 Task: Find a house in Woburn, United States, for 8 guests from 12th to 16th July, with a price range of ₹10,000 to ₹16,000, including amenities like free parking, gym, and breakfast.
Action: Mouse moved to (760, 143)
Screenshot: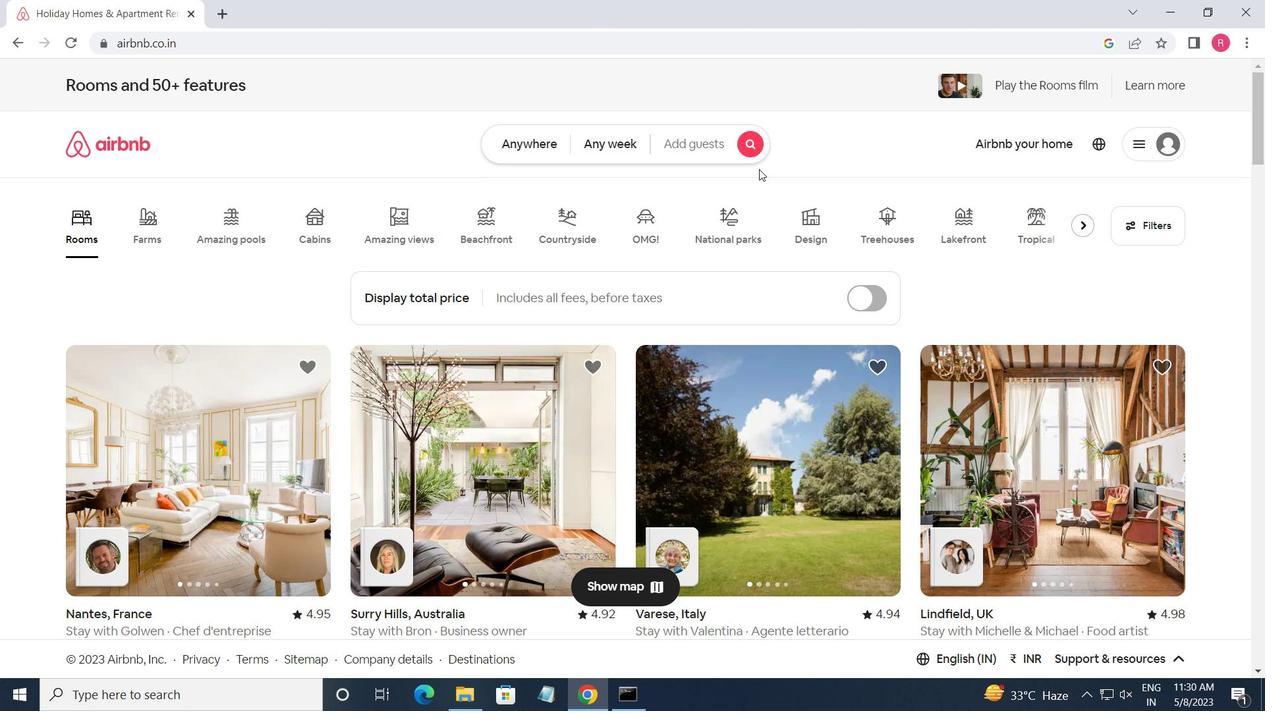 
Action: Mouse pressed left at (760, 143)
Screenshot: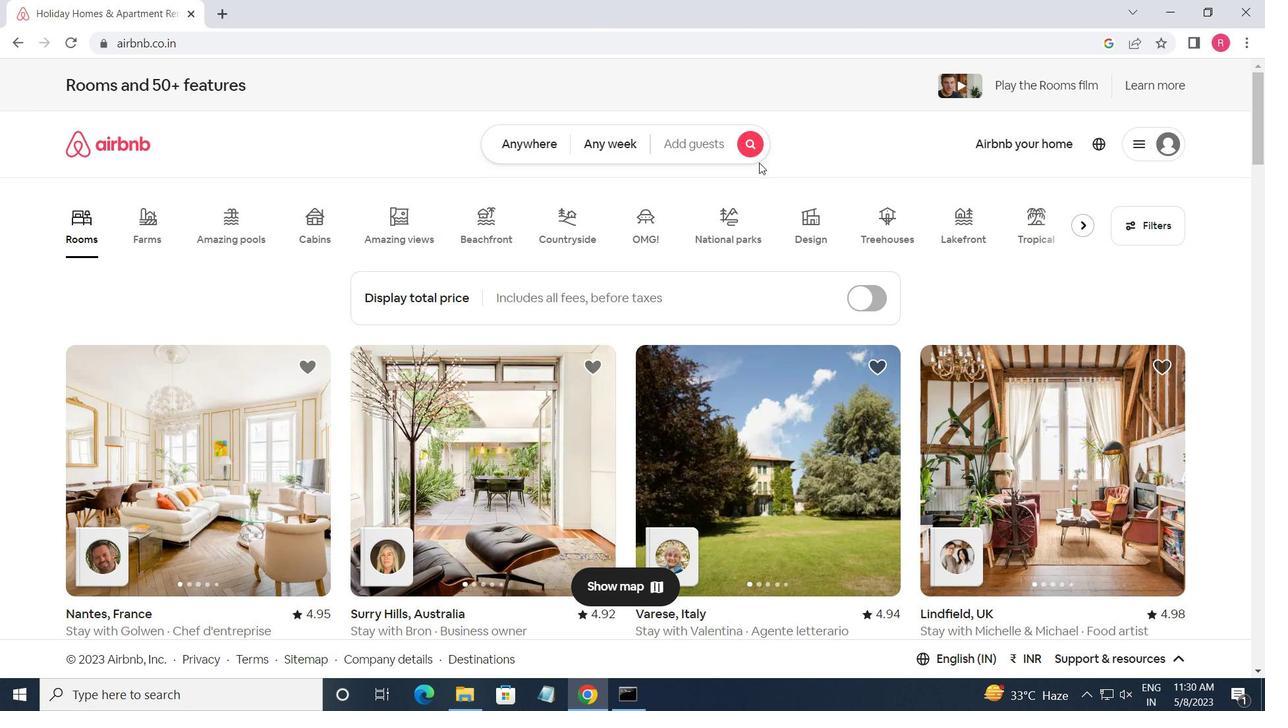 
Action: Mouse moved to (491, 197)
Screenshot: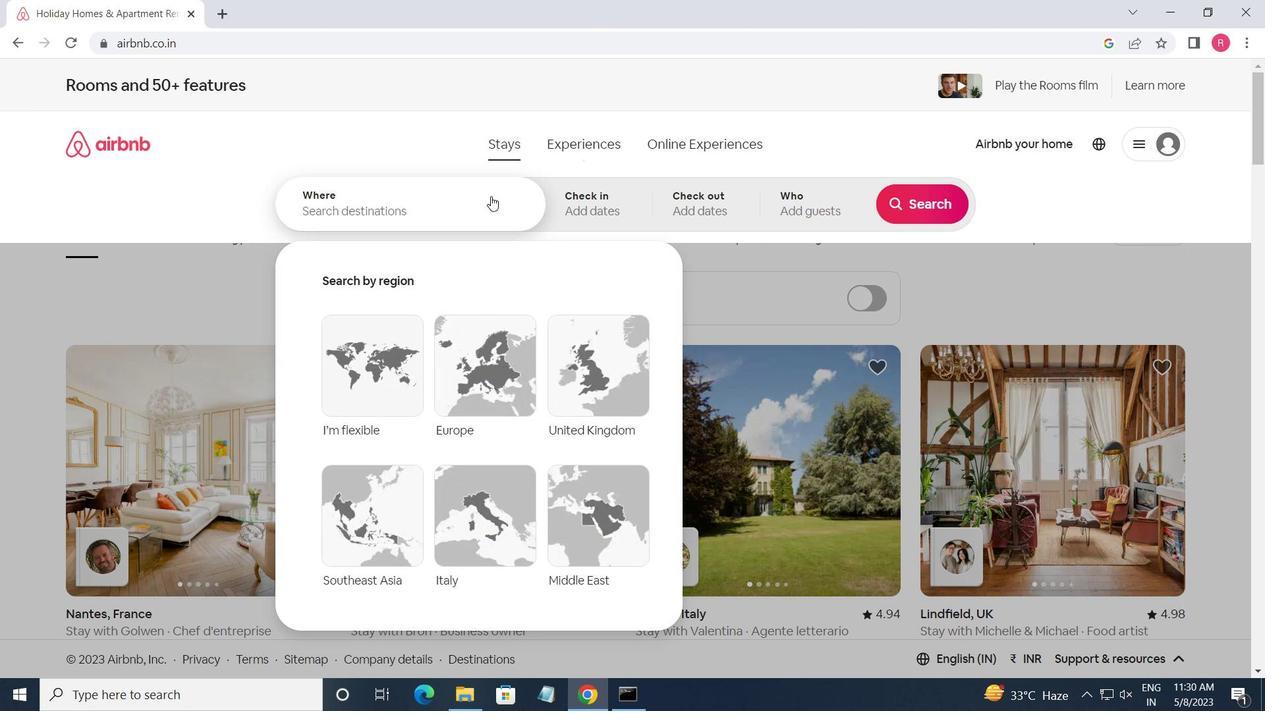 
Action: Mouse pressed left at (491, 197)
Screenshot: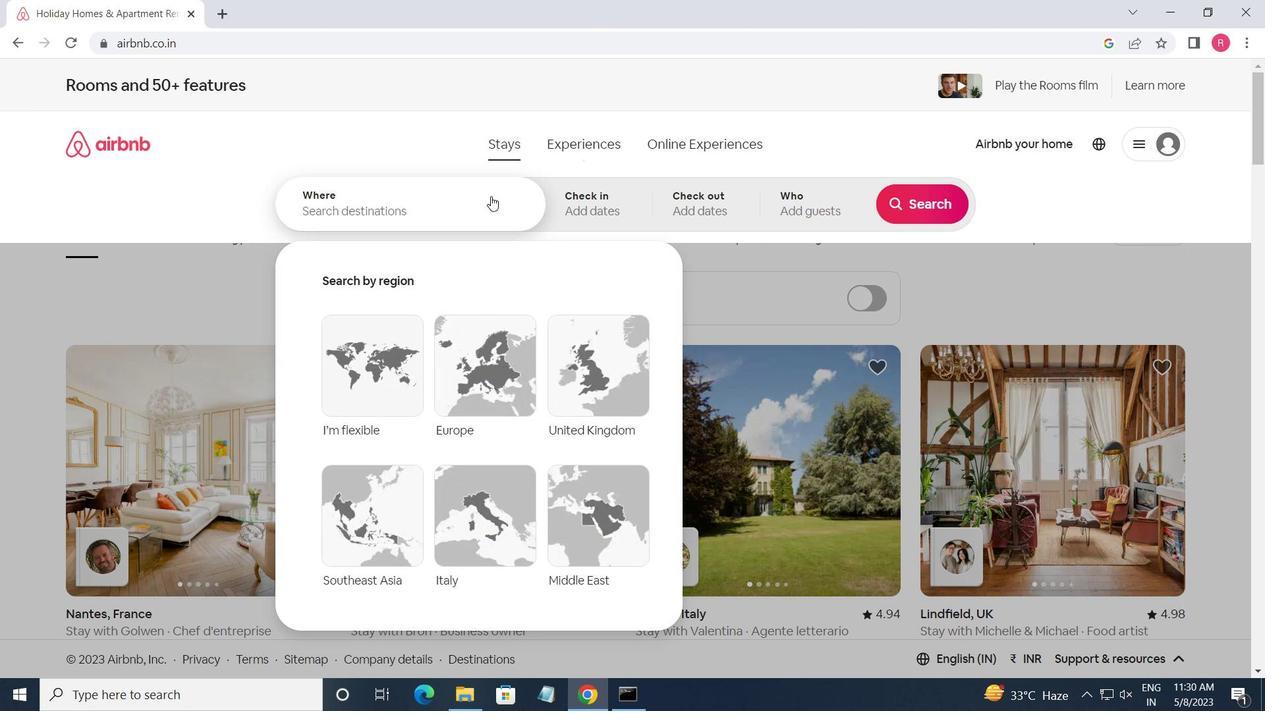 
Action: Key pressed <Key.shift><Key.shift><Key.shift><Key.shift><Key.shift><Key.shift><Key.shift><Key.shift><Key.shift><Key.shift><Key.shift>WOBURN,<Key.space><Key.shift_r><Key.shift_r>UNN<Key.backspace>ITED<Key.space><Key.space><Key.shift>STATES<Key.enter>
Screenshot: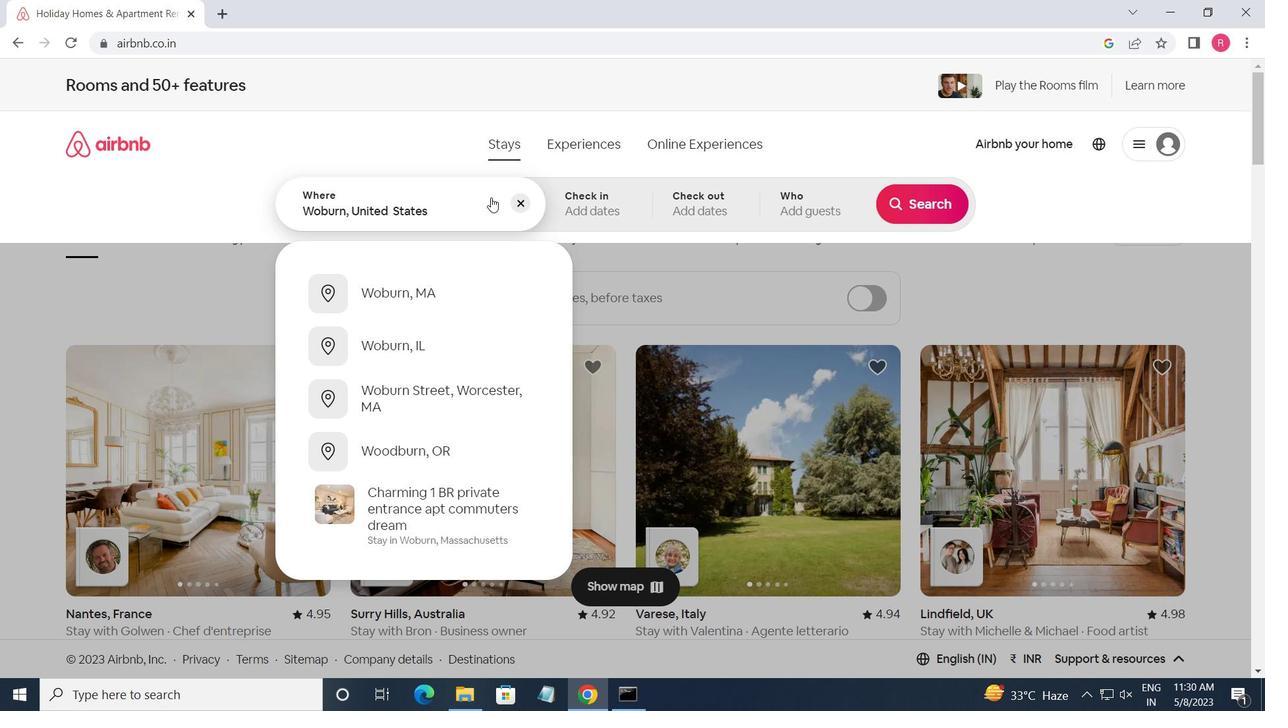 
Action: Mouse moved to (924, 332)
Screenshot: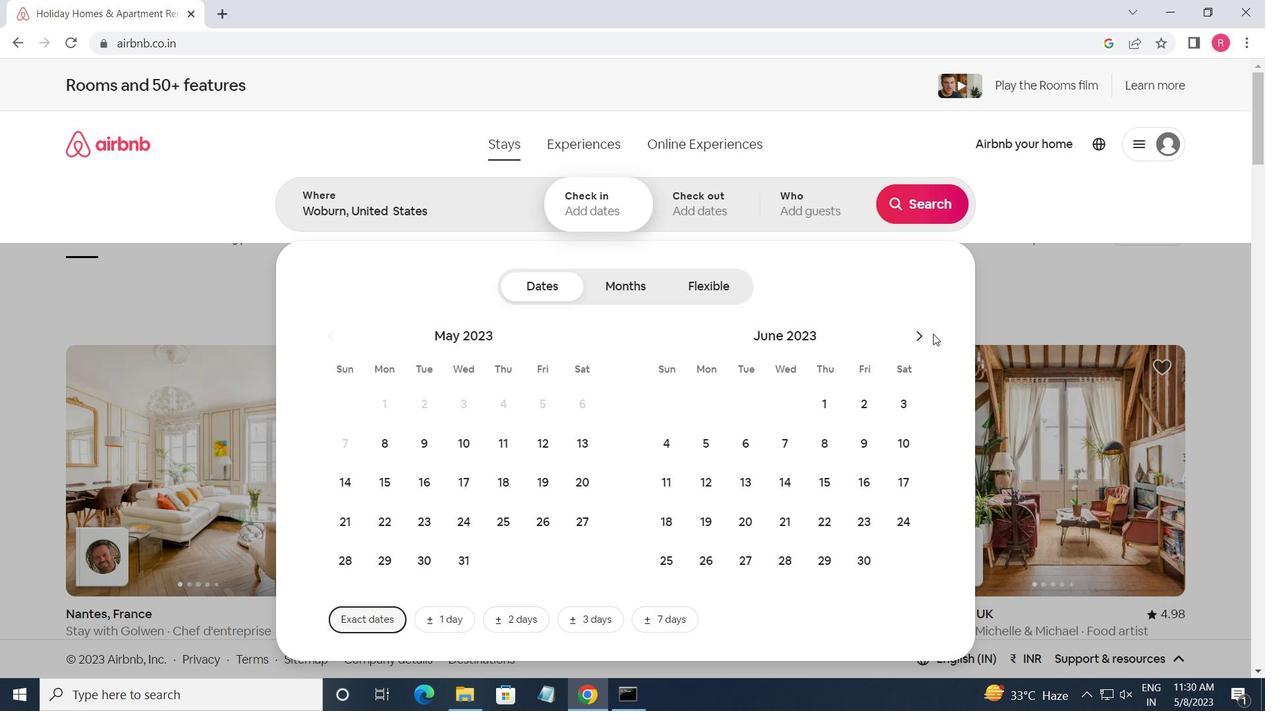 
Action: Mouse pressed left at (924, 332)
Screenshot: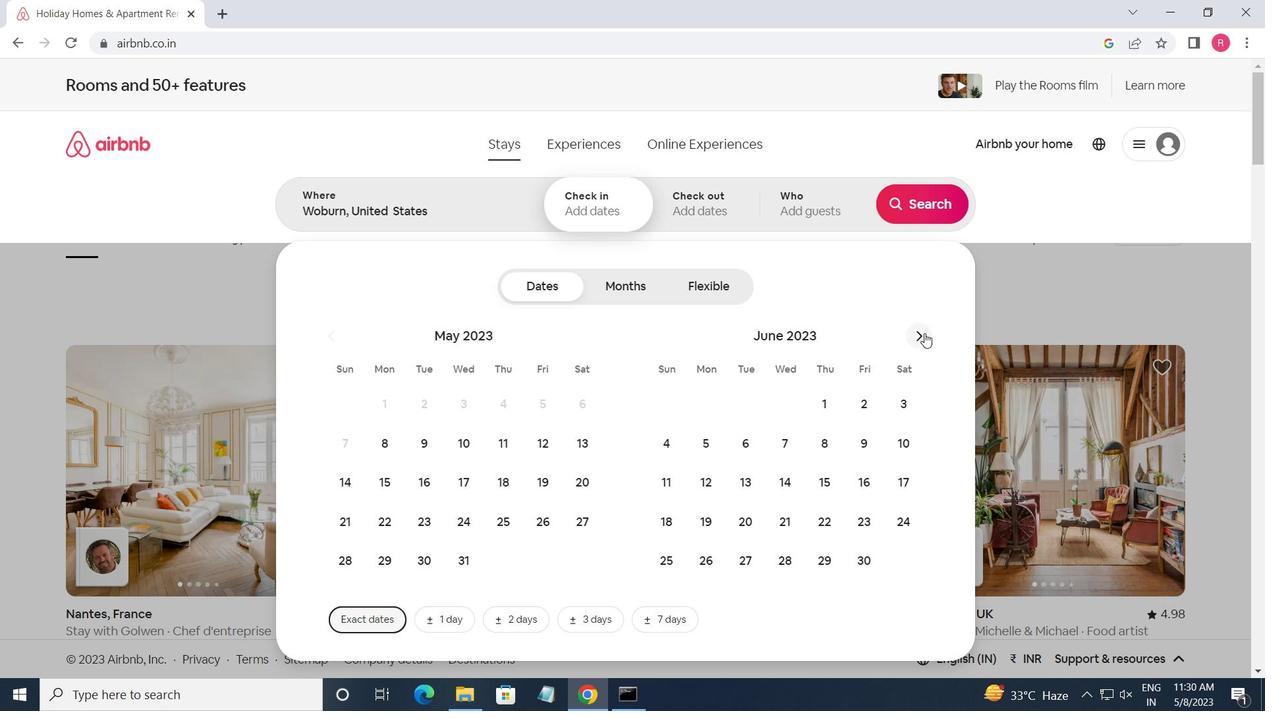 
Action: Mouse moved to (792, 485)
Screenshot: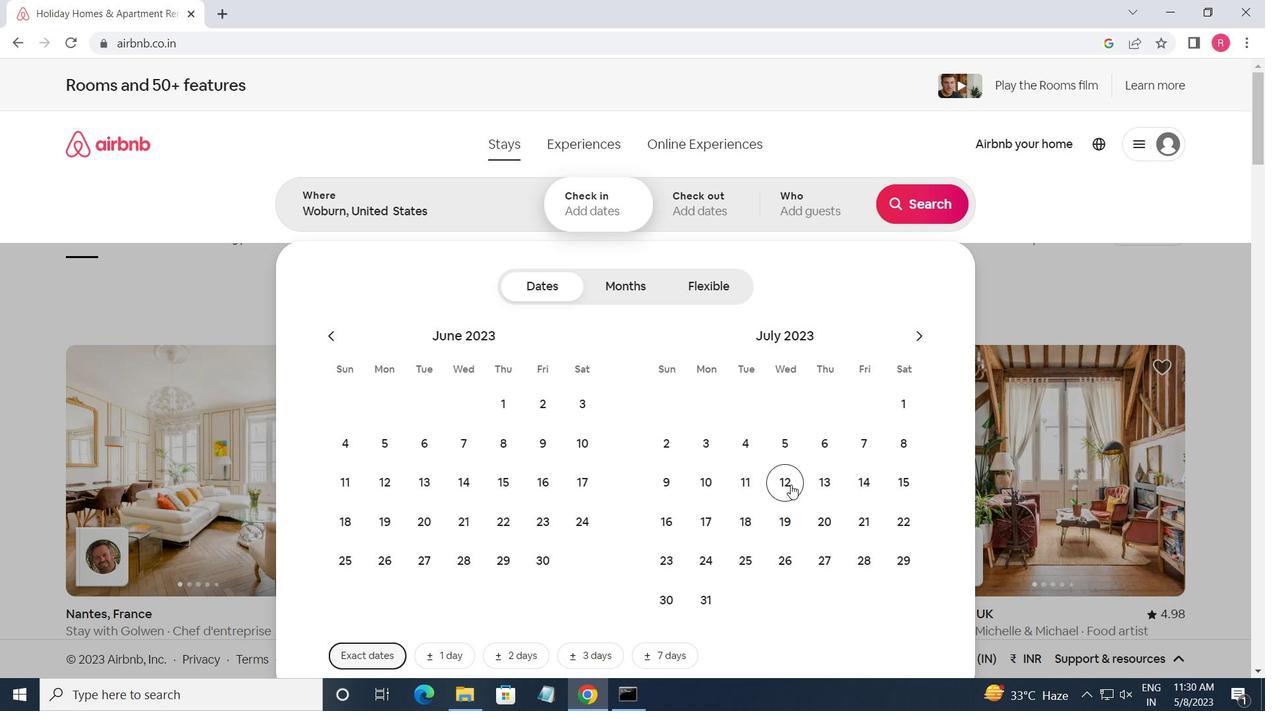 
Action: Mouse pressed left at (792, 485)
Screenshot: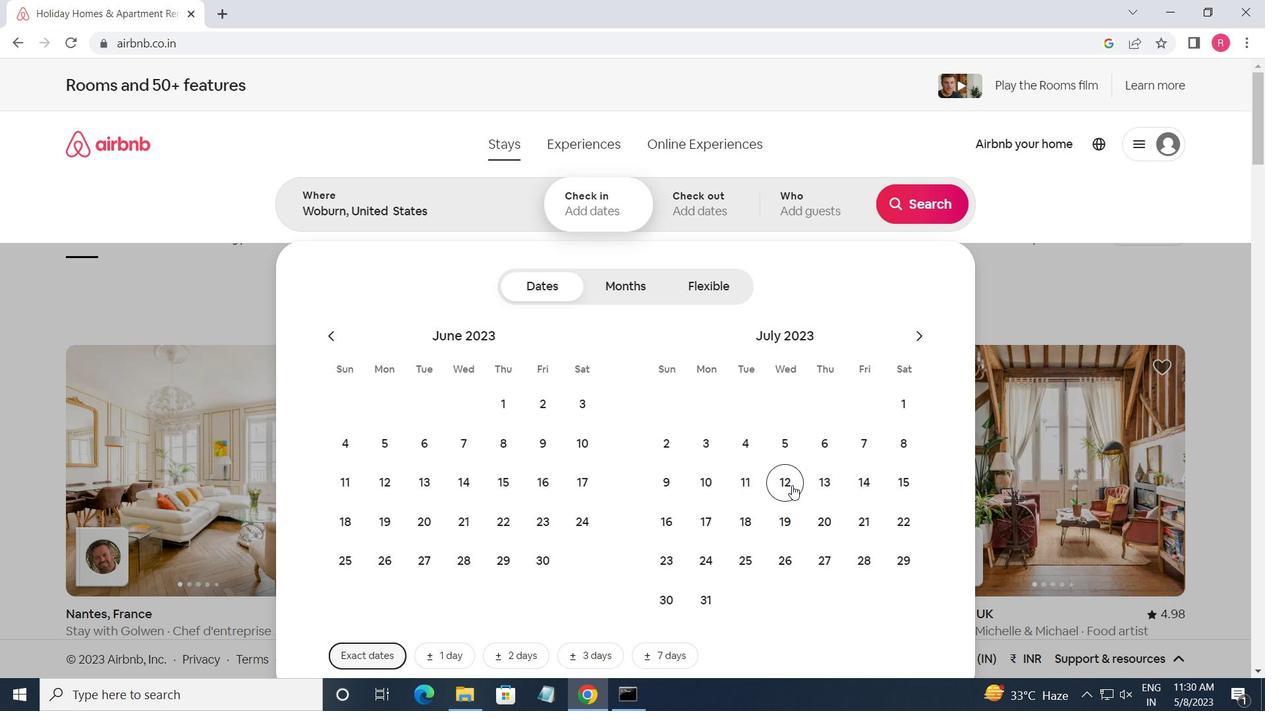 
Action: Mouse moved to (659, 524)
Screenshot: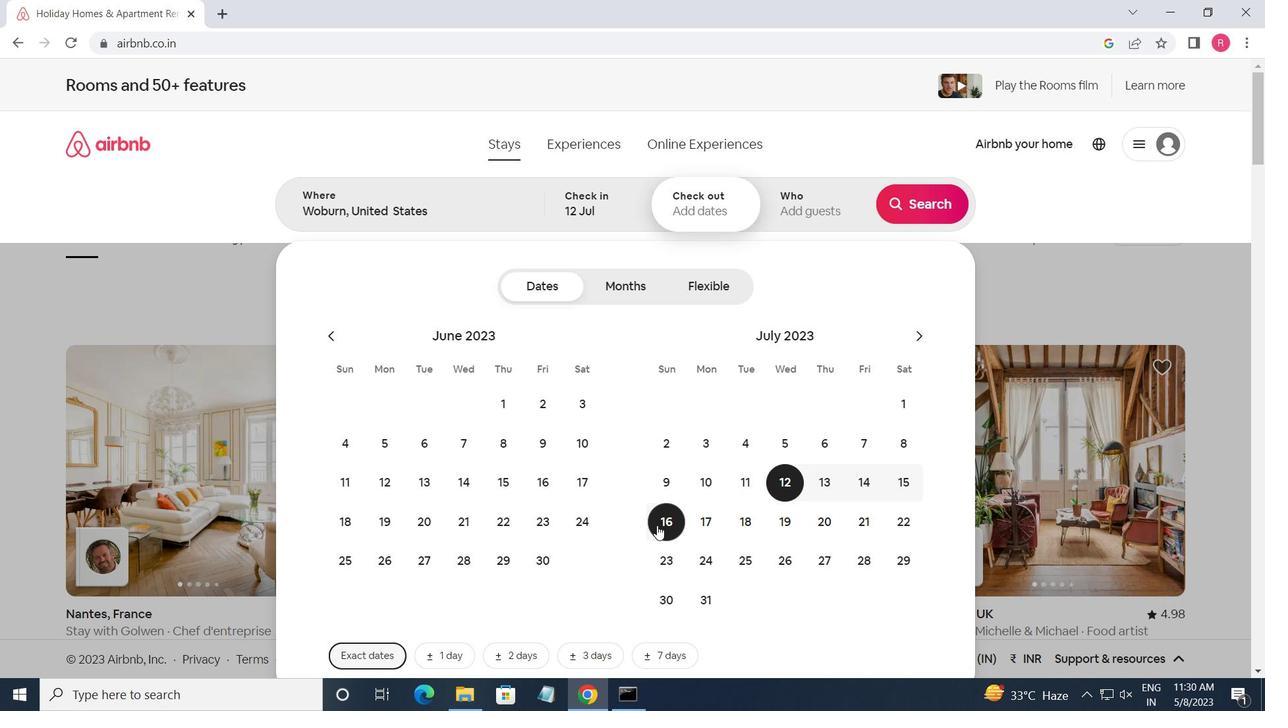
Action: Mouse pressed left at (659, 524)
Screenshot: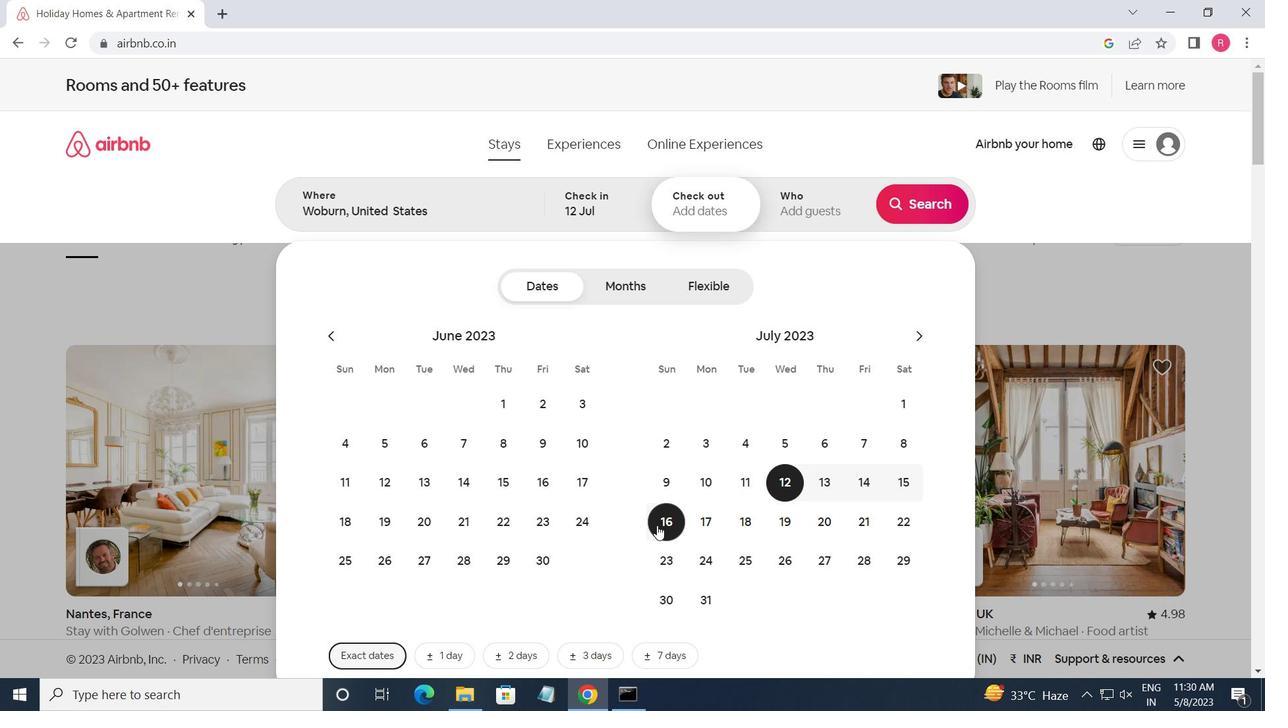 
Action: Mouse moved to (794, 189)
Screenshot: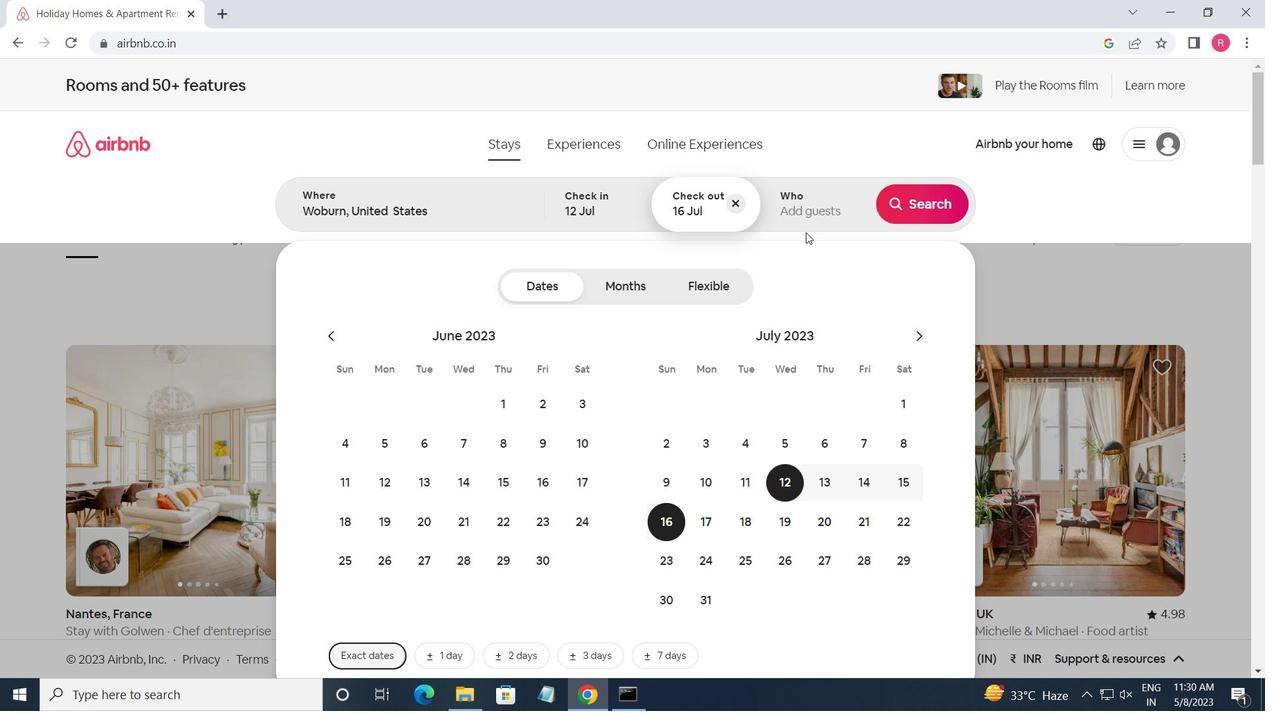
Action: Mouse pressed left at (794, 189)
Screenshot: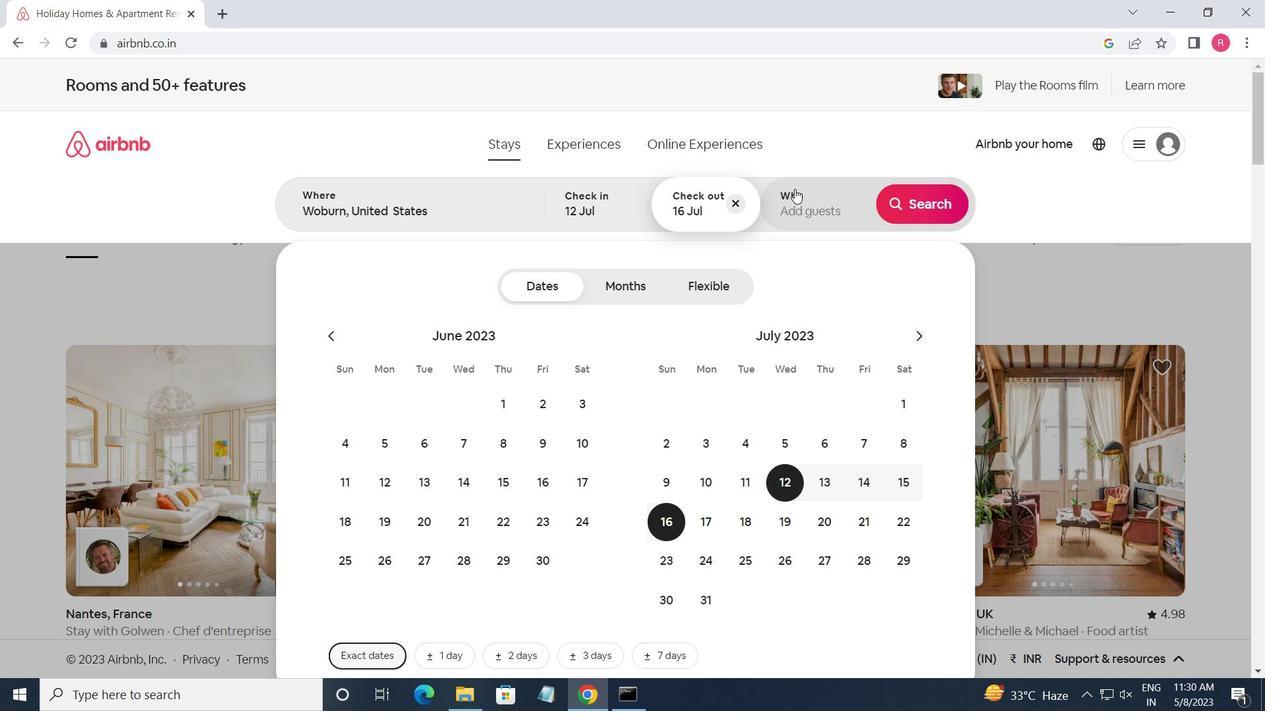 
Action: Mouse moved to (937, 286)
Screenshot: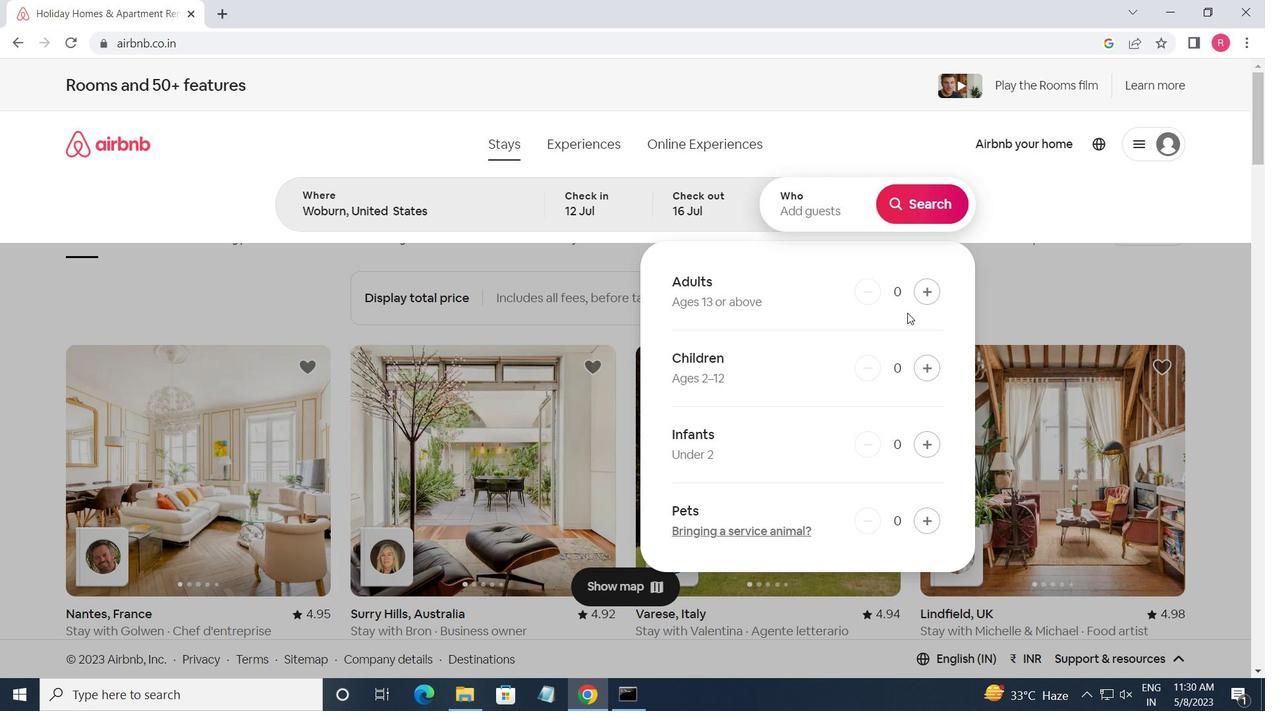 
Action: Mouse pressed left at (937, 286)
Screenshot: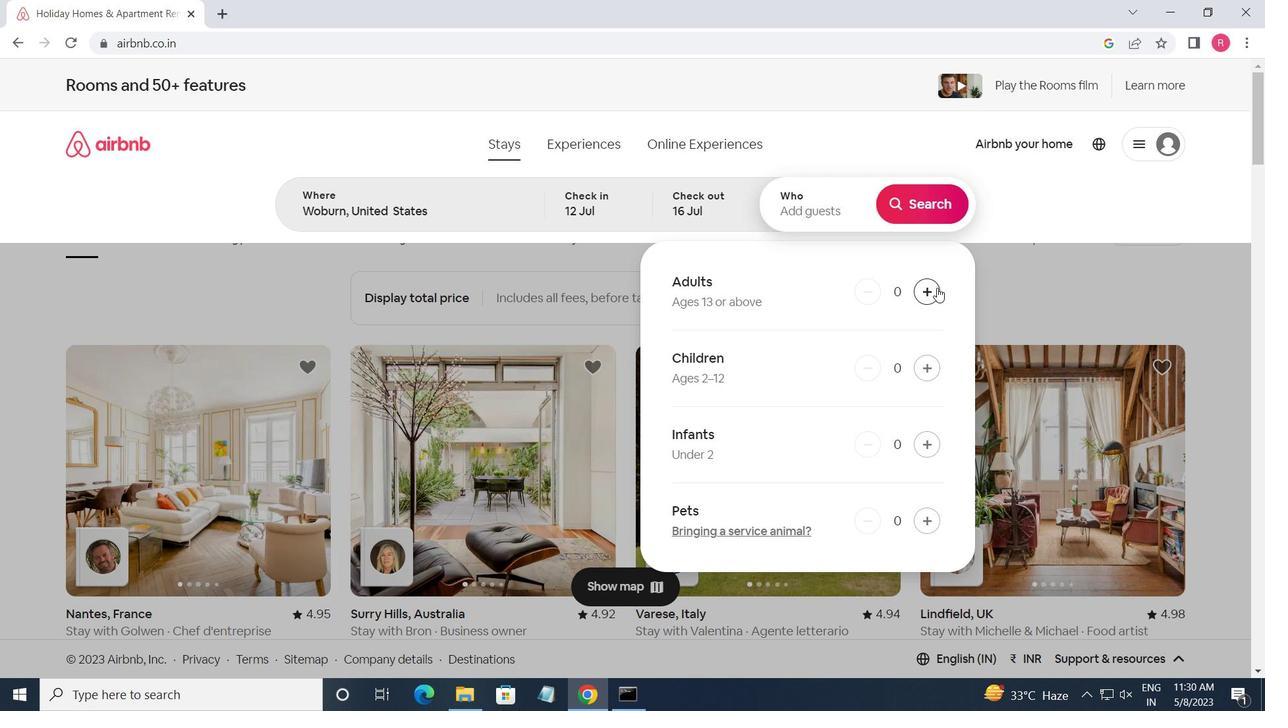 
Action: Mouse pressed left at (937, 286)
Screenshot: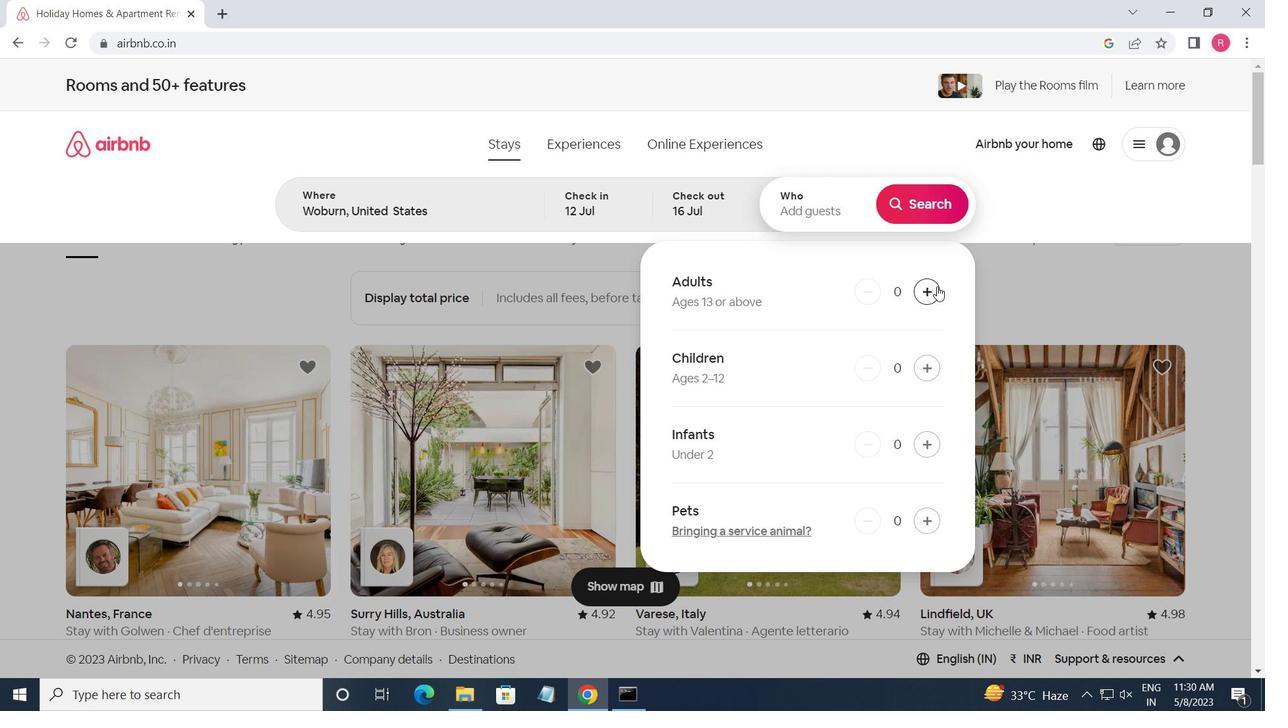 
Action: Mouse pressed left at (937, 286)
Screenshot: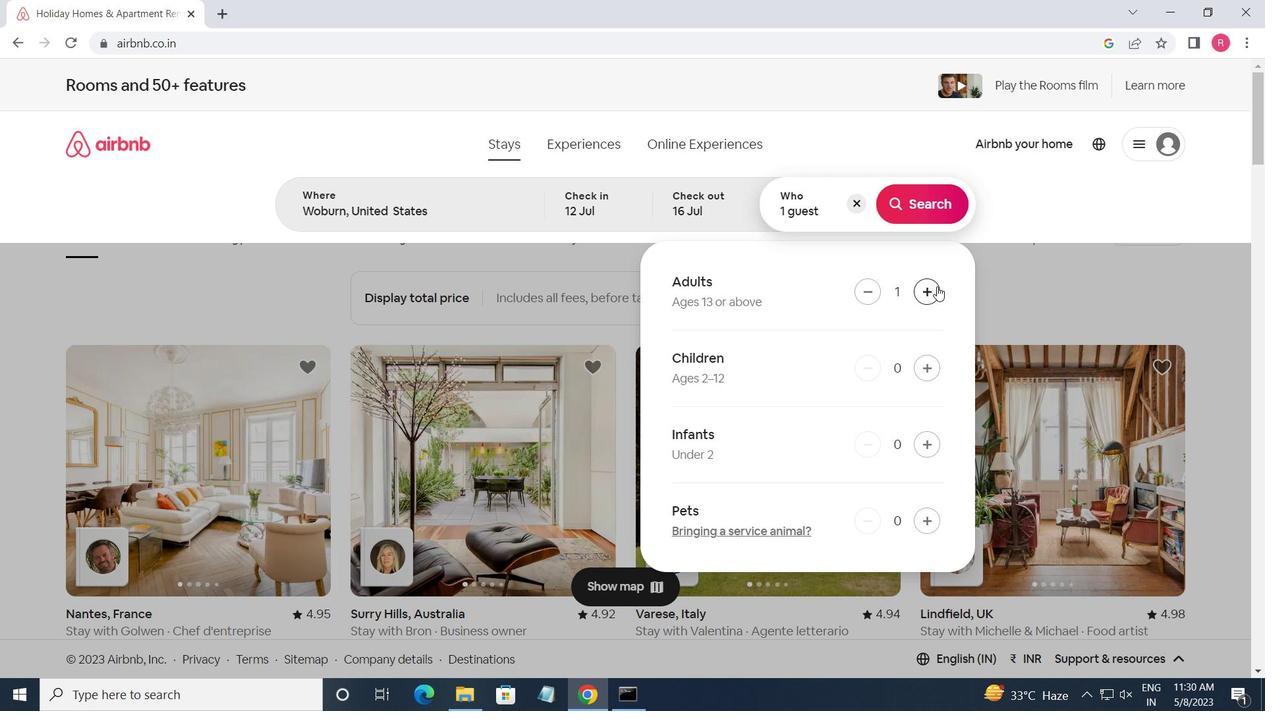 
Action: Mouse pressed left at (937, 286)
Screenshot: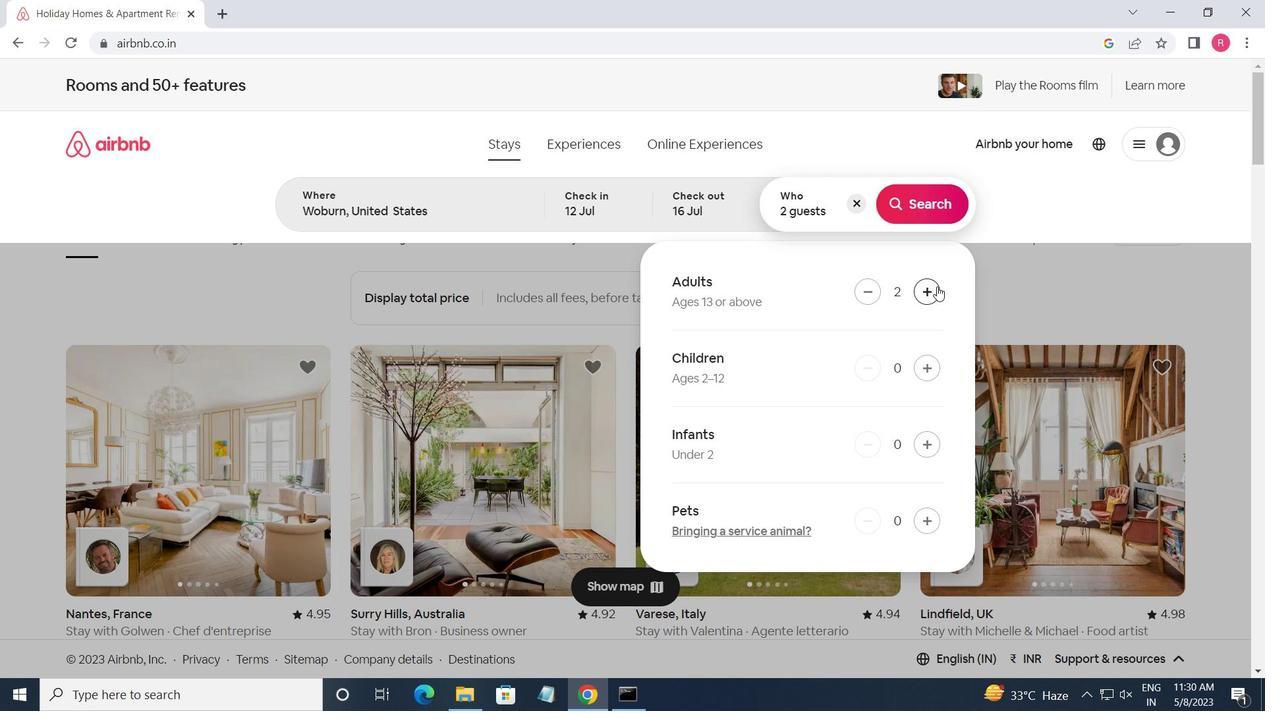 
Action: Mouse pressed left at (937, 286)
Screenshot: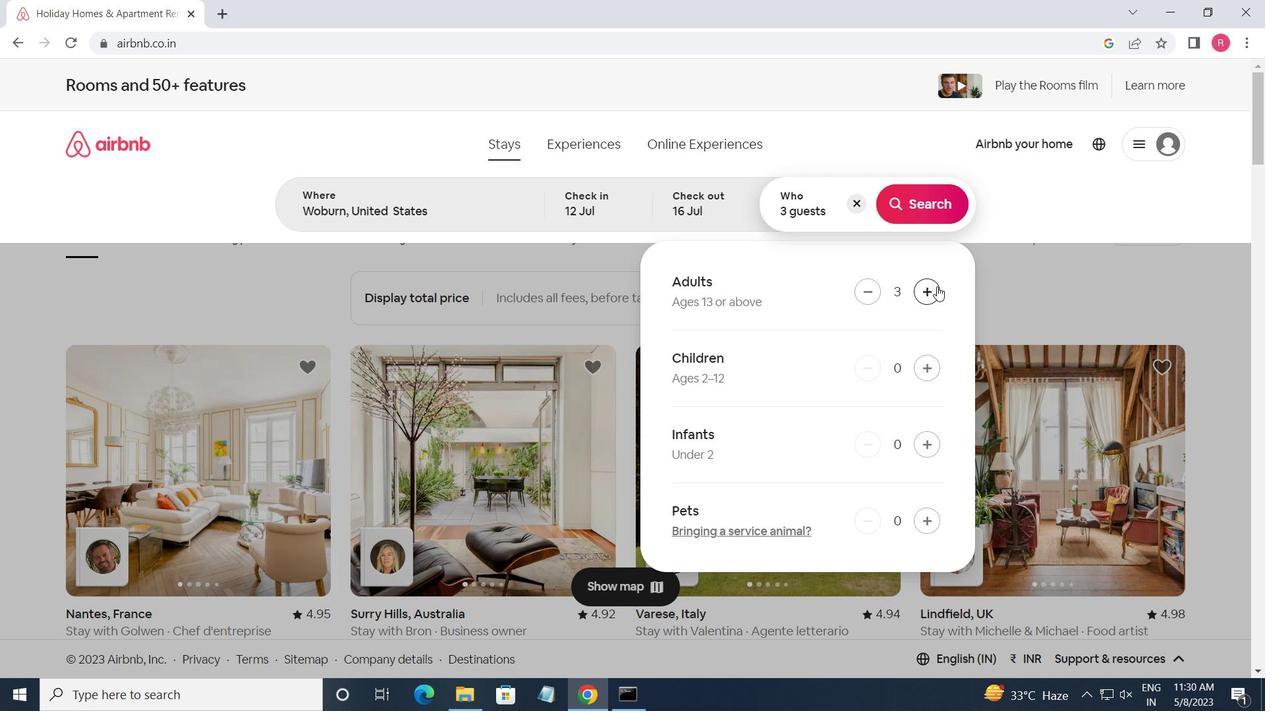 
Action: Mouse pressed left at (937, 286)
Screenshot: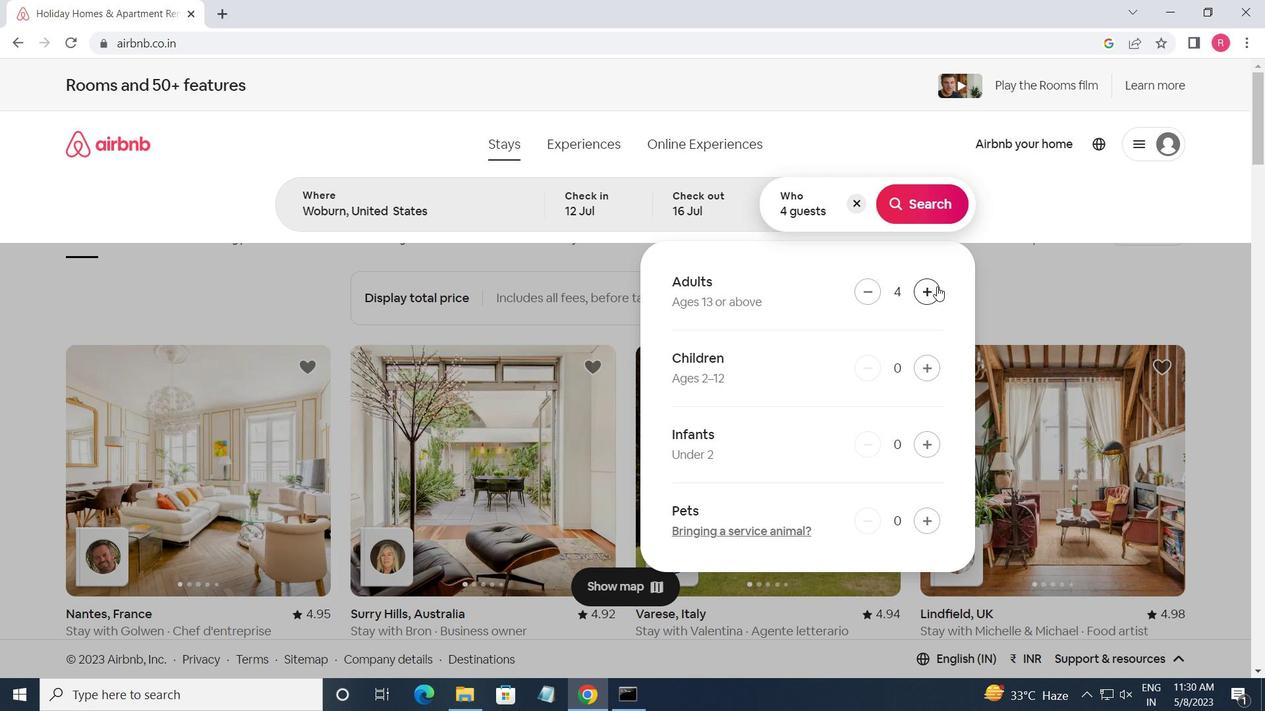 
Action: Mouse pressed left at (937, 286)
Screenshot: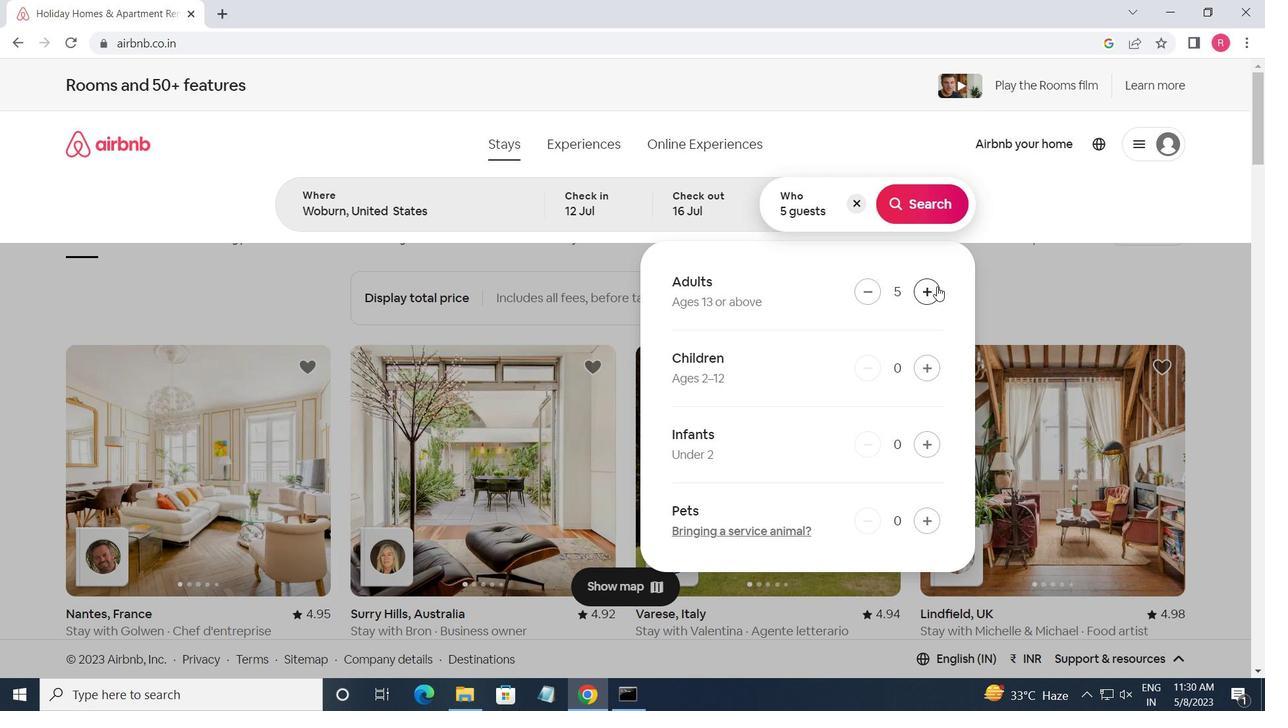 
Action: Mouse pressed left at (937, 286)
Screenshot: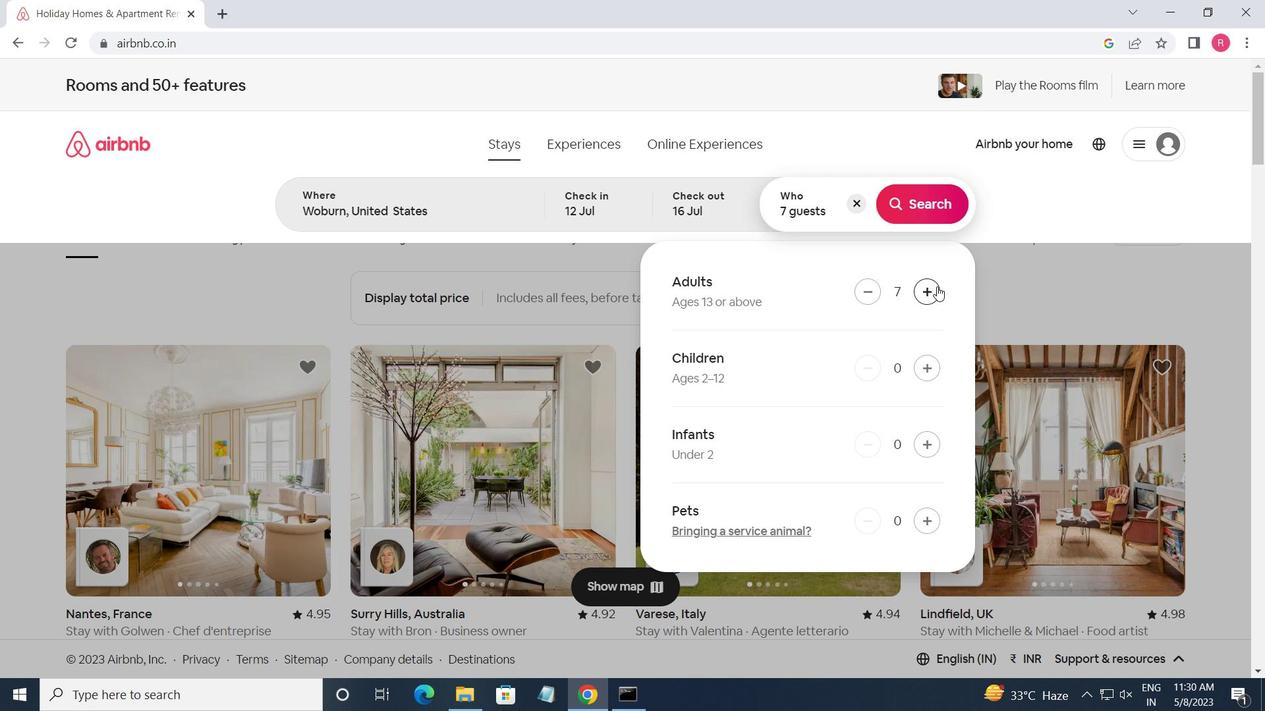 
Action: Mouse moved to (919, 212)
Screenshot: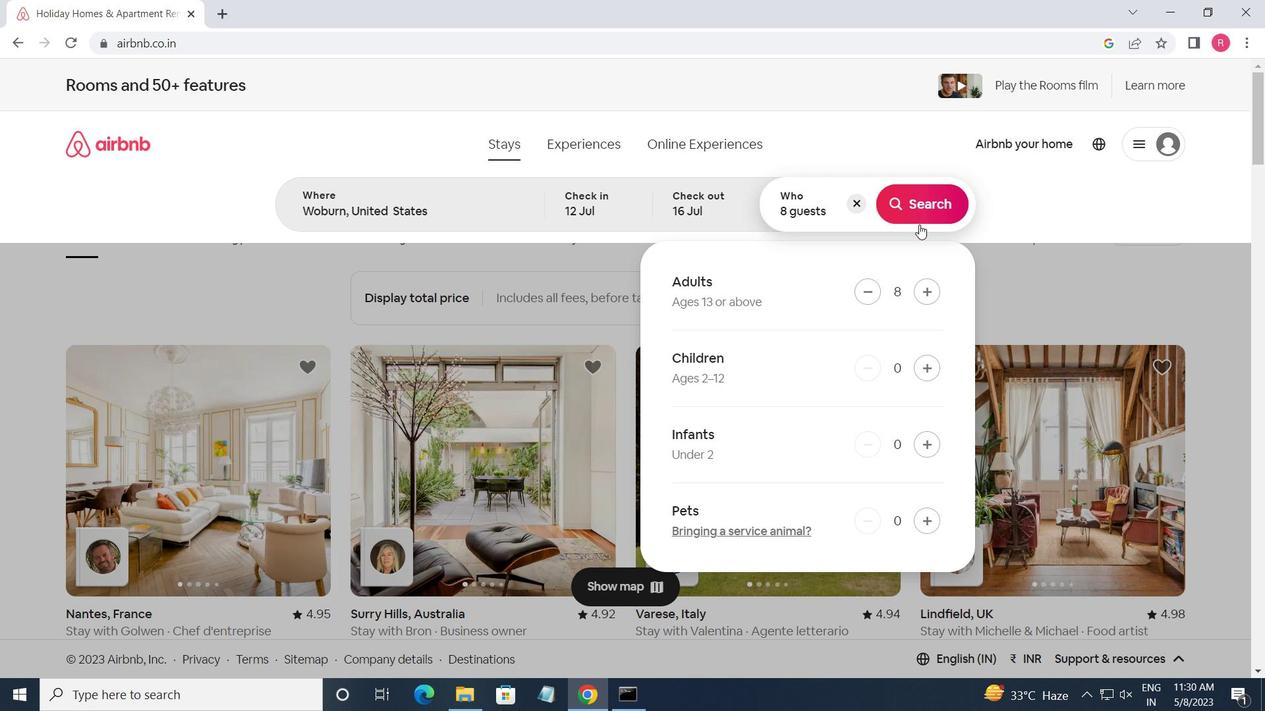 
Action: Mouse pressed left at (919, 212)
Screenshot: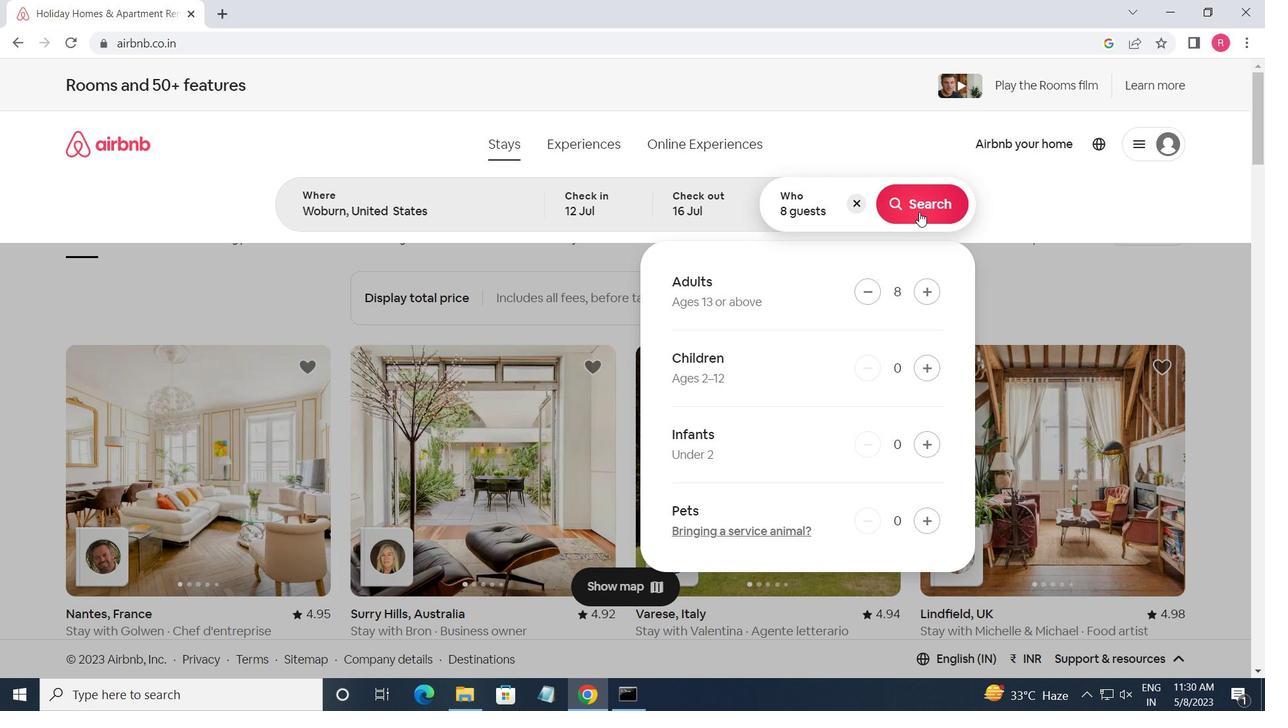 
Action: Mouse moved to (1206, 160)
Screenshot: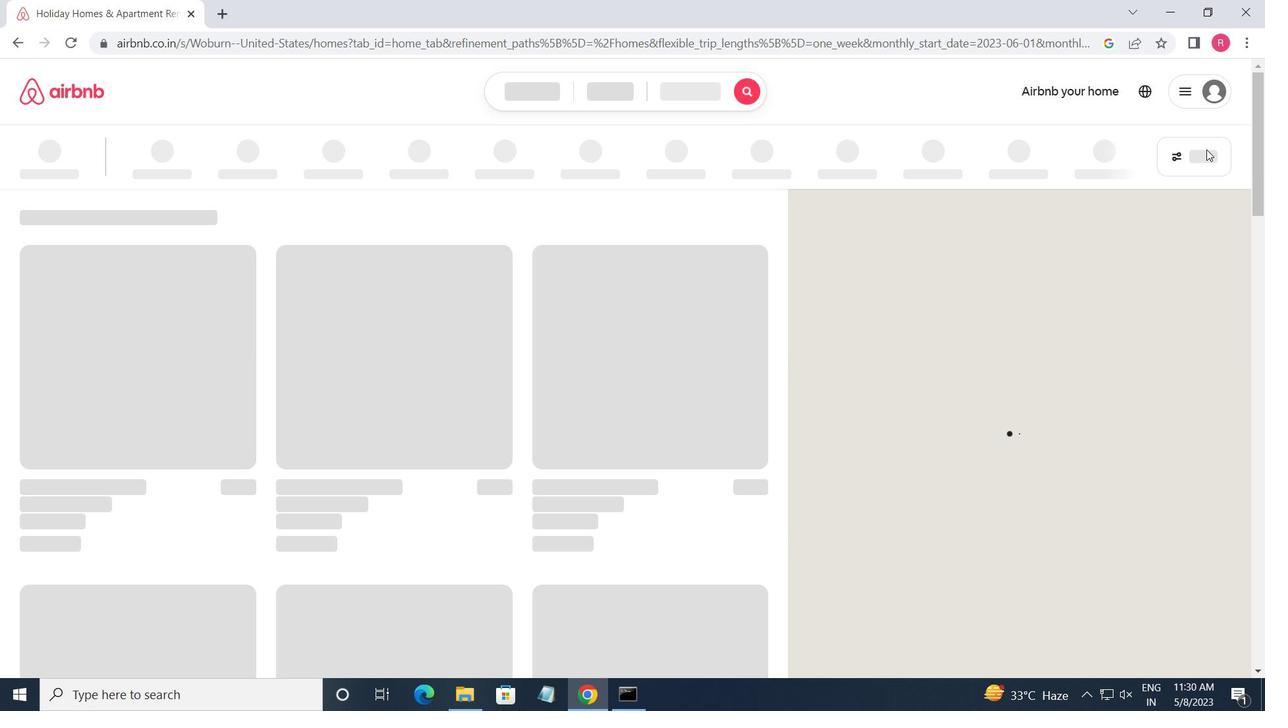 
Action: Mouse pressed left at (1206, 160)
Screenshot: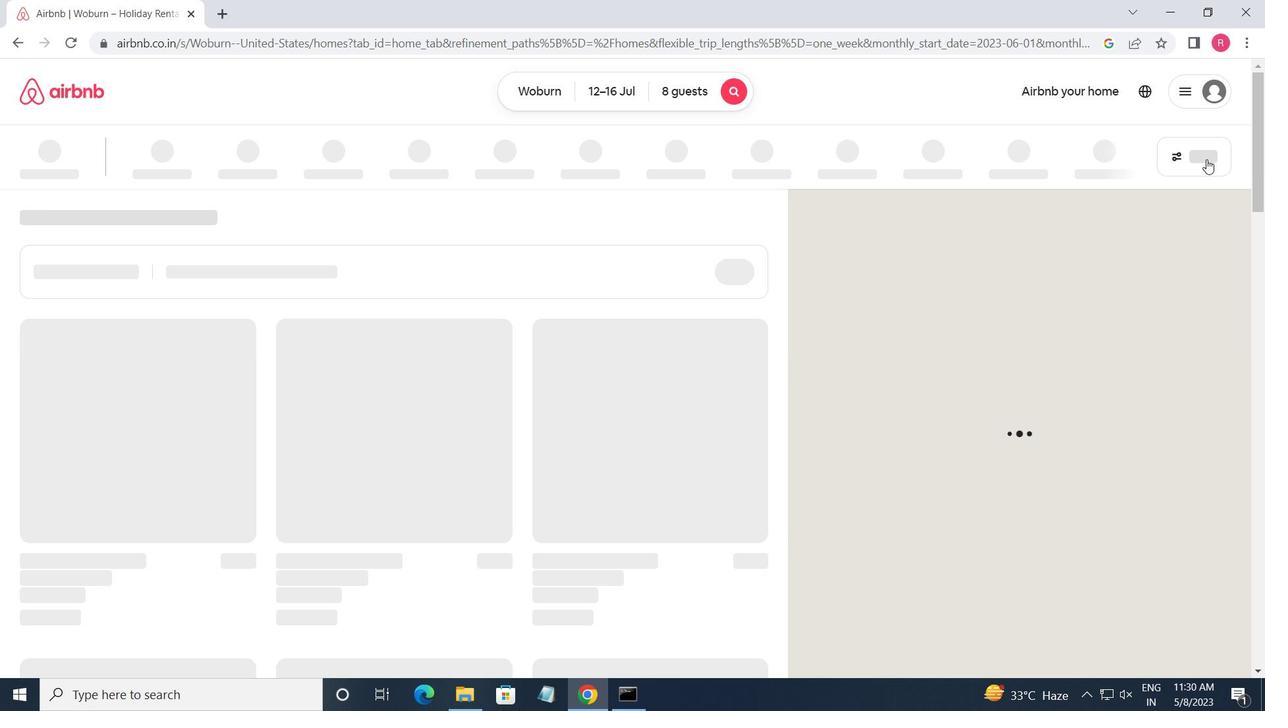 
Action: Mouse moved to (574, 554)
Screenshot: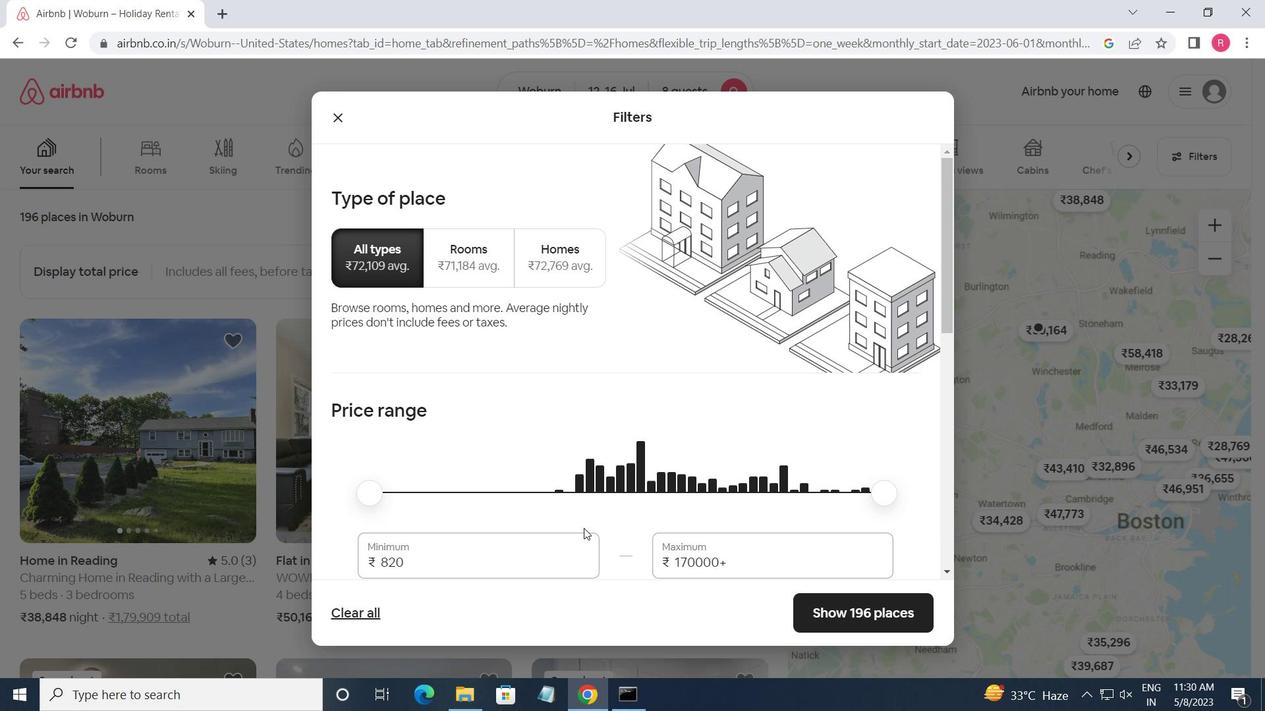 
Action: Mouse pressed left at (574, 554)
Screenshot: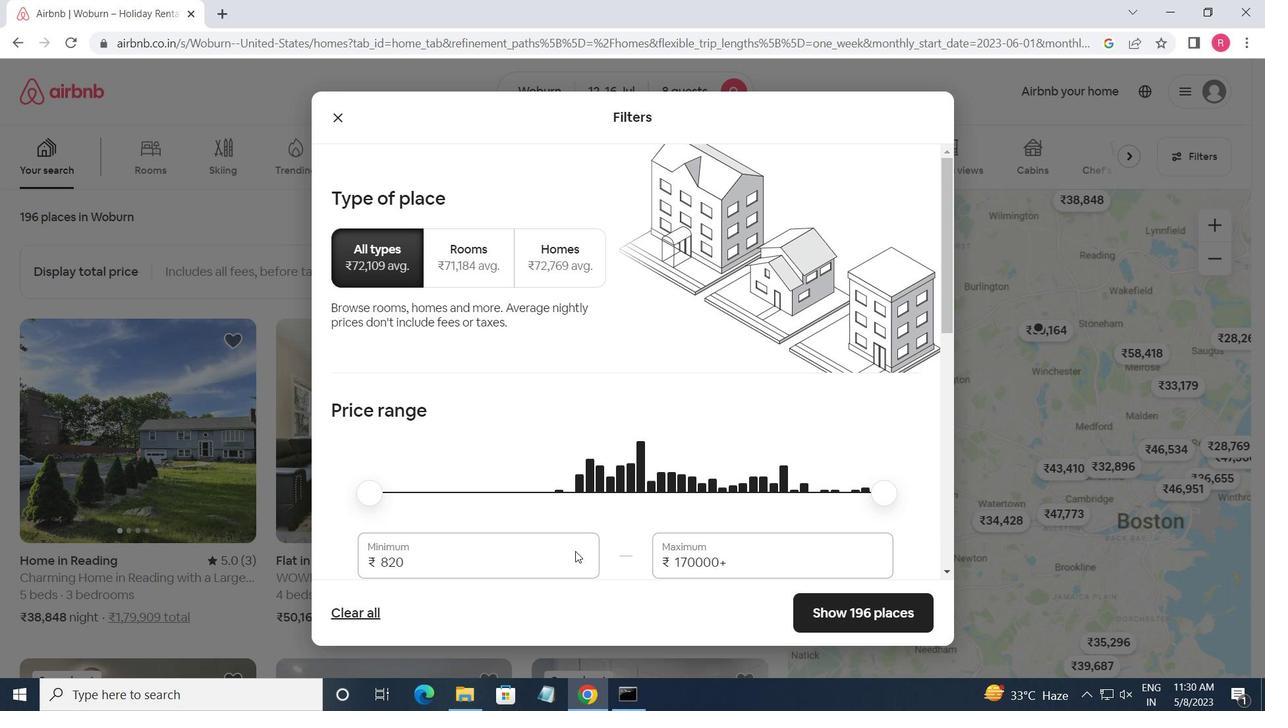 
Action: Key pressed <Key.backspace><Key.backspace><Key.backspace>10000<Key.tab>16000
Screenshot: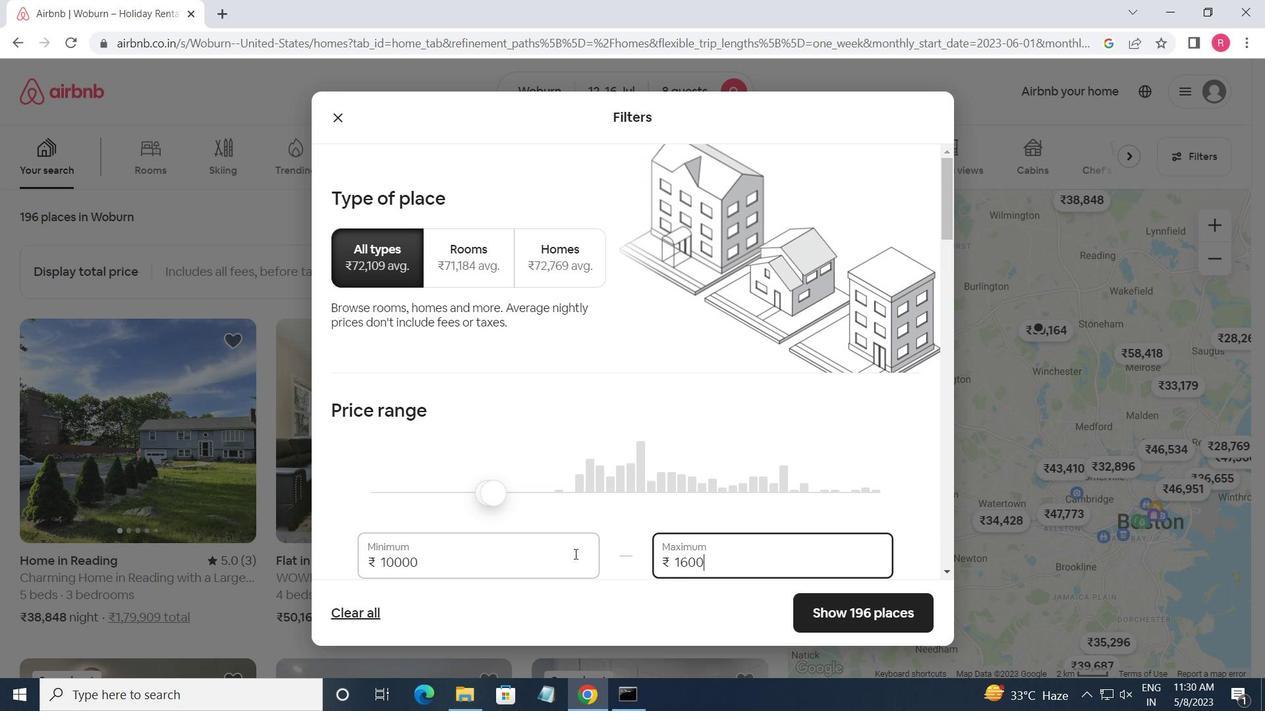 
Action: Mouse moved to (810, 509)
Screenshot: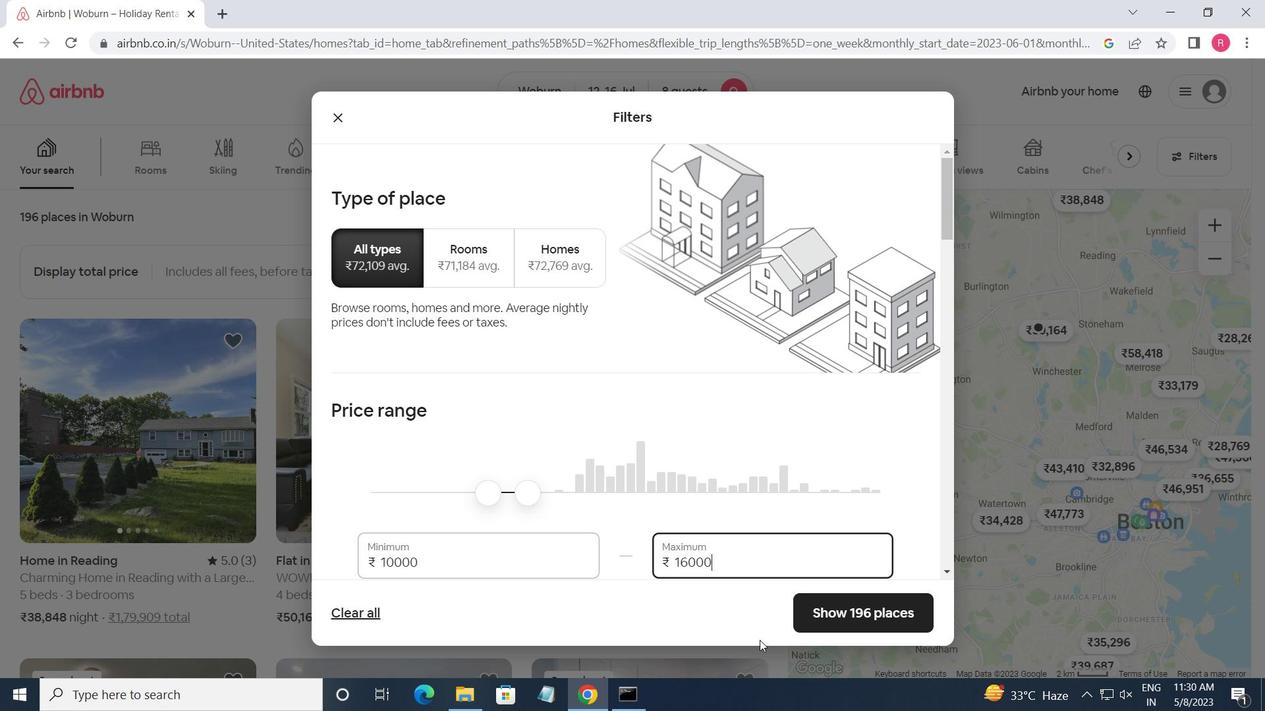 
Action: Mouse scrolled (810, 508) with delta (0, 0)
Screenshot: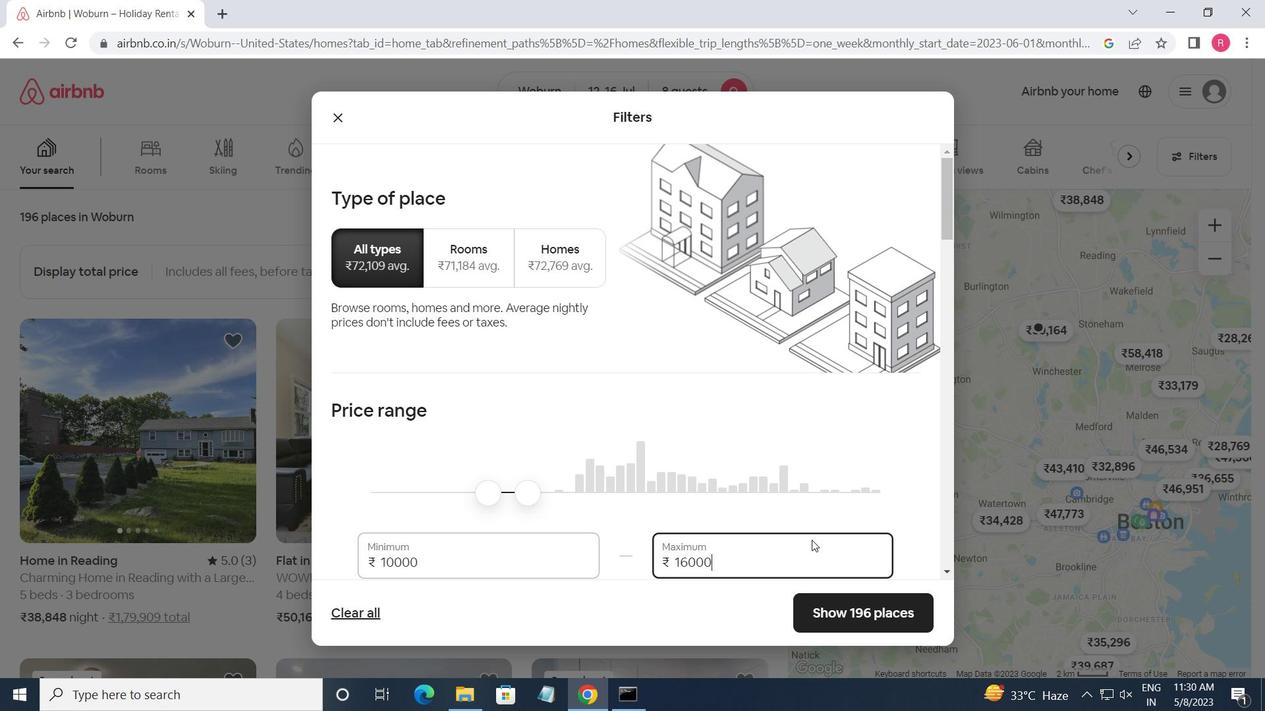 
Action: Mouse moved to (809, 508)
Screenshot: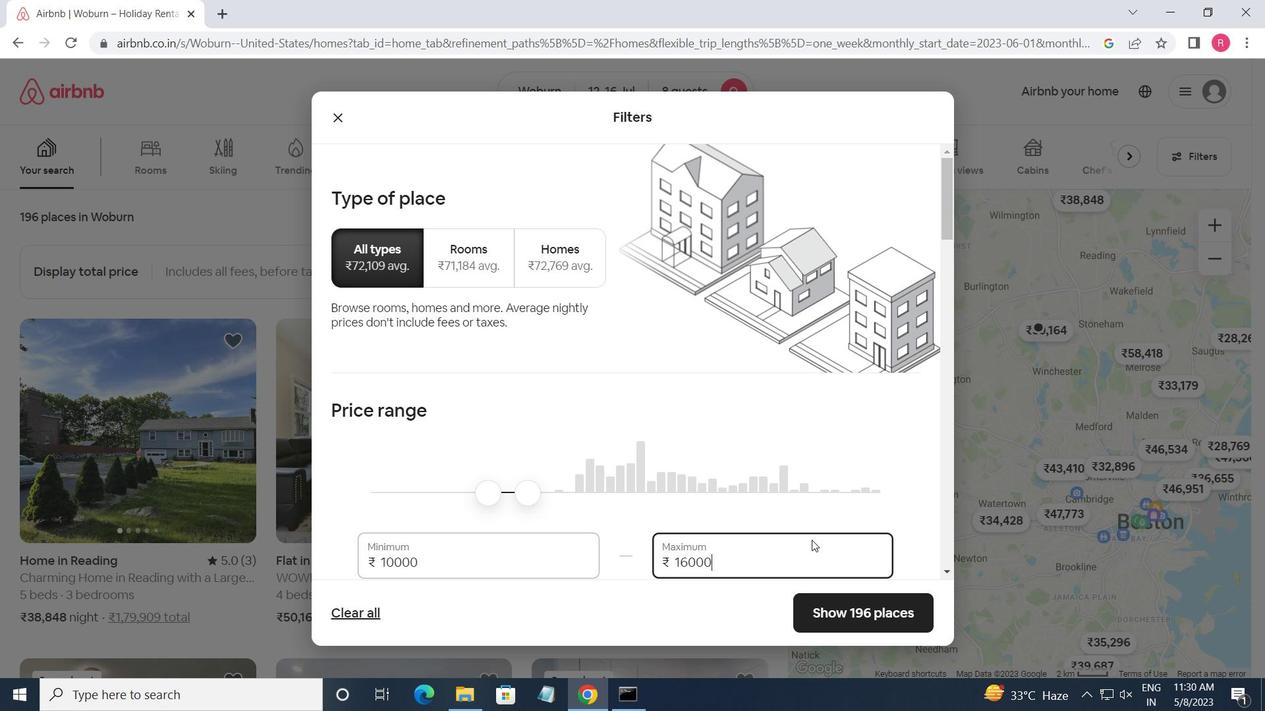 
Action: Mouse scrolled (809, 508) with delta (0, 0)
Screenshot: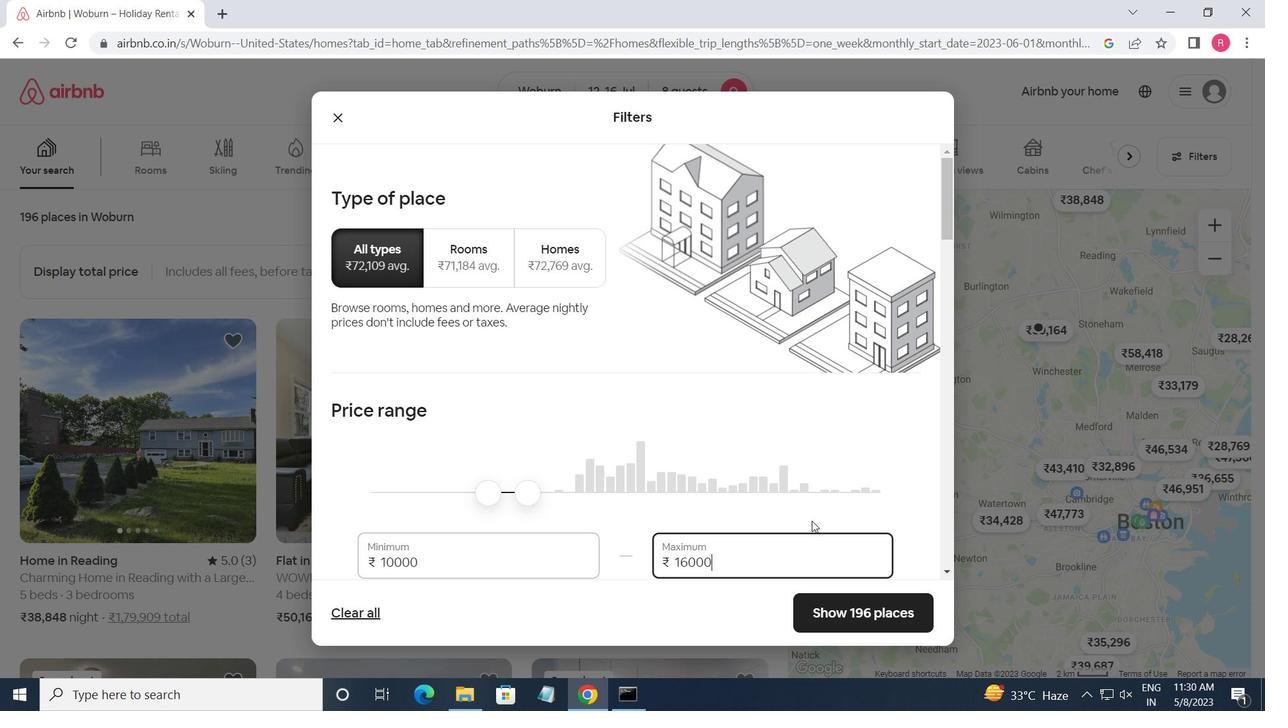 
Action: Mouse moved to (808, 508)
Screenshot: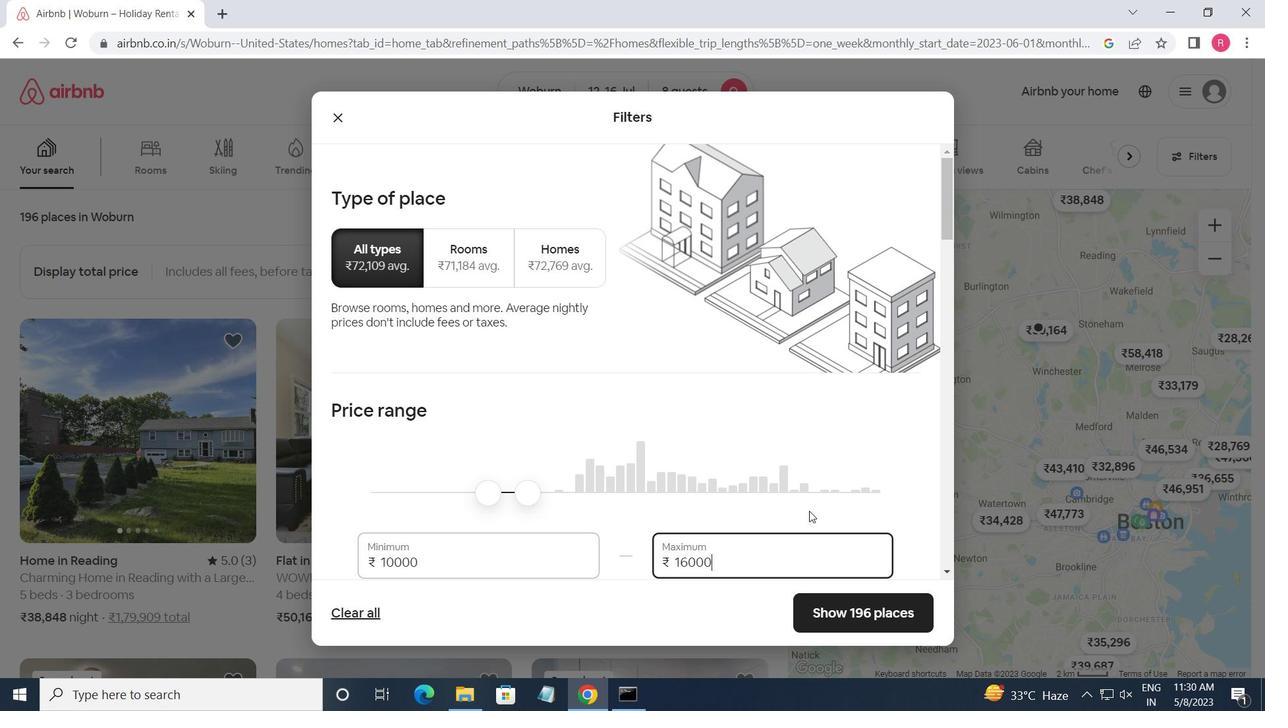 
Action: Mouse scrolled (808, 508) with delta (0, 0)
Screenshot: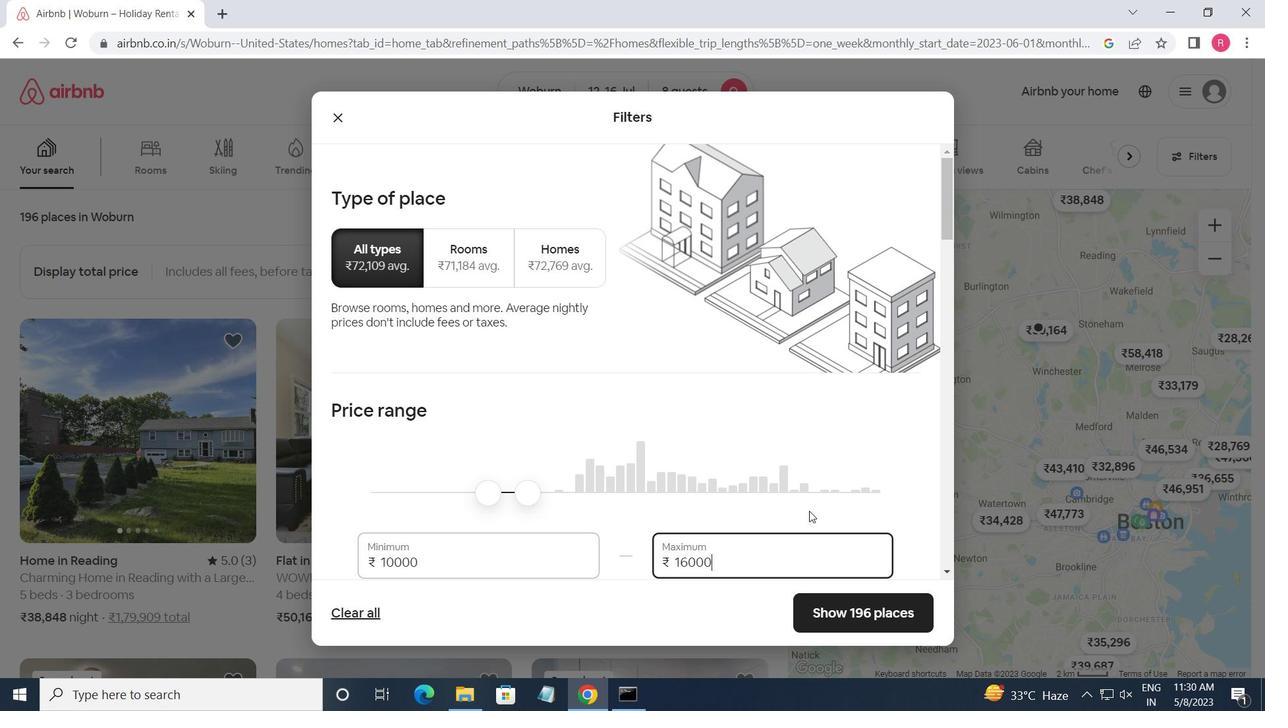 
Action: Mouse moved to (820, 485)
Screenshot: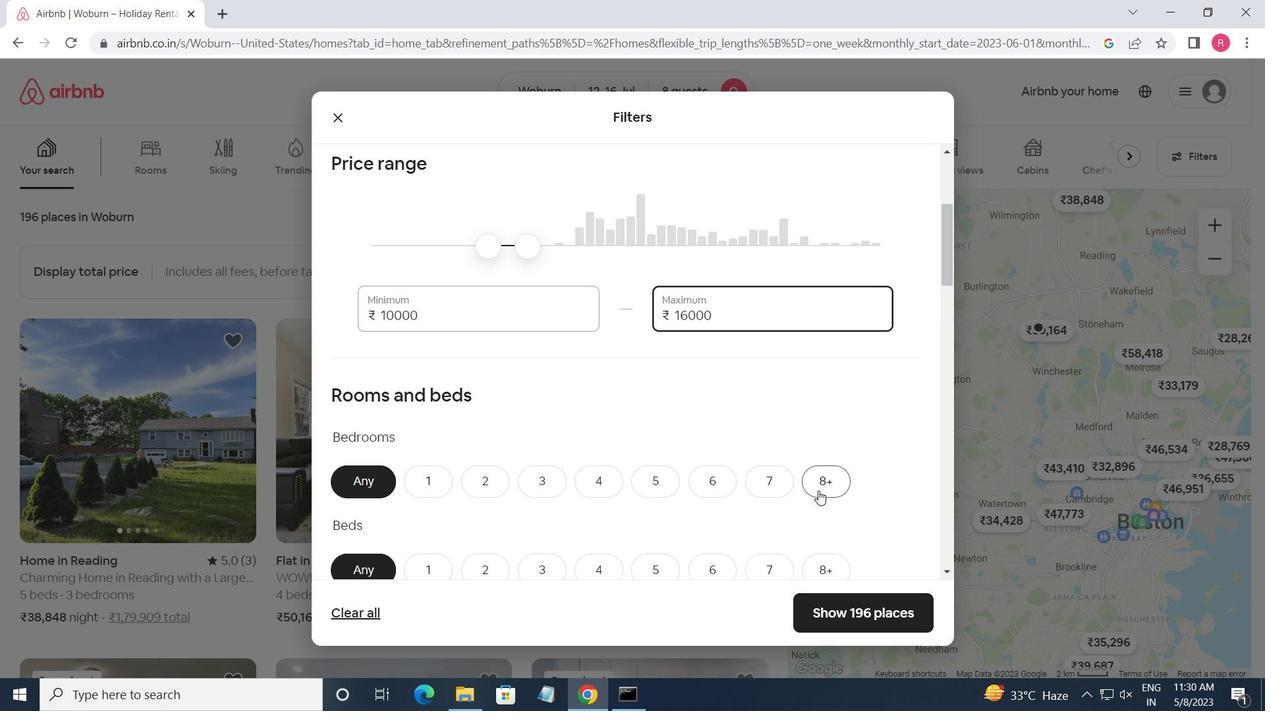
Action: Mouse pressed left at (820, 485)
Screenshot: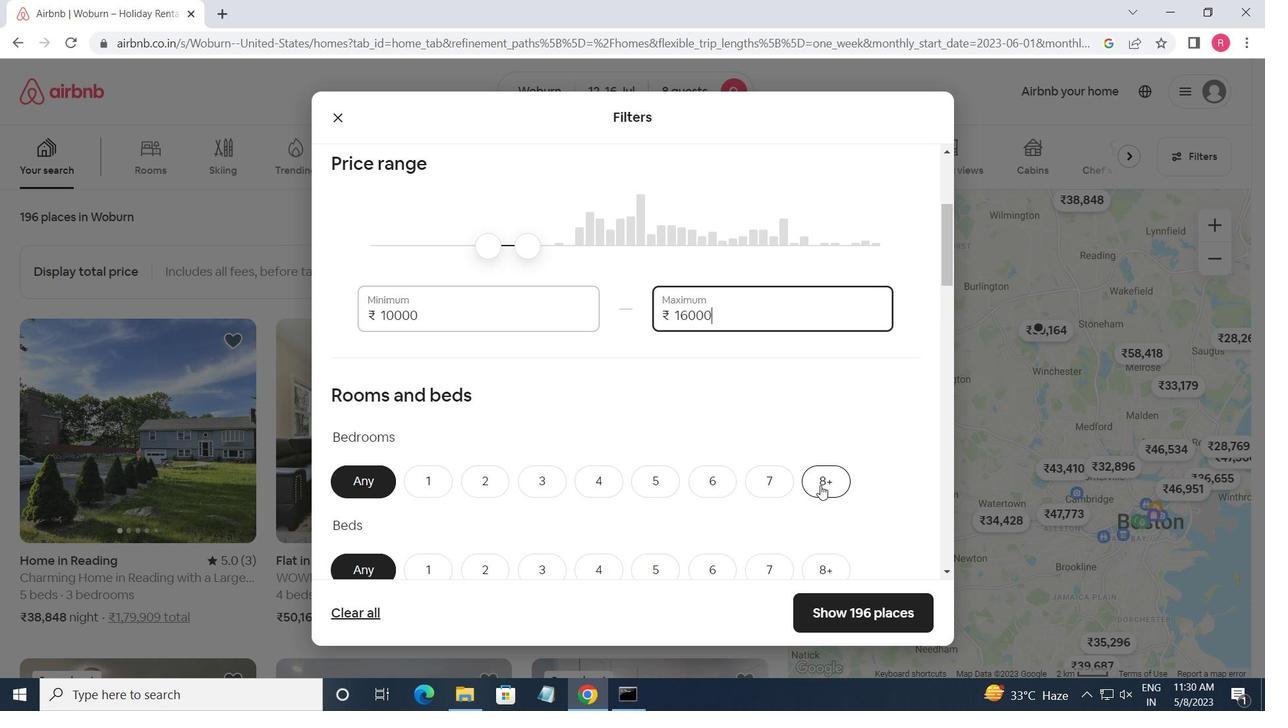 
Action: Mouse scrolled (820, 485) with delta (0, 0)
Screenshot: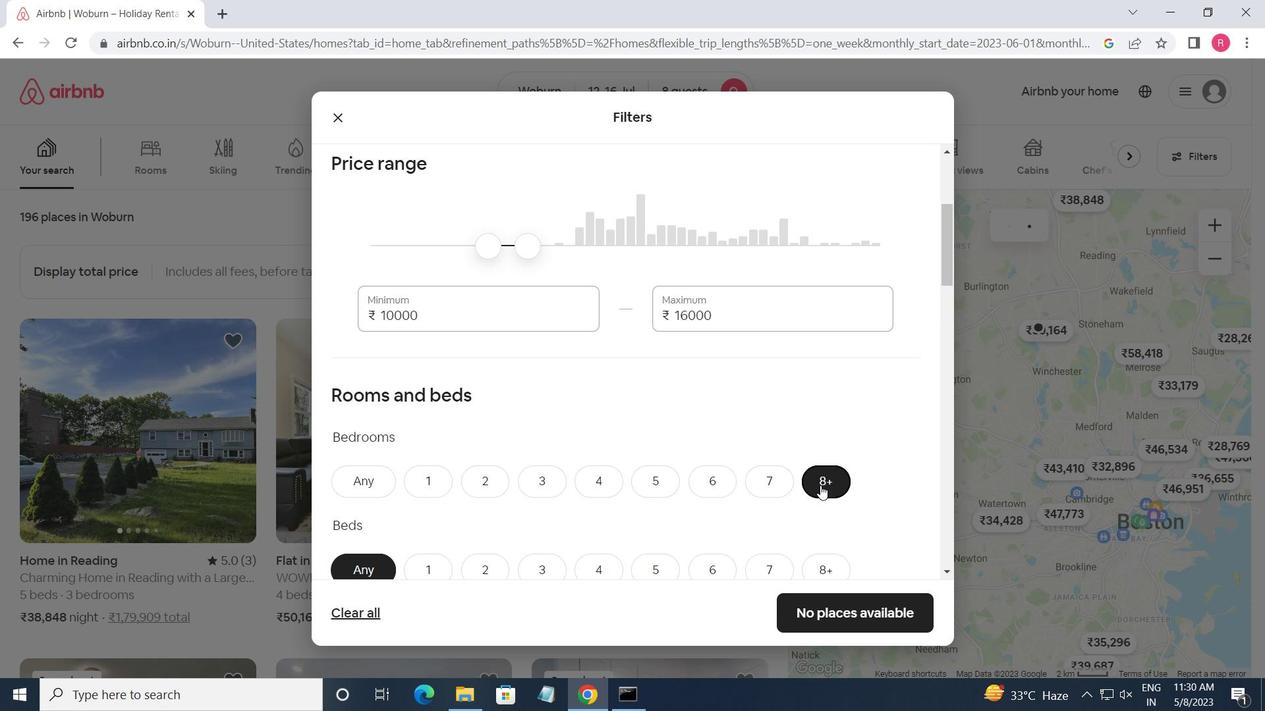 
Action: Mouse scrolled (820, 485) with delta (0, 0)
Screenshot: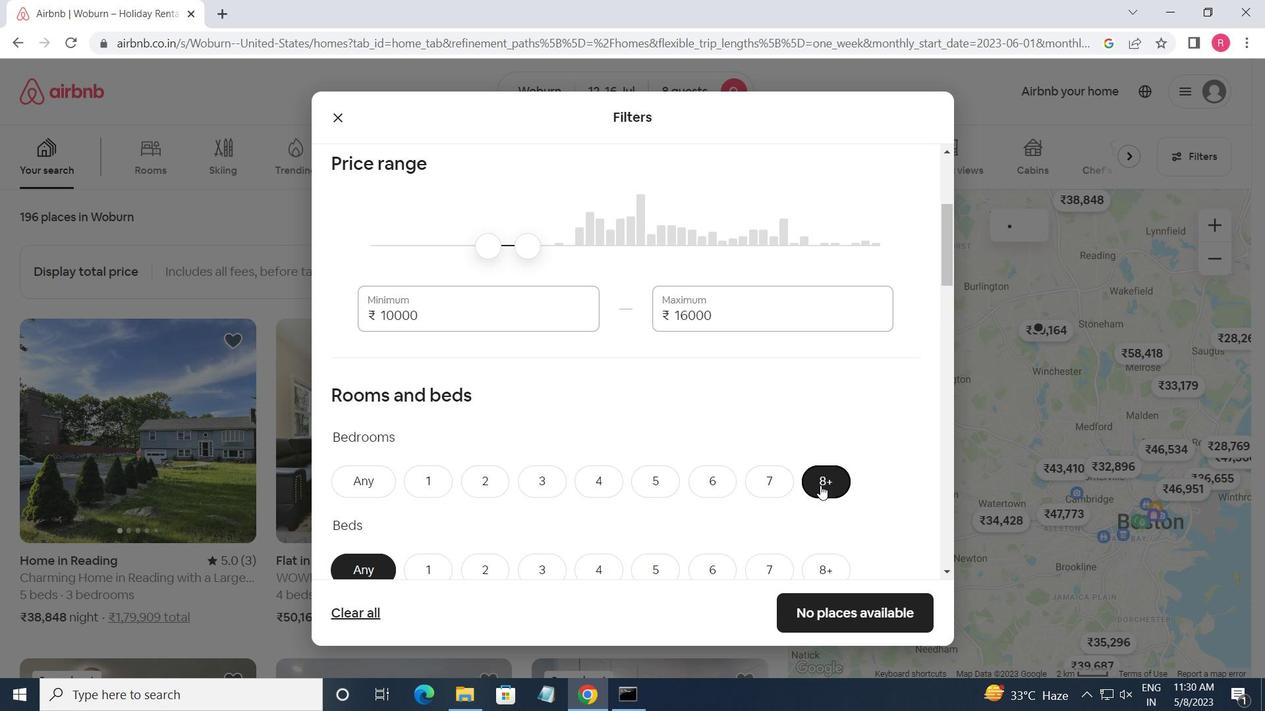 
Action: Mouse moved to (826, 408)
Screenshot: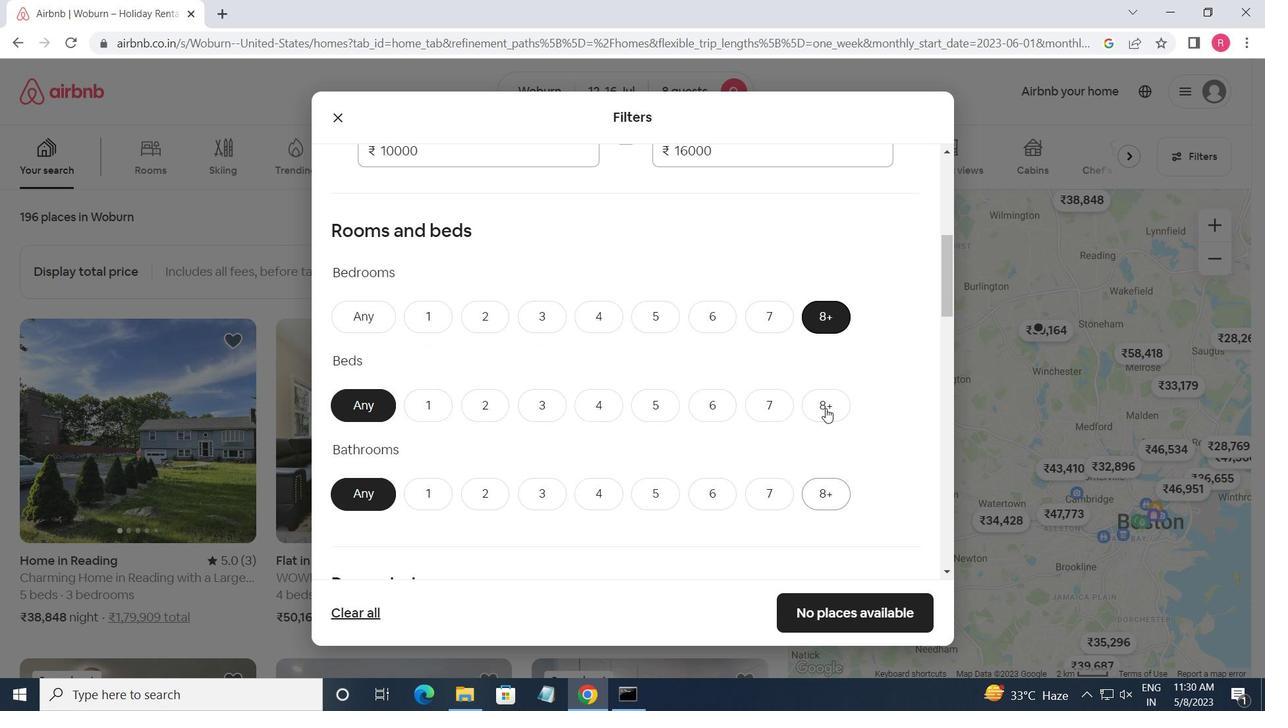 
Action: Mouse pressed left at (826, 408)
Screenshot: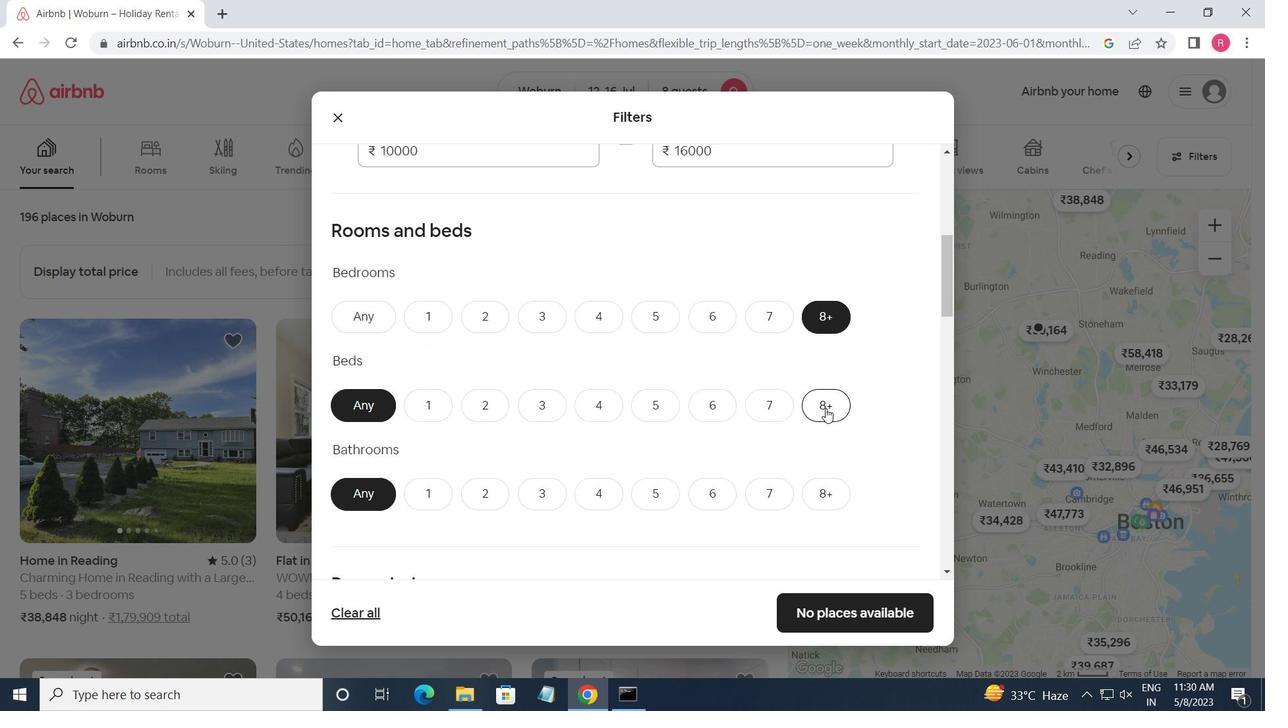 
Action: Mouse moved to (820, 490)
Screenshot: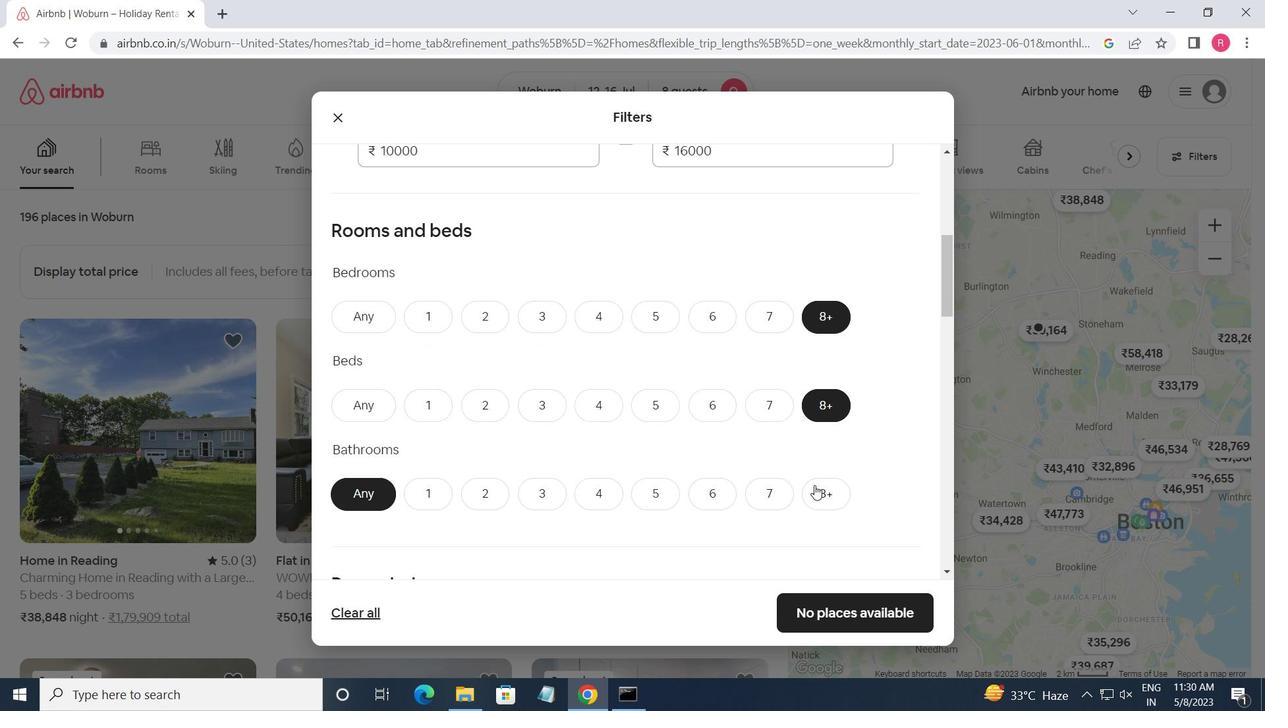 
Action: Mouse pressed left at (820, 490)
Screenshot: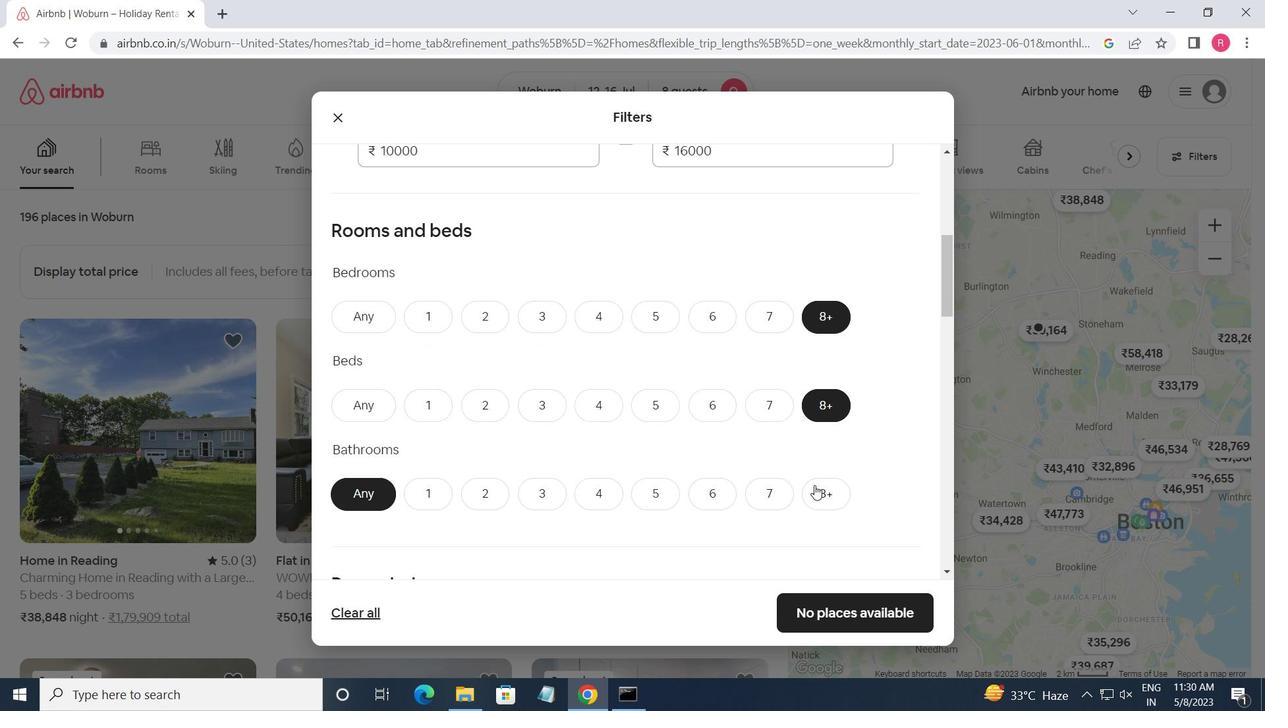 
Action: Mouse scrolled (820, 489) with delta (0, 0)
Screenshot: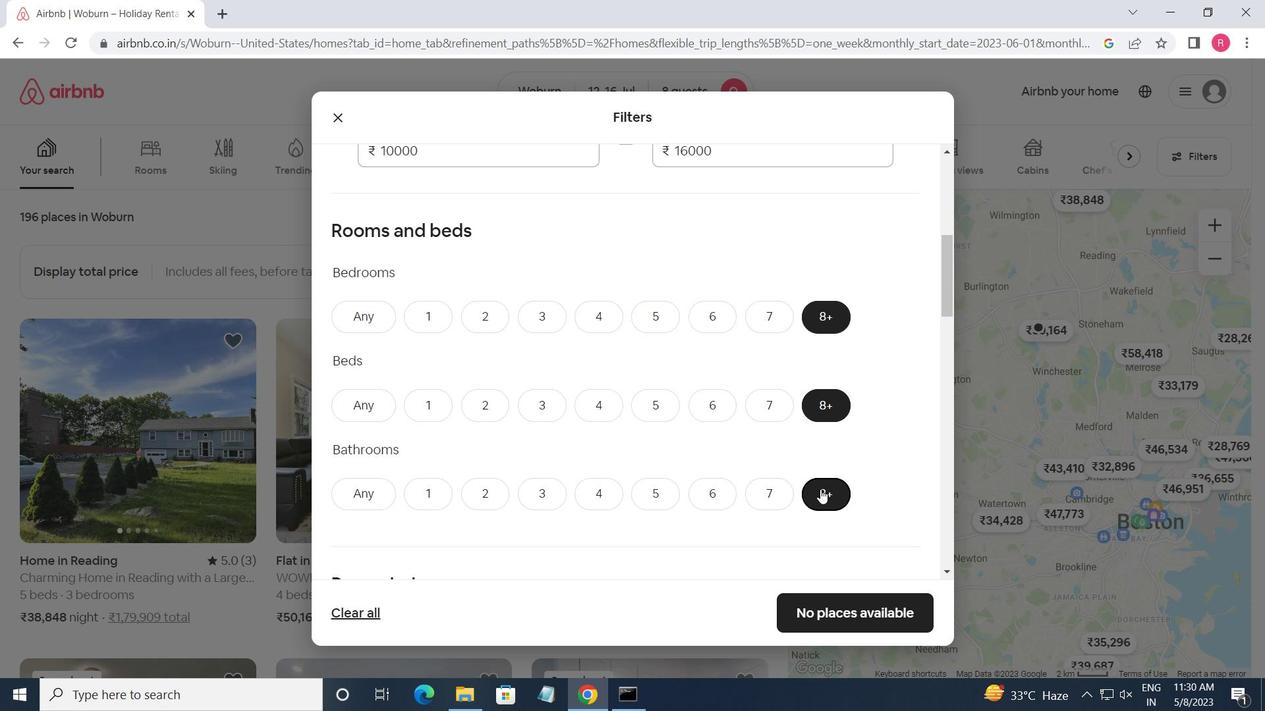 
Action: Mouse scrolled (820, 489) with delta (0, 0)
Screenshot: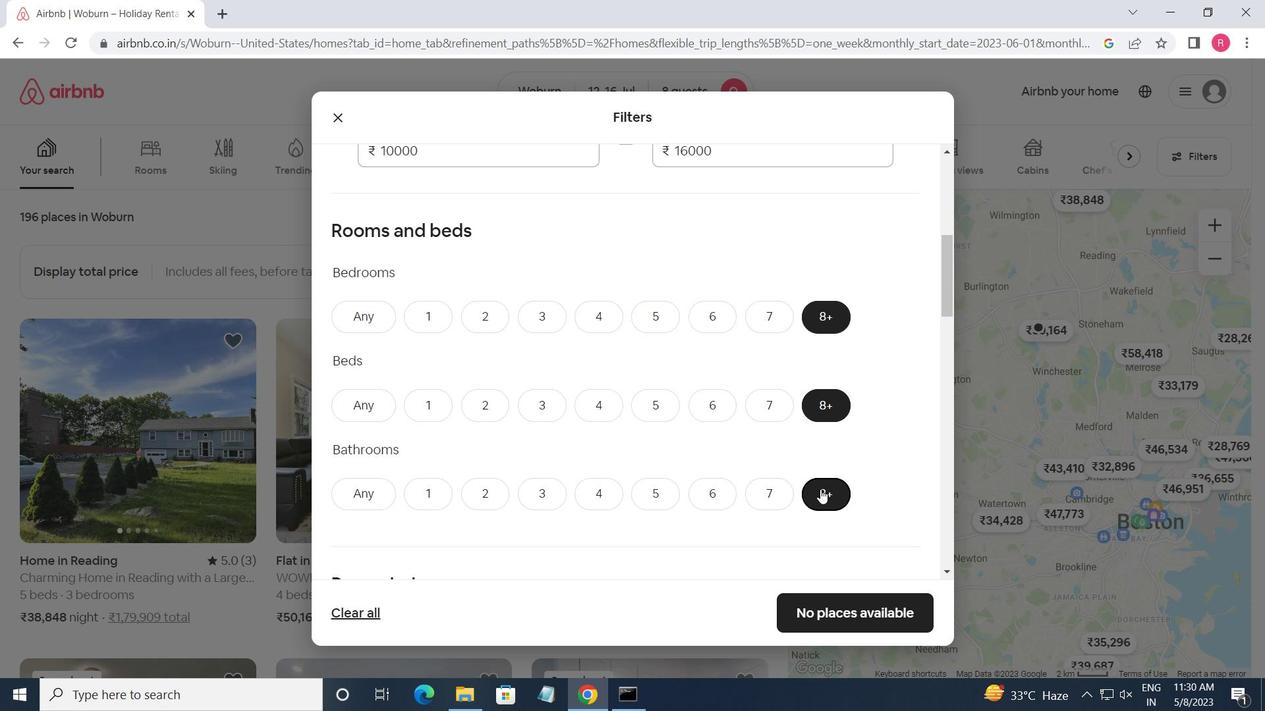 
Action: Mouse moved to (818, 489)
Screenshot: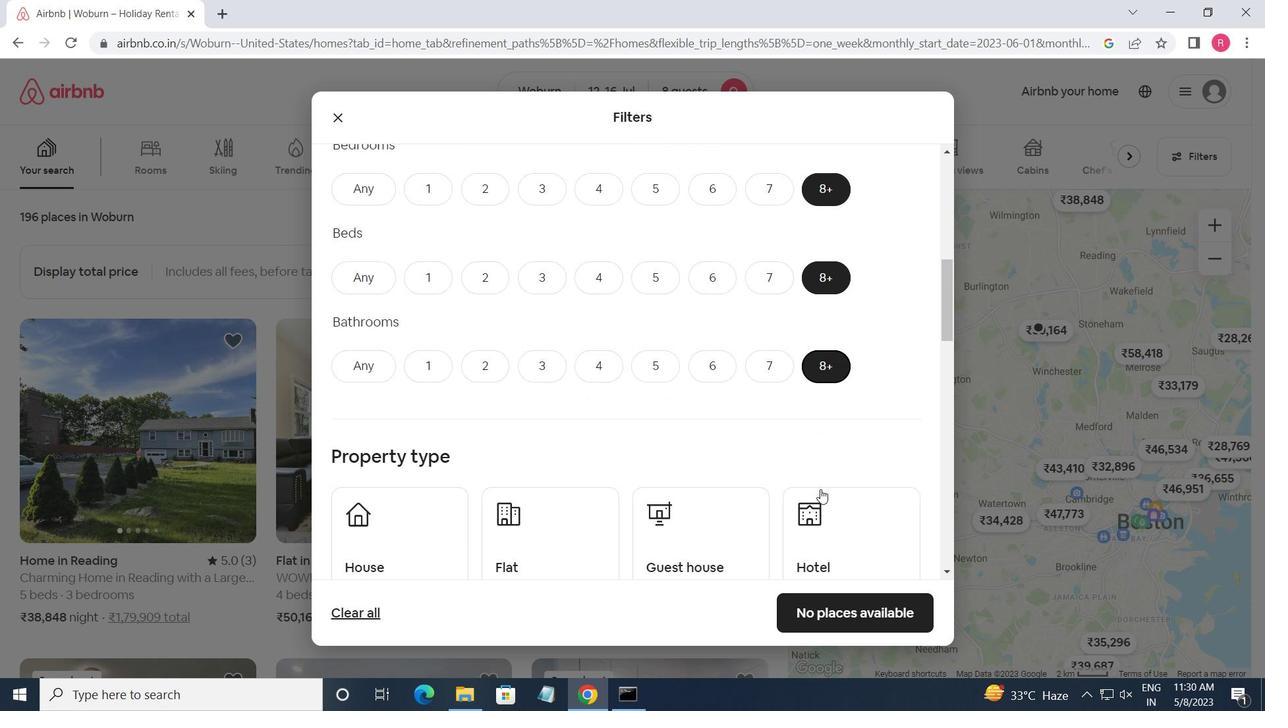 
Action: Mouse scrolled (818, 488) with delta (0, 0)
Screenshot: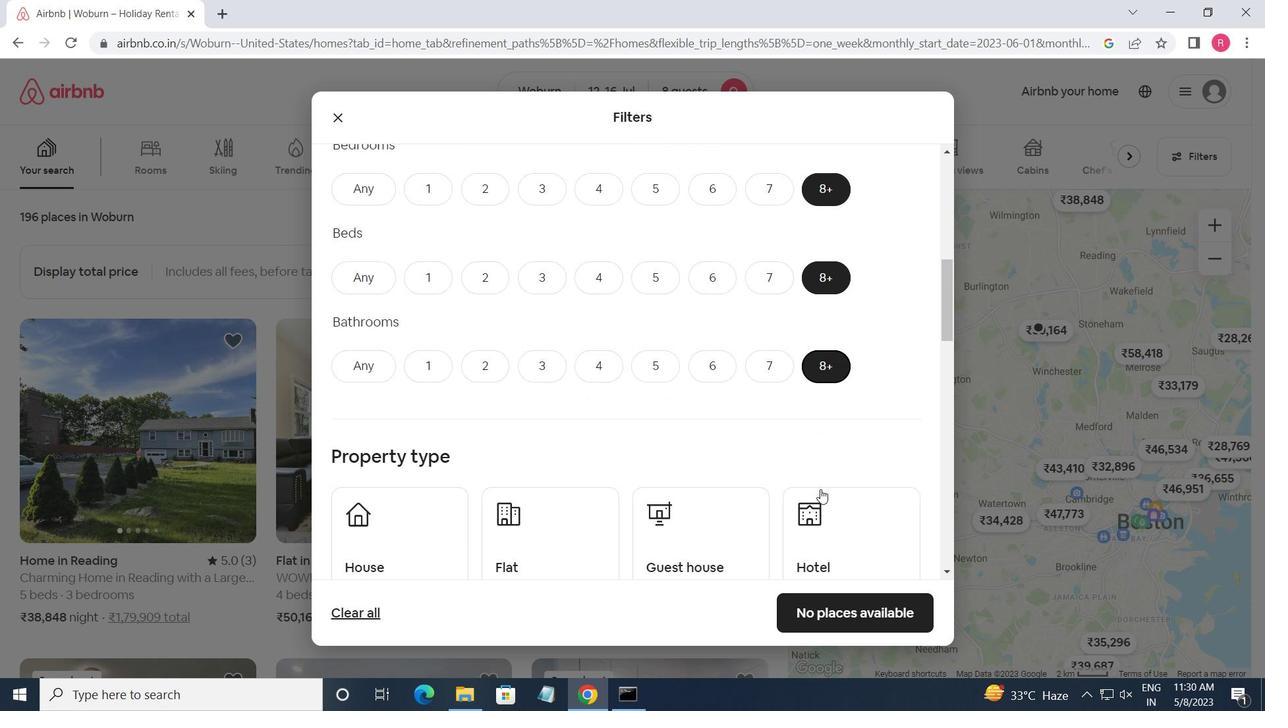 
Action: Mouse moved to (394, 437)
Screenshot: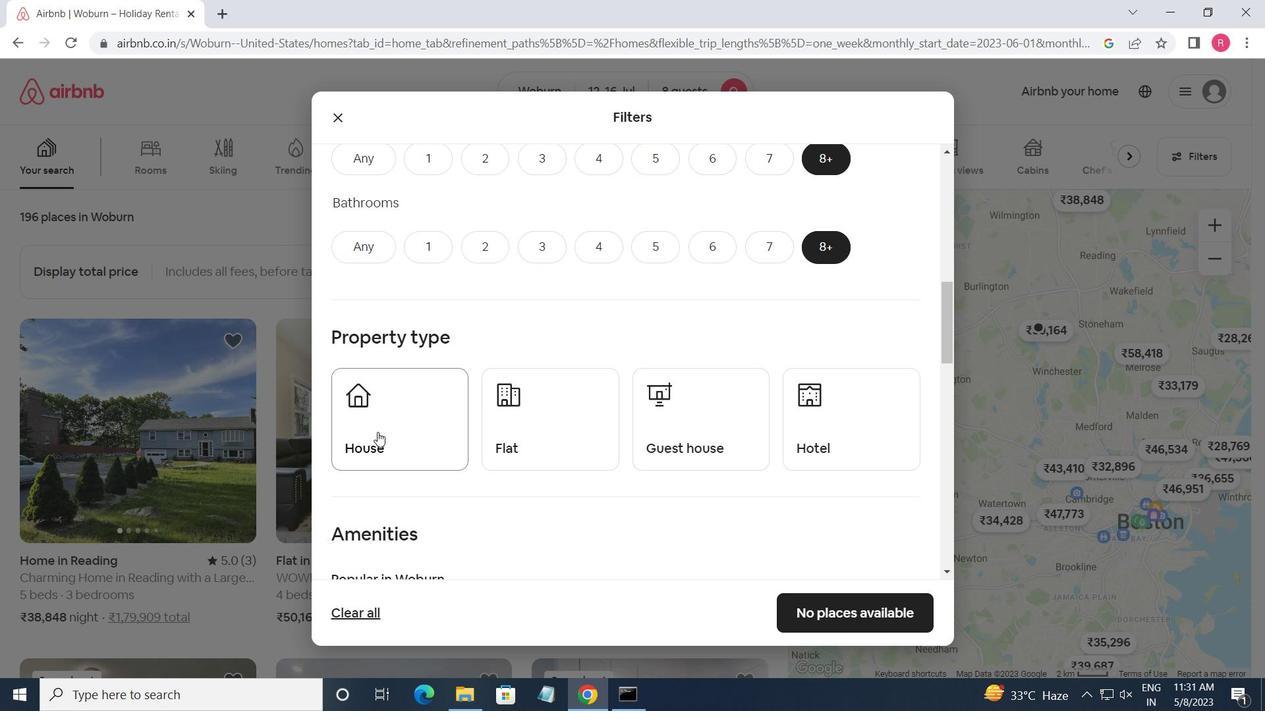 
Action: Mouse pressed left at (394, 437)
Screenshot: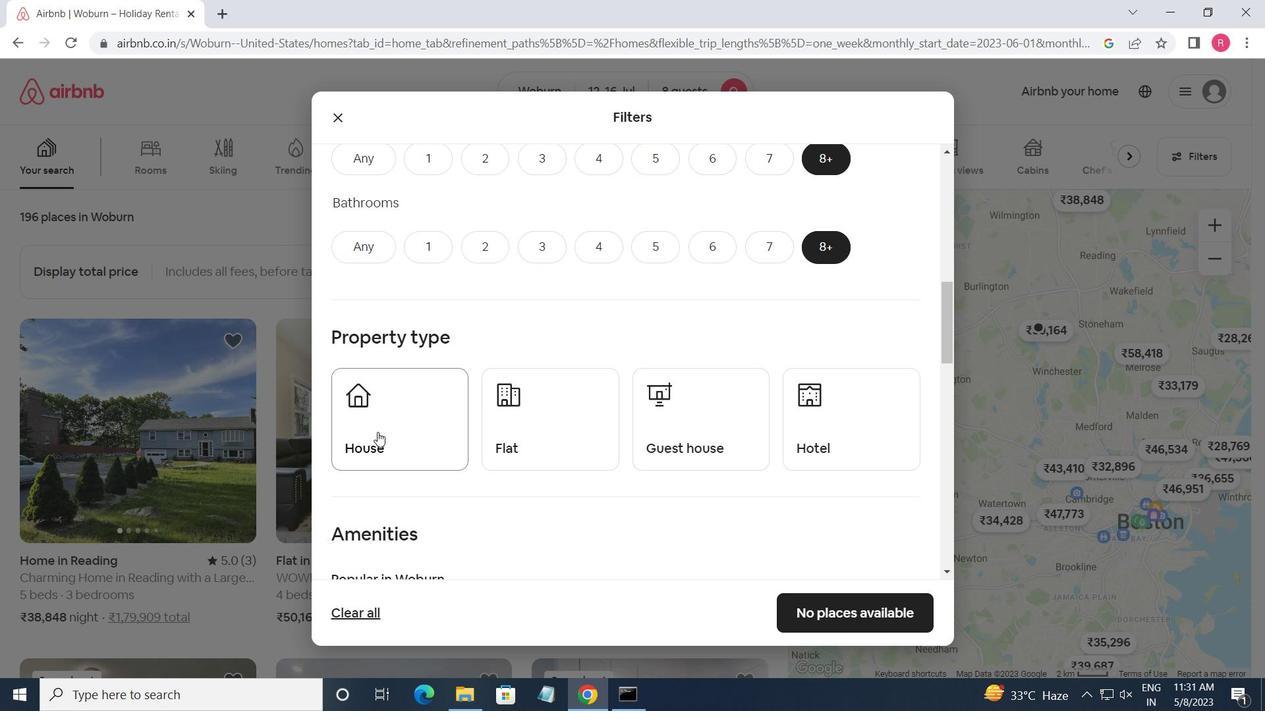 
Action: Mouse moved to (537, 445)
Screenshot: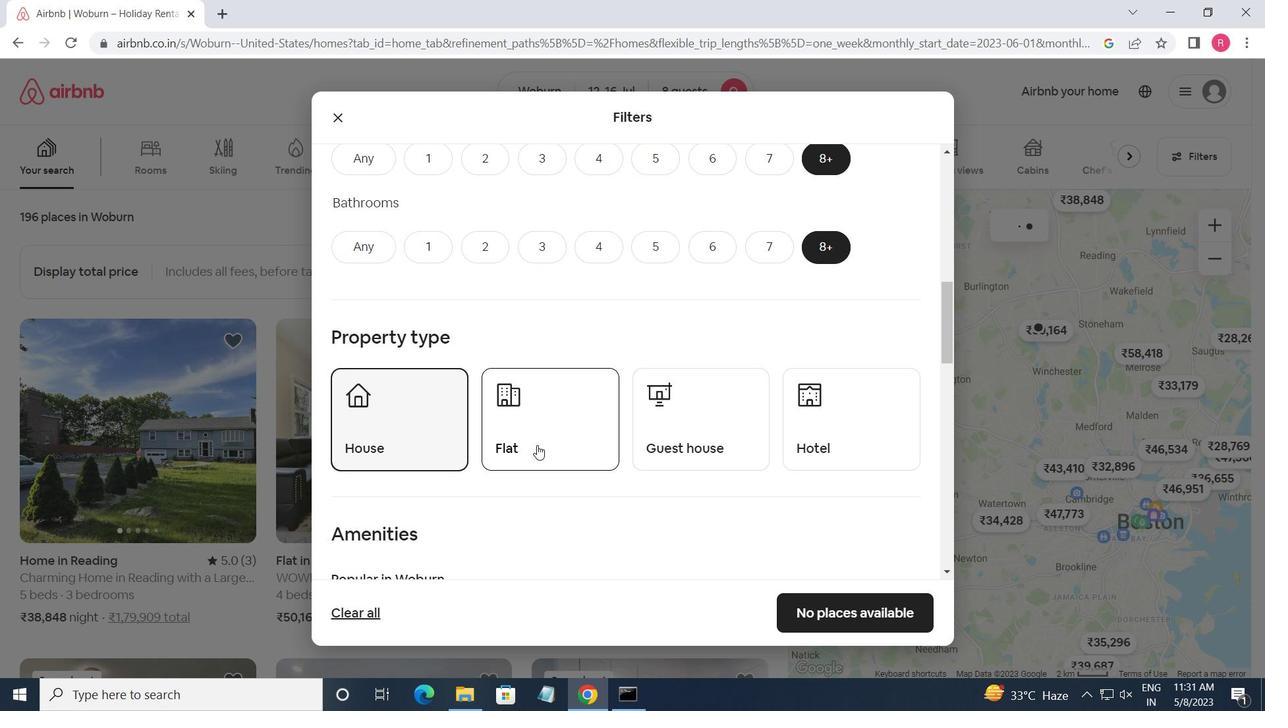 
Action: Mouse pressed left at (537, 445)
Screenshot: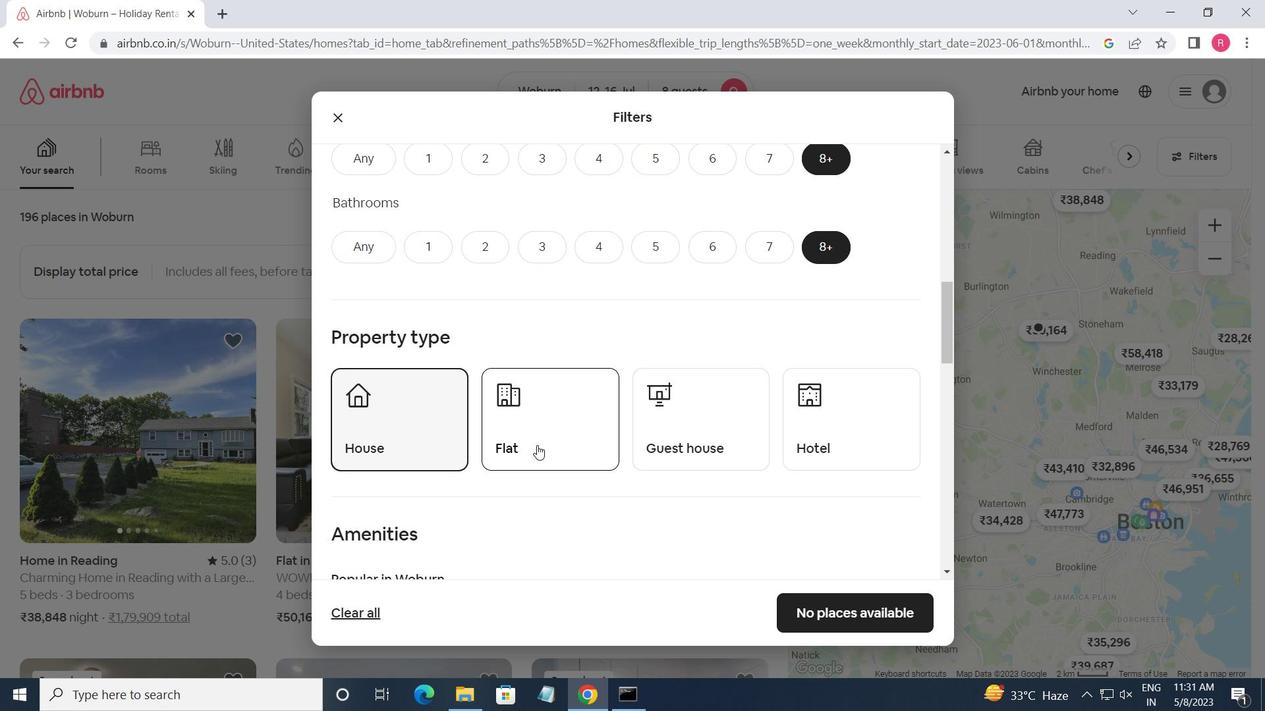 
Action: Mouse moved to (673, 433)
Screenshot: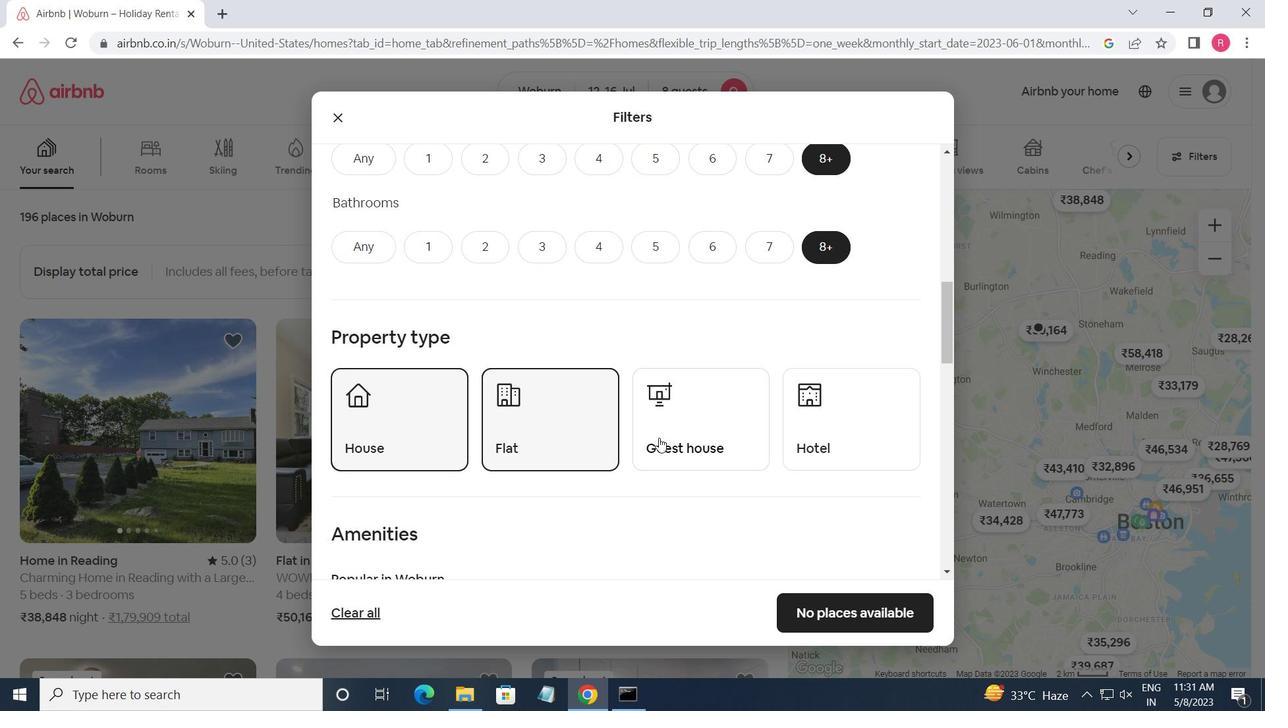 
Action: Mouse pressed left at (673, 433)
Screenshot: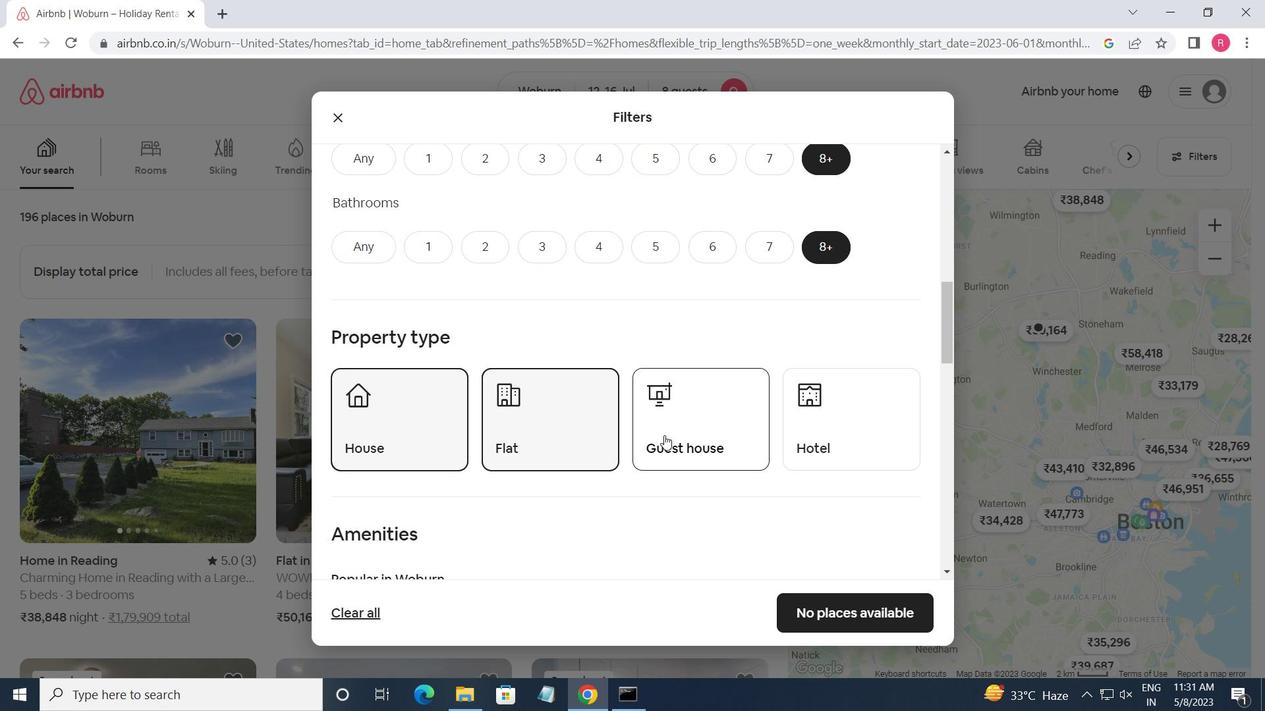 
Action: Mouse moved to (850, 440)
Screenshot: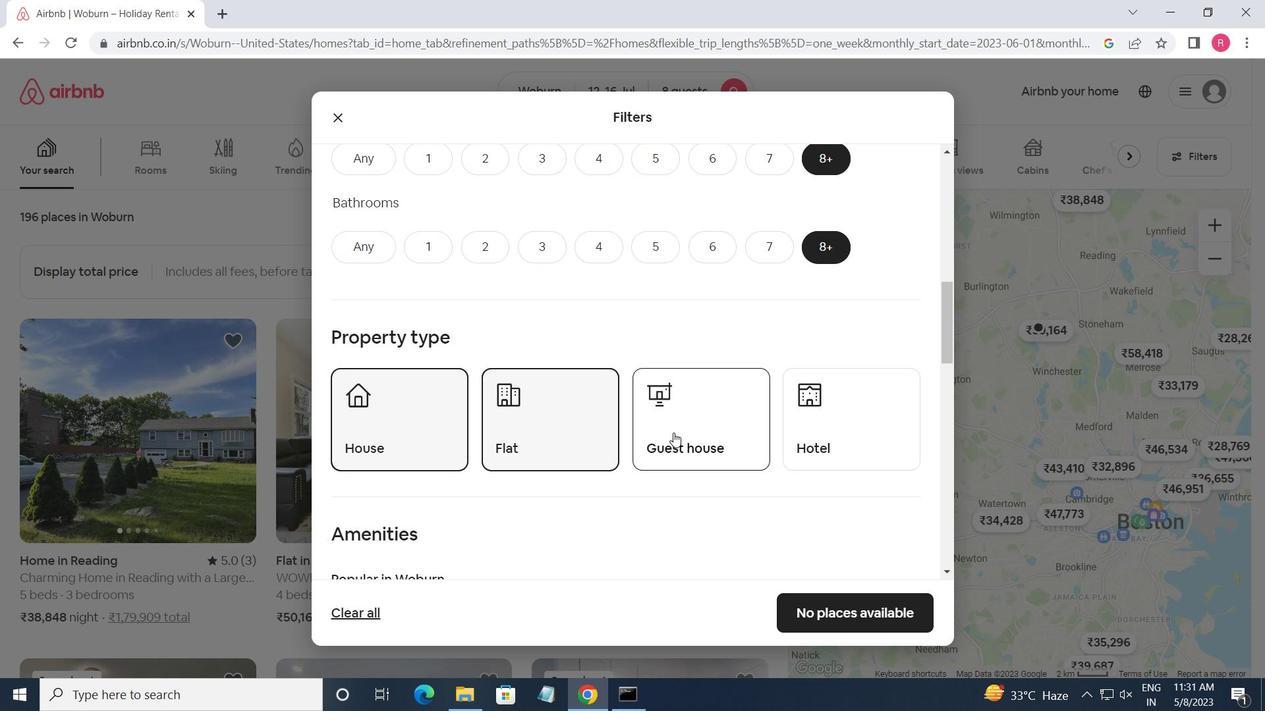 
Action: Mouse pressed left at (850, 440)
Screenshot: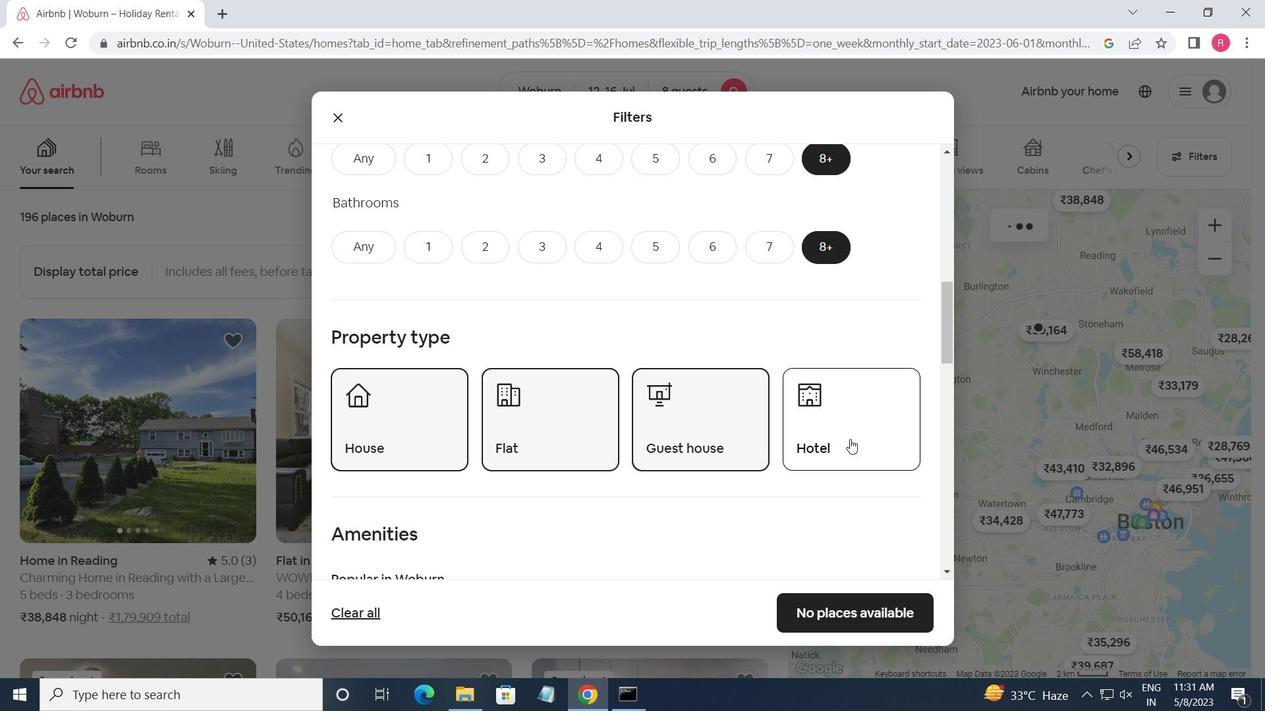
Action: Mouse moved to (762, 431)
Screenshot: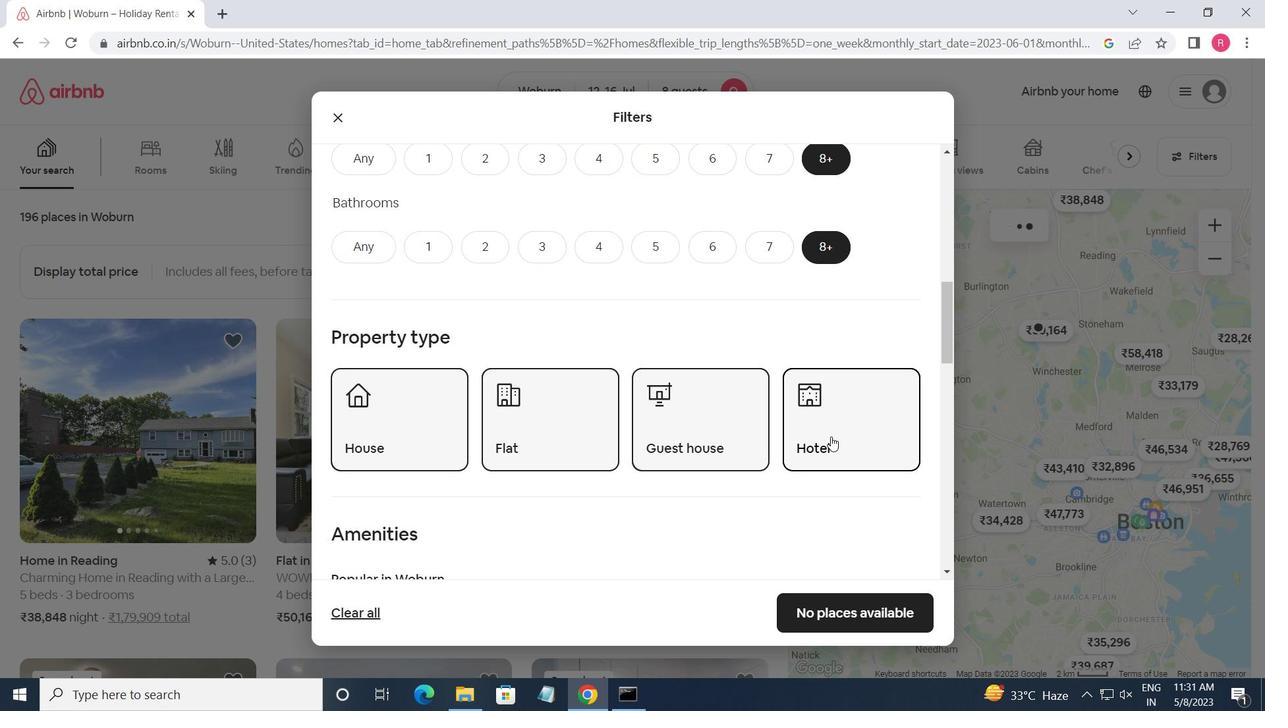 
Action: Mouse scrolled (762, 430) with delta (0, 0)
Screenshot: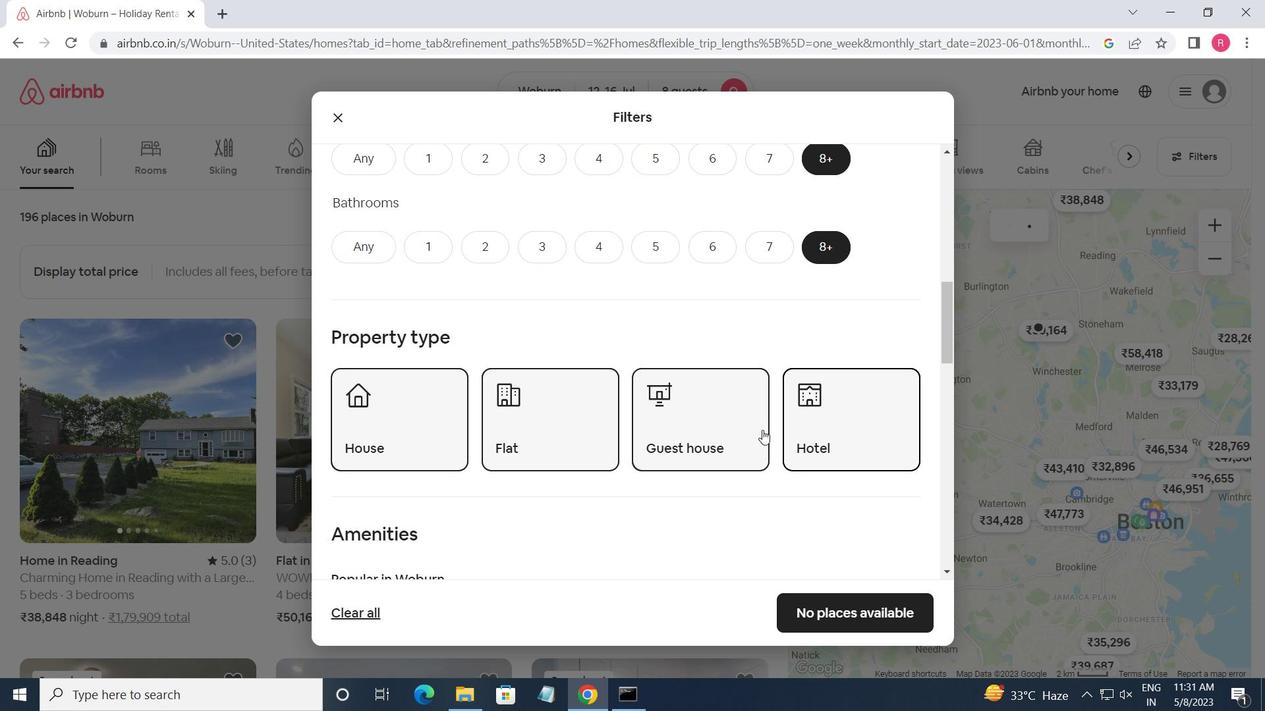 
Action: Mouse scrolled (762, 430) with delta (0, 0)
Screenshot: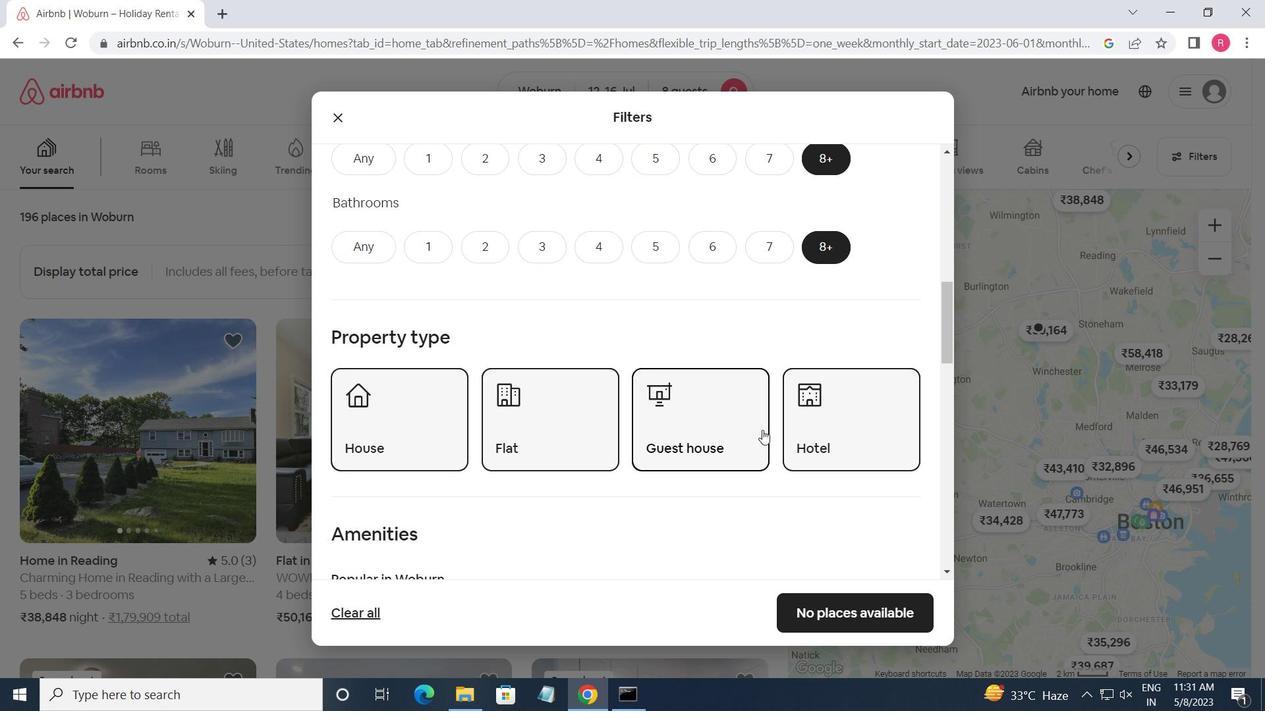 
Action: Mouse moved to (760, 431)
Screenshot: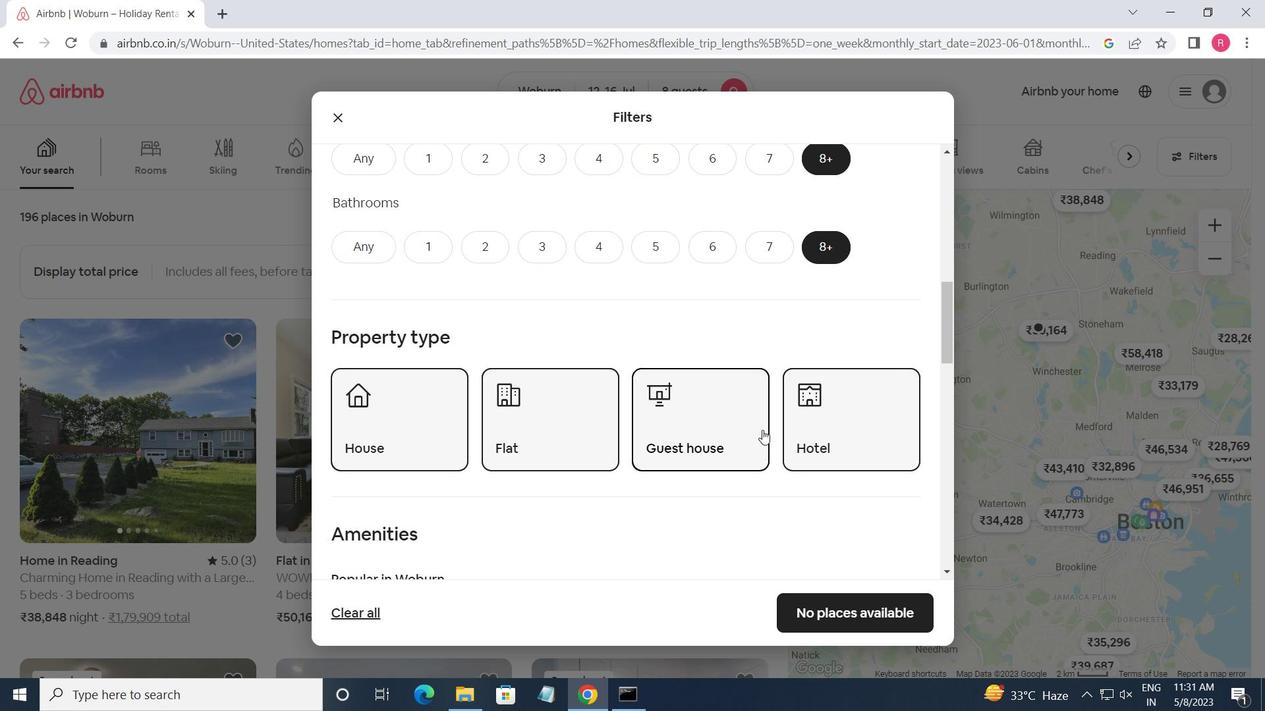 
Action: Mouse scrolled (760, 430) with delta (0, 0)
Screenshot: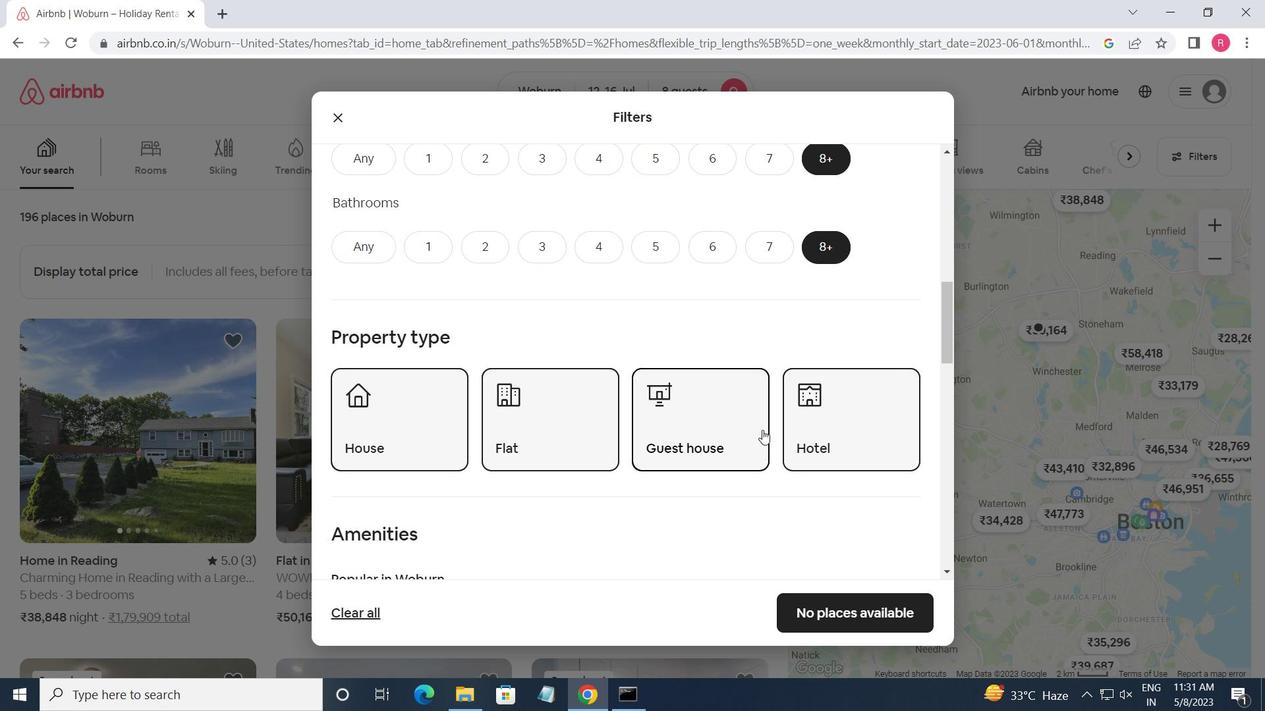 
Action: Mouse moved to (344, 373)
Screenshot: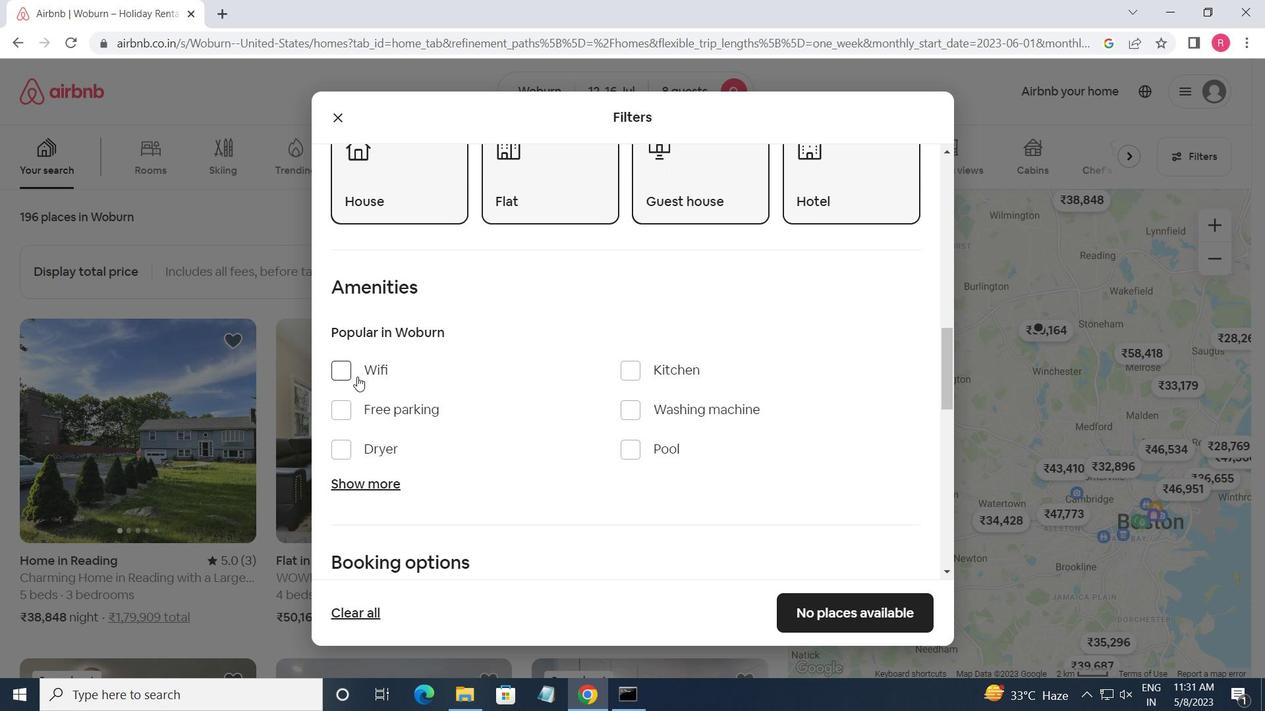 
Action: Mouse pressed left at (344, 373)
Screenshot: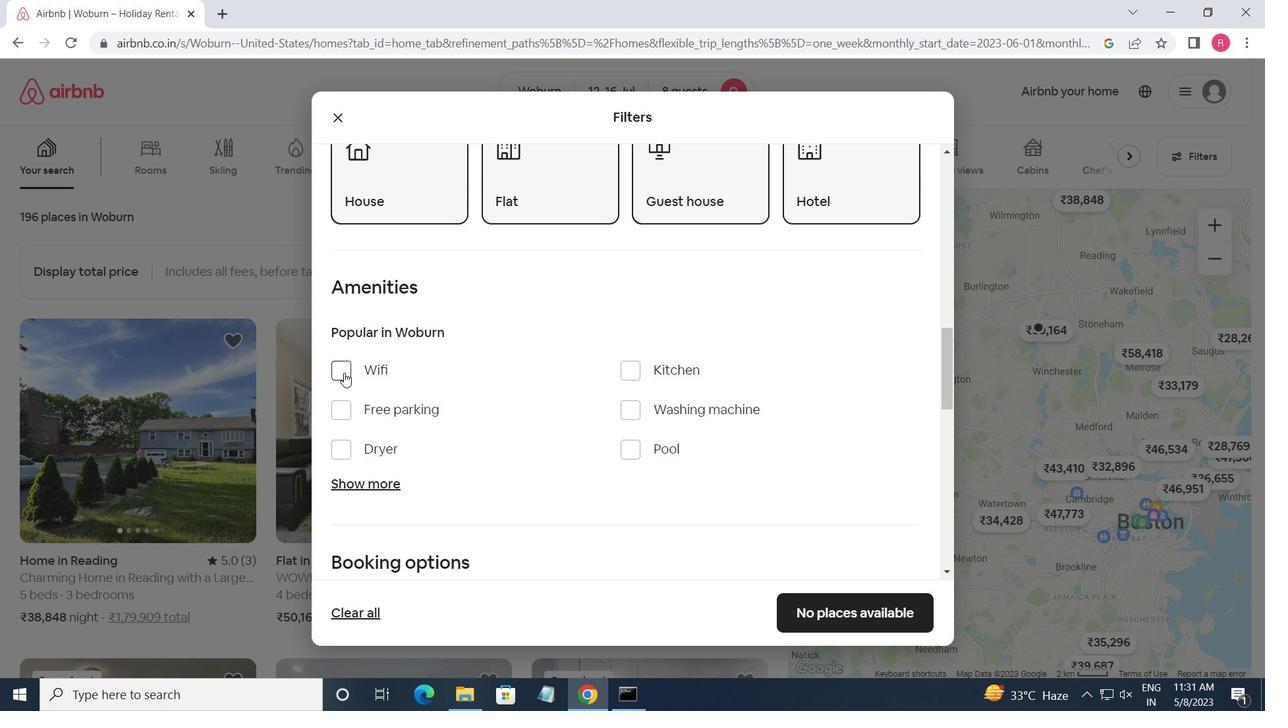 
Action: Mouse moved to (392, 404)
Screenshot: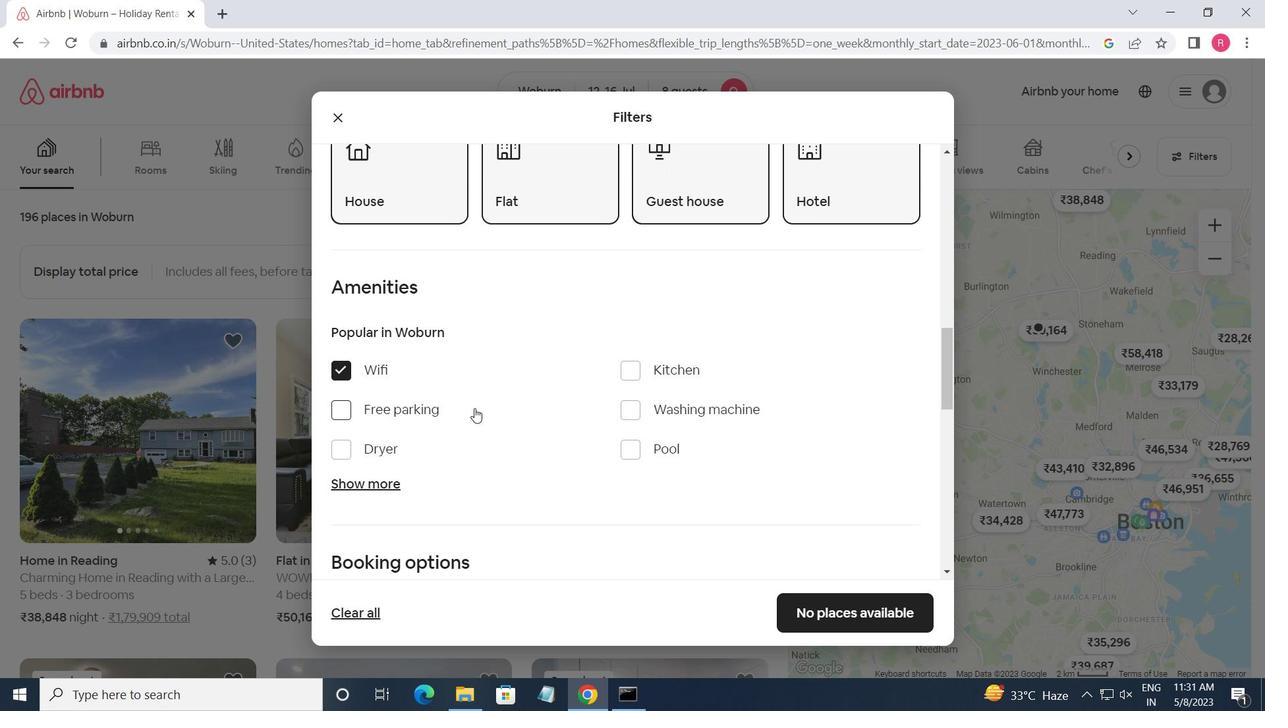
Action: Mouse pressed left at (392, 404)
Screenshot: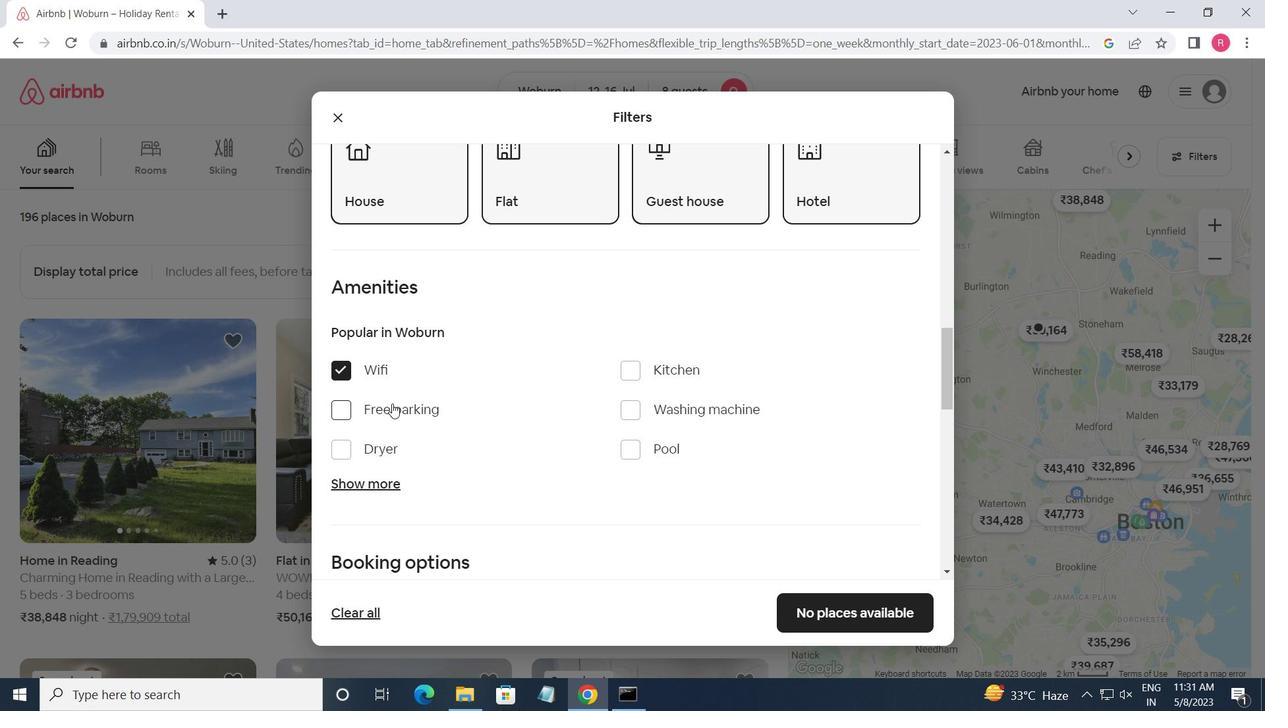 
Action: Mouse moved to (374, 491)
Screenshot: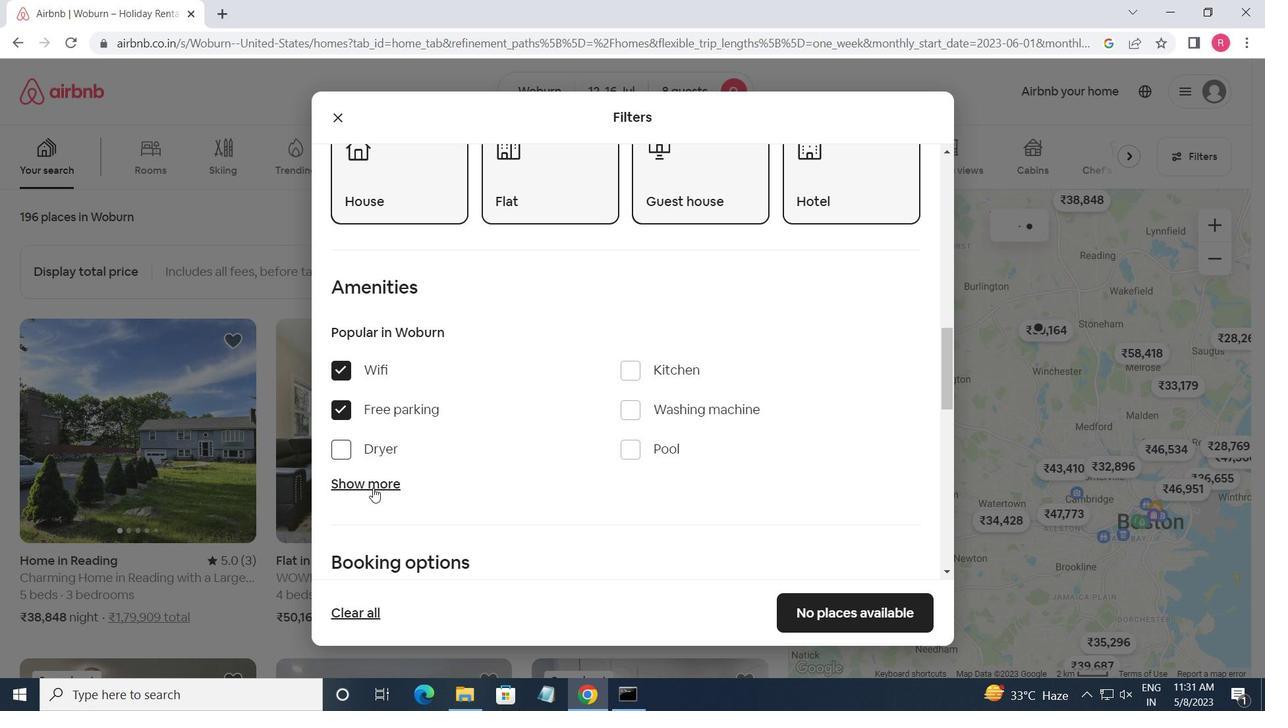 
Action: Mouse pressed left at (374, 491)
Screenshot: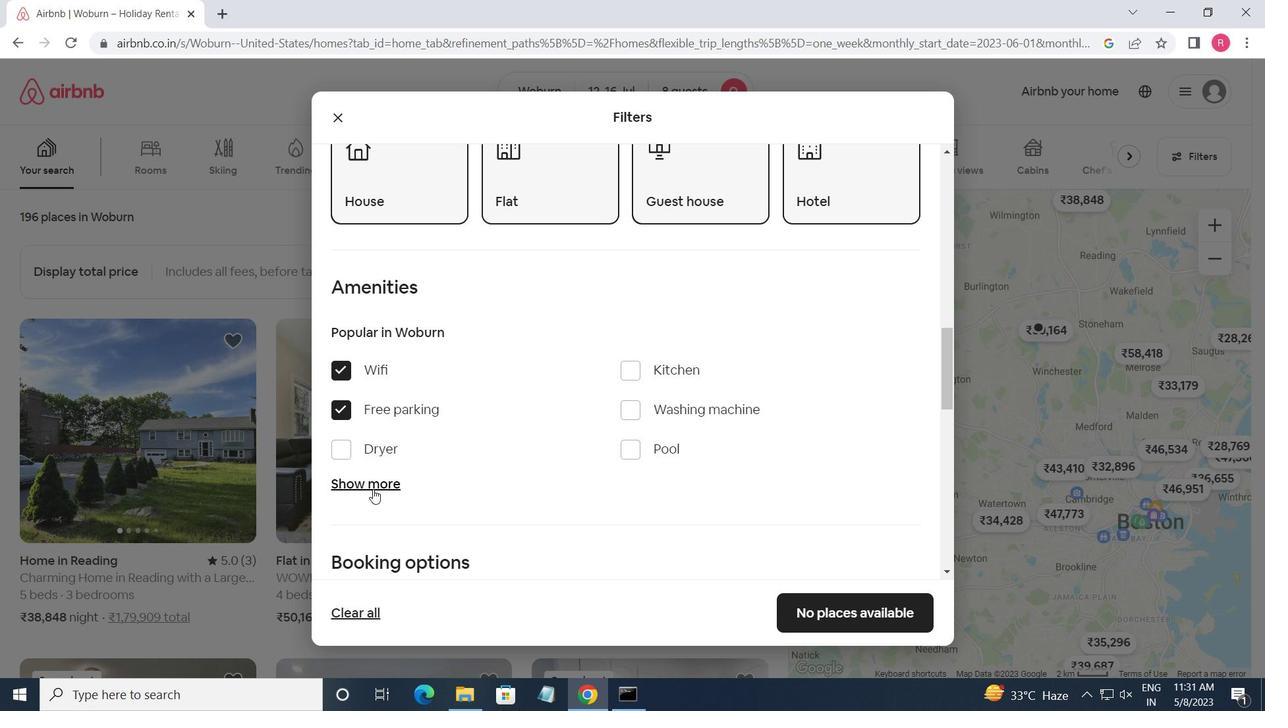 
Action: Mouse moved to (453, 475)
Screenshot: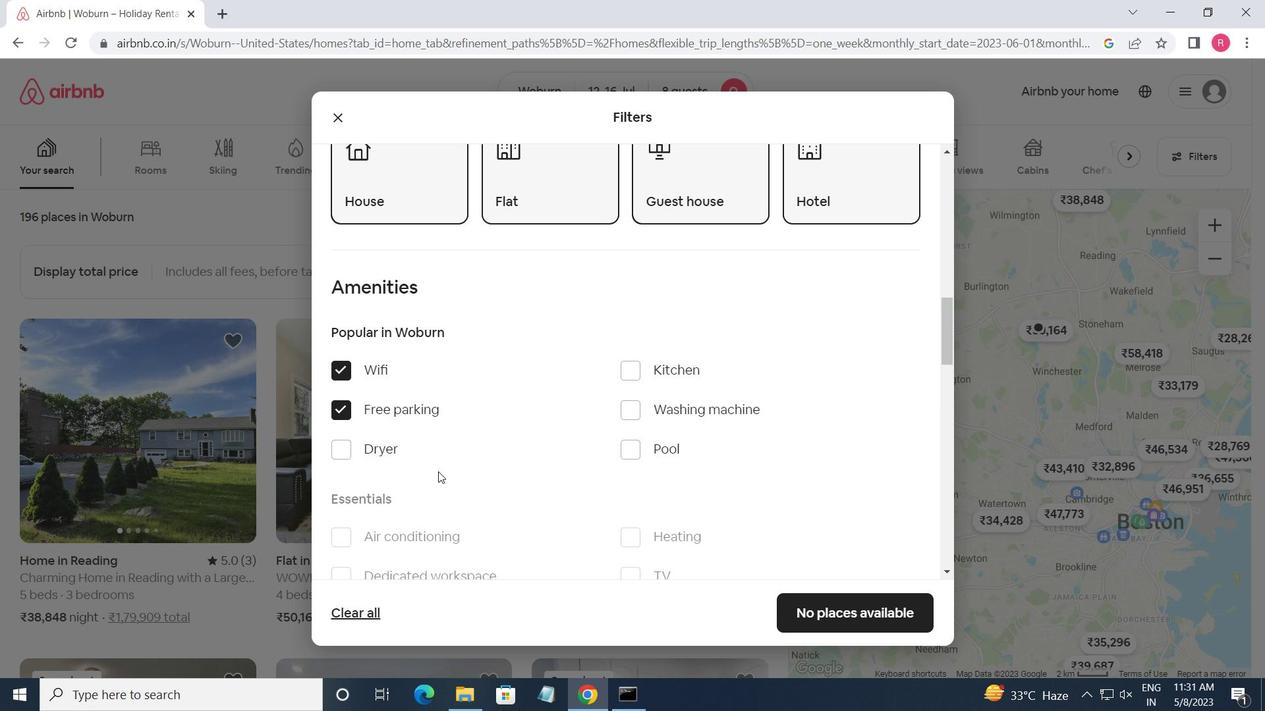 
Action: Mouse scrolled (453, 475) with delta (0, 0)
Screenshot: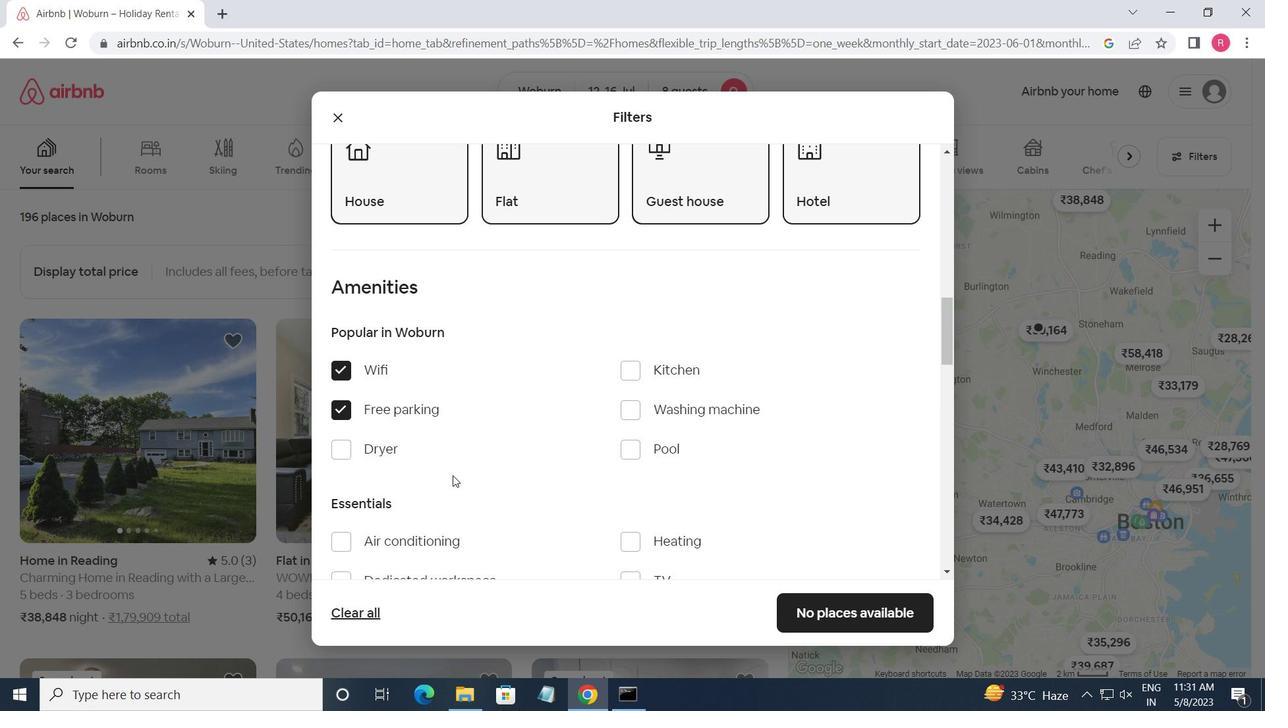 
Action: Mouse scrolled (453, 475) with delta (0, 0)
Screenshot: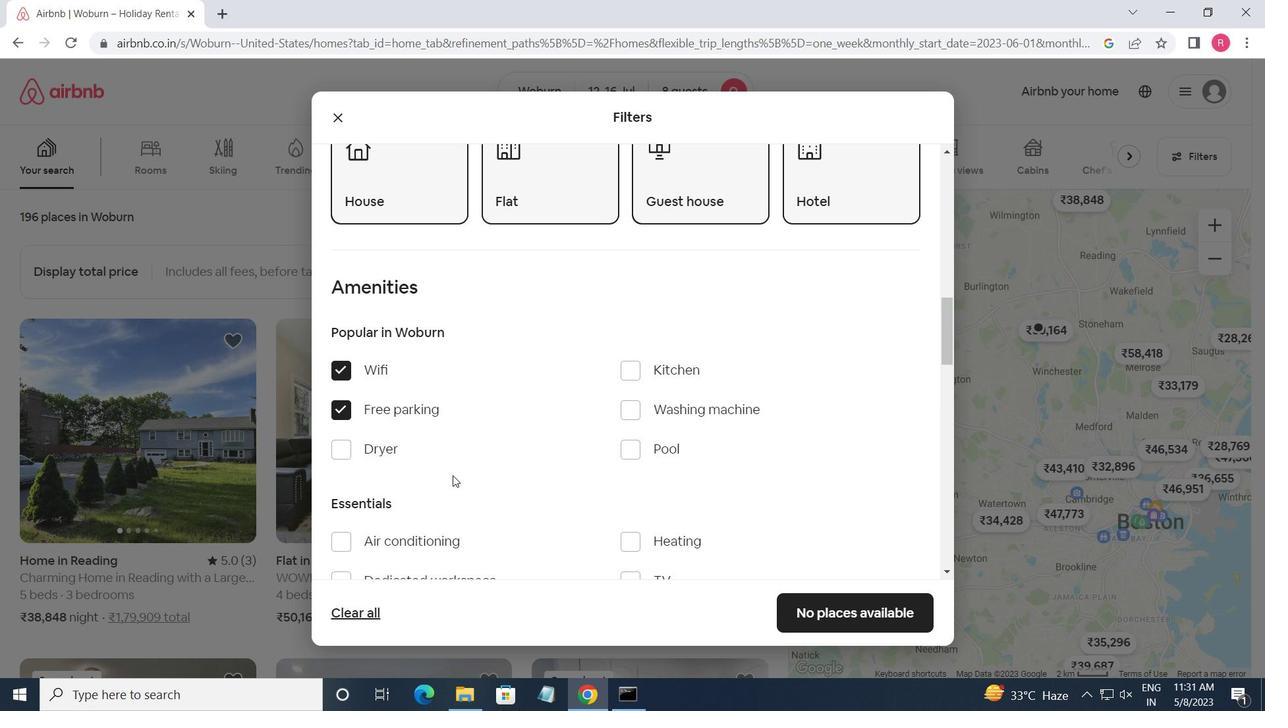 
Action: Mouse scrolled (453, 475) with delta (0, 0)
Screenshot: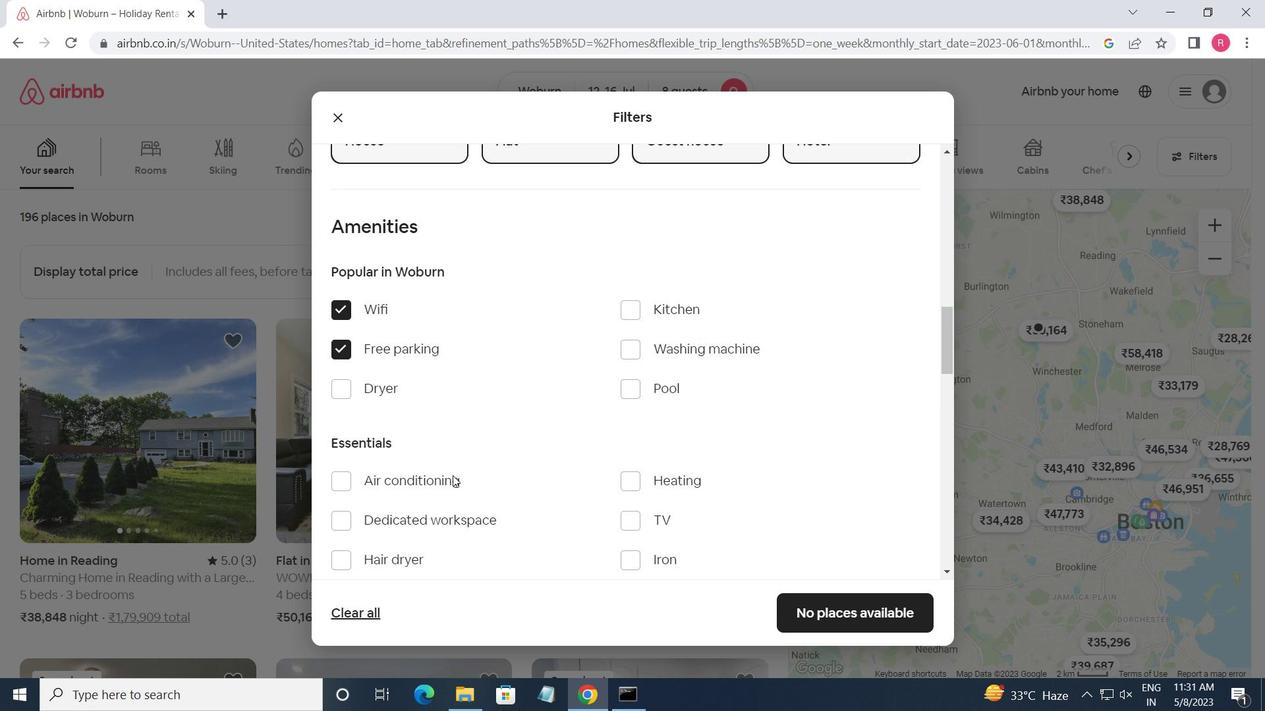
Action: Mouse moved to (625, 333)
Screenshot: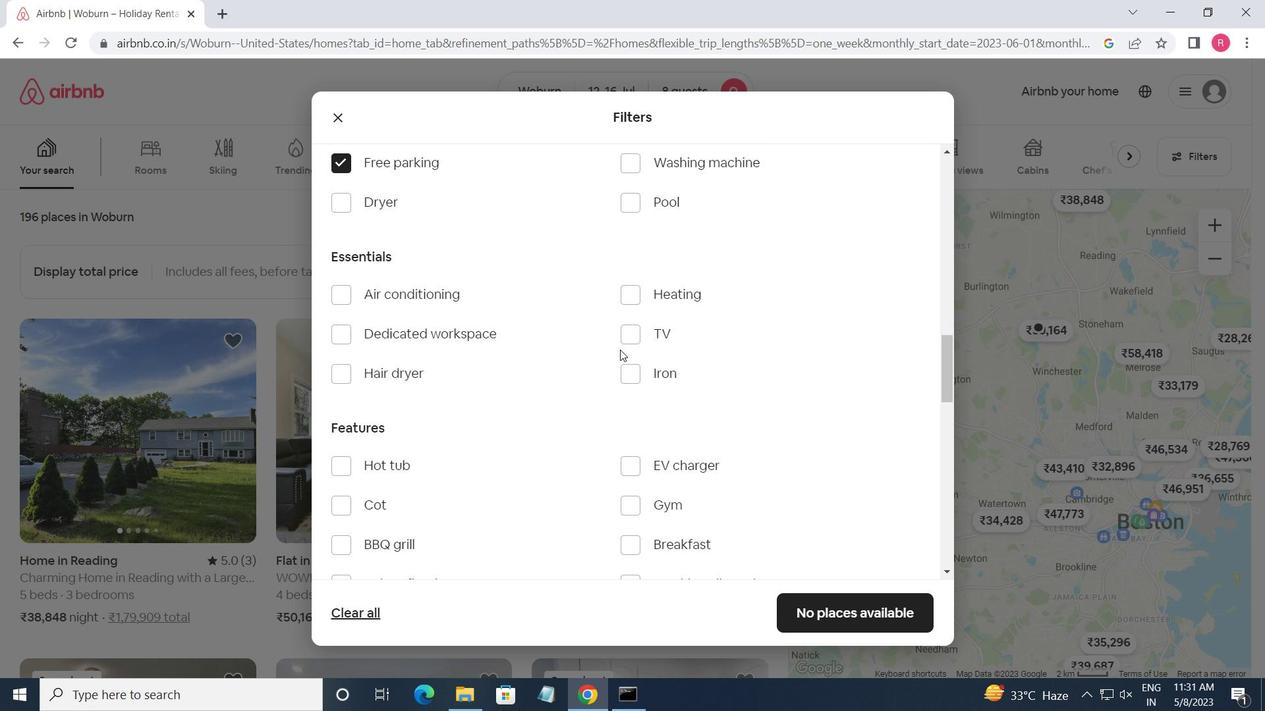 
Action: Mouse pressed left at (625, 333)
Screenshot: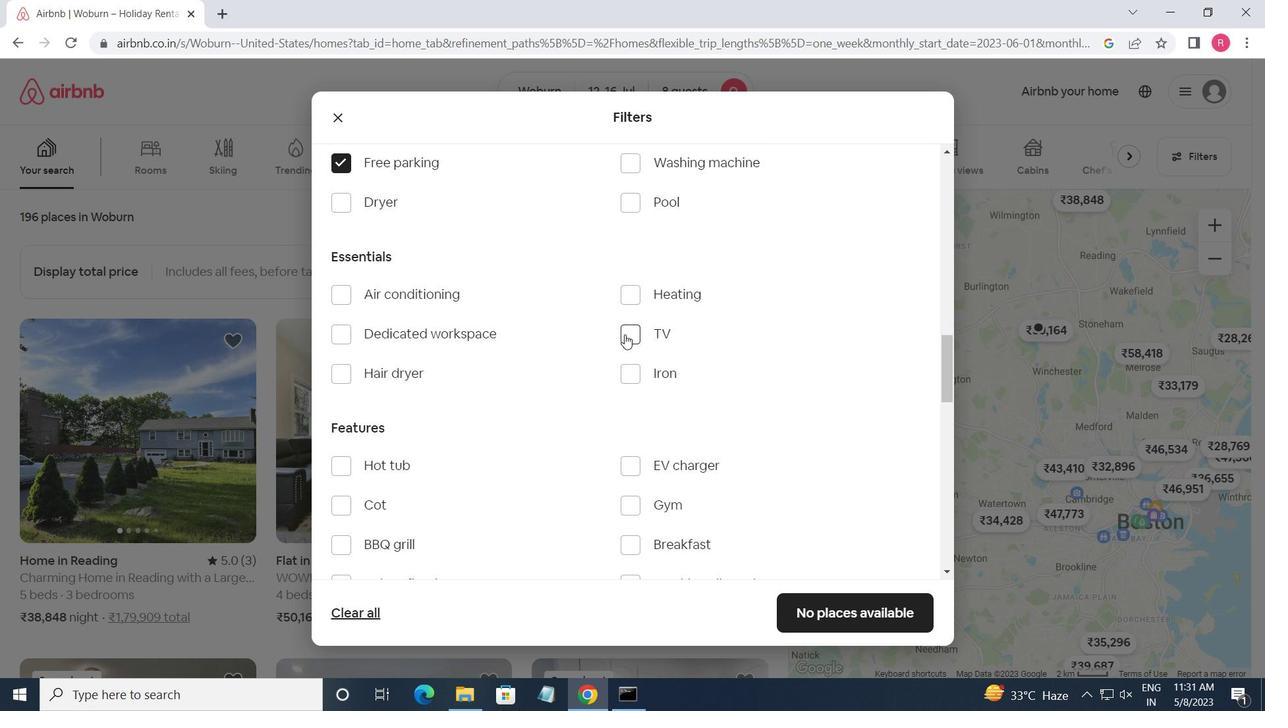 
Action: Mouse moved to (500, 483)
Screenshot: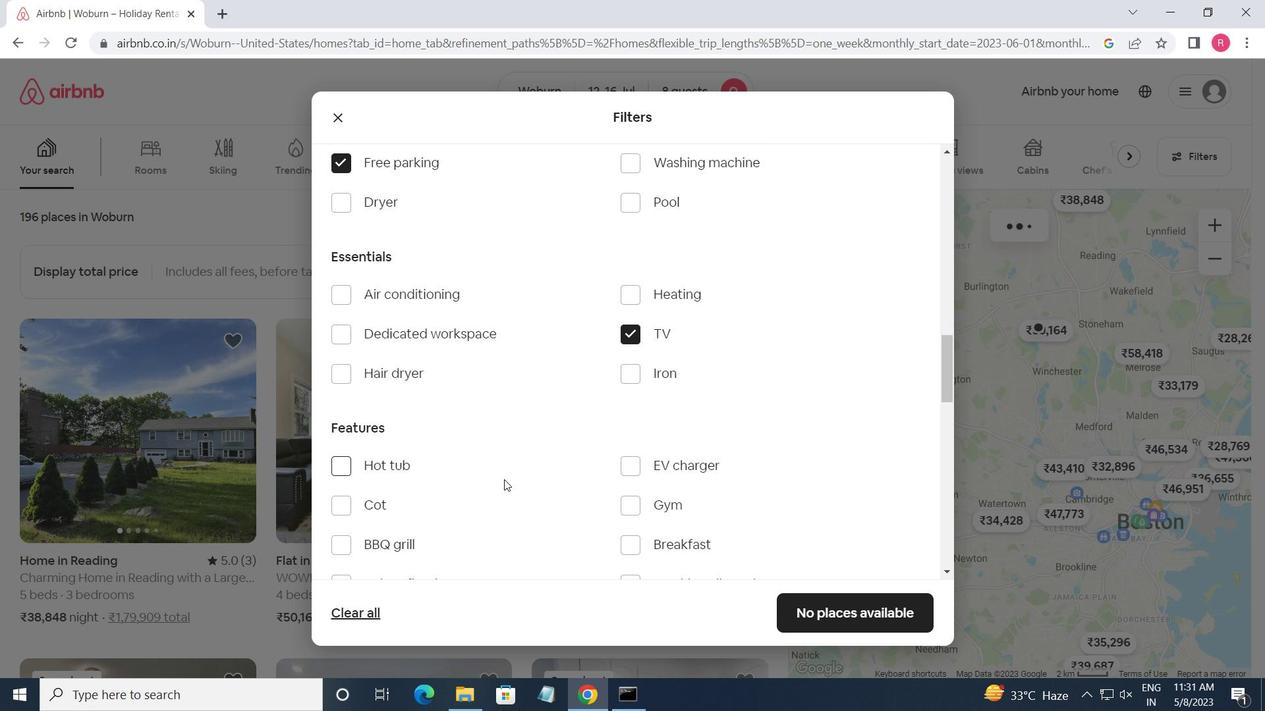 
Action: Mouse scrolled (500, 483) with delta (0, 0)
Screenshot: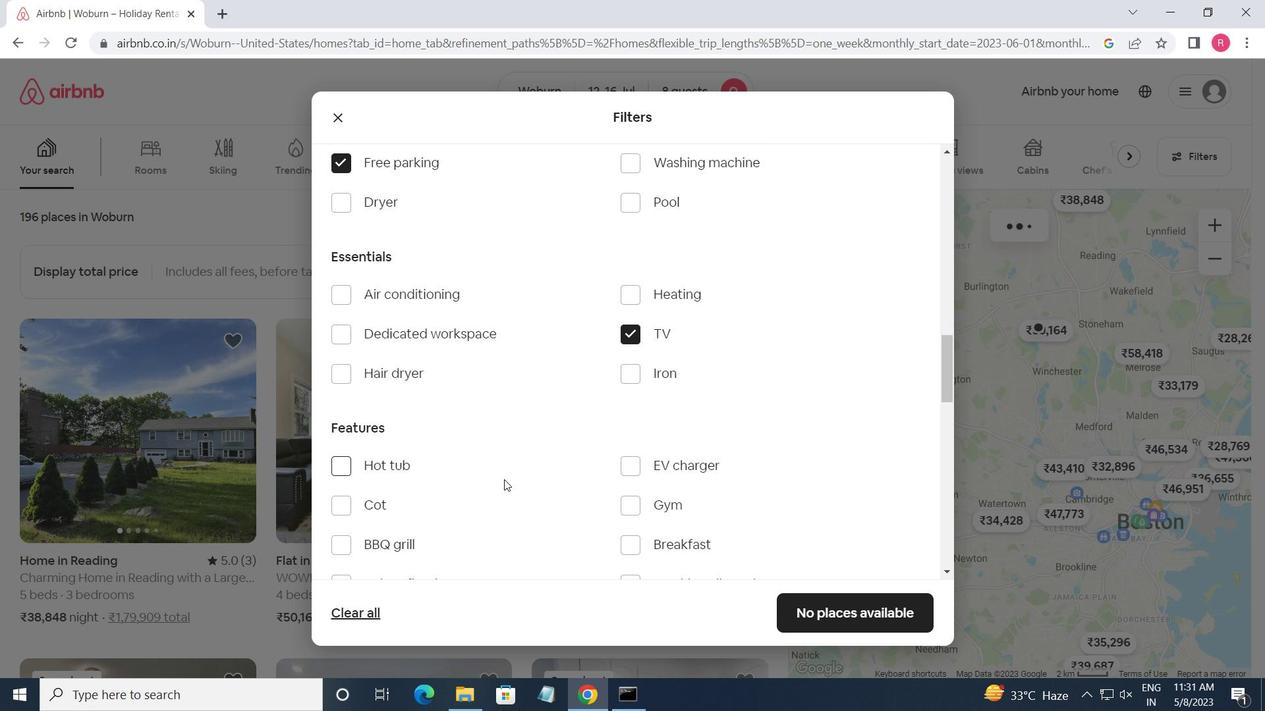 
Action: Mouse moved to (499, 484)
Screenshot: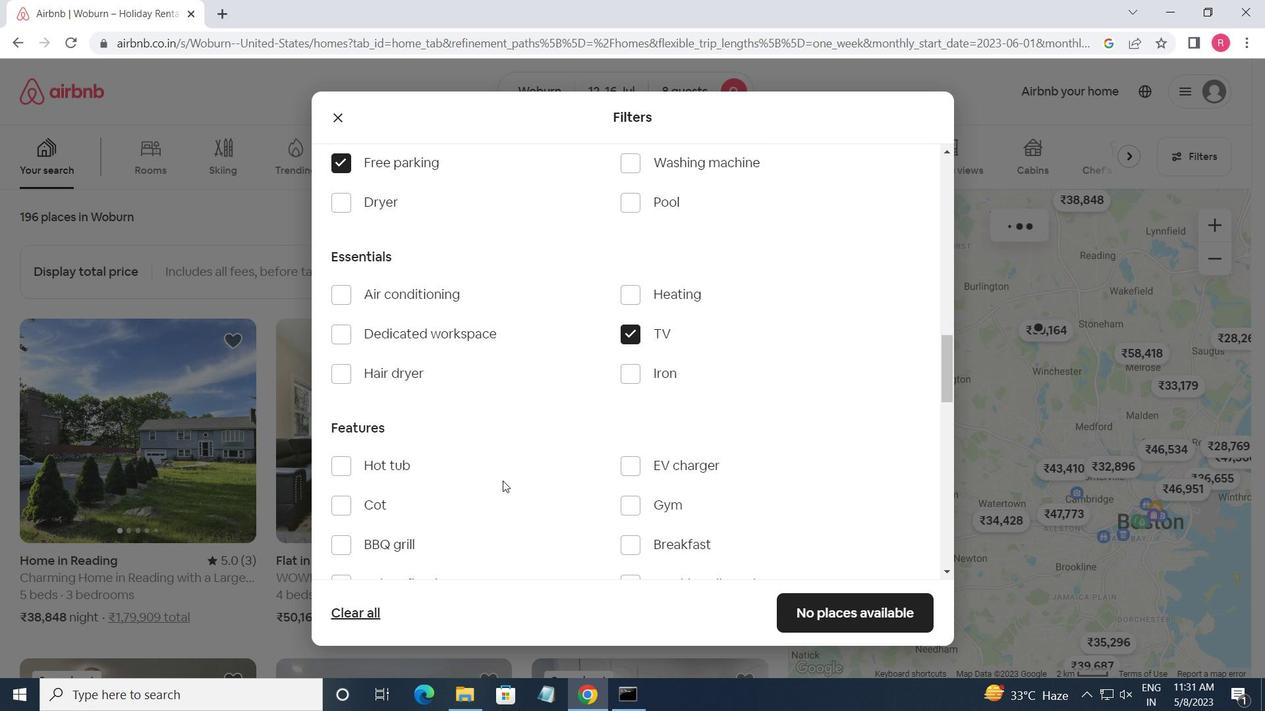 
Action: Mouse scrolled (499, 483) with delta (0, 0)
Screenshot: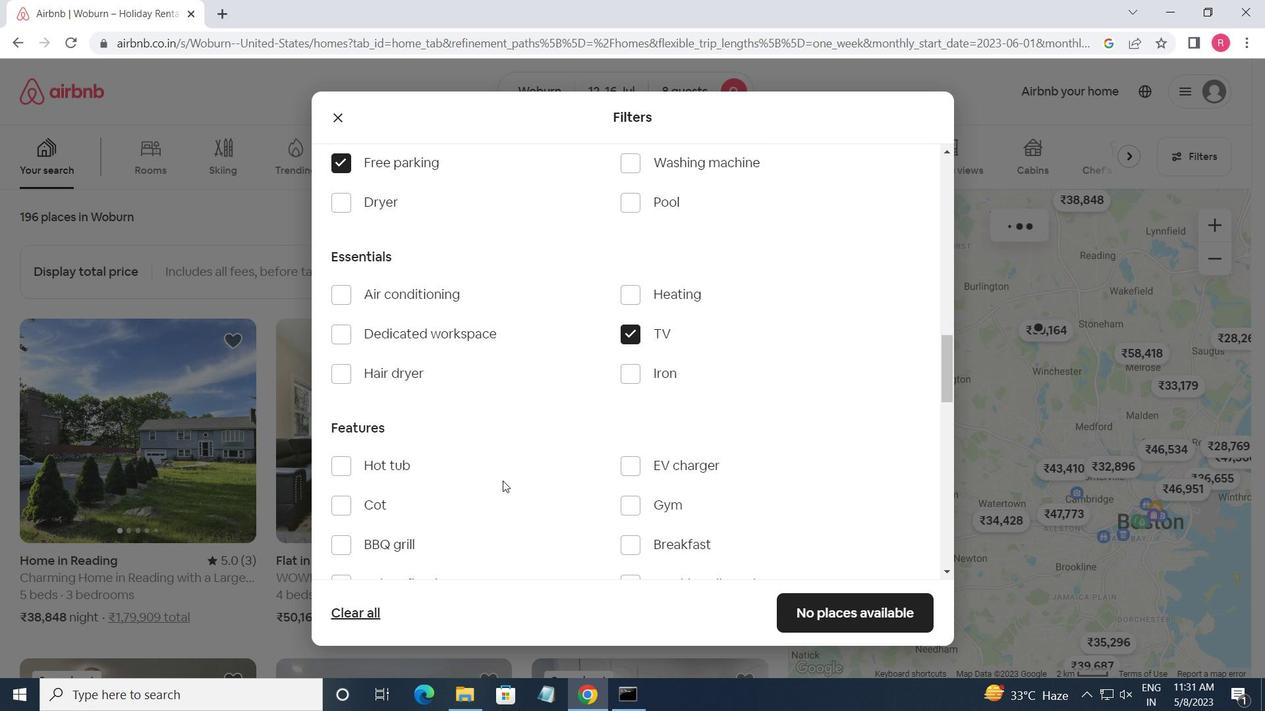 
Action: Mouse moved to (498, 484)
Screenshot: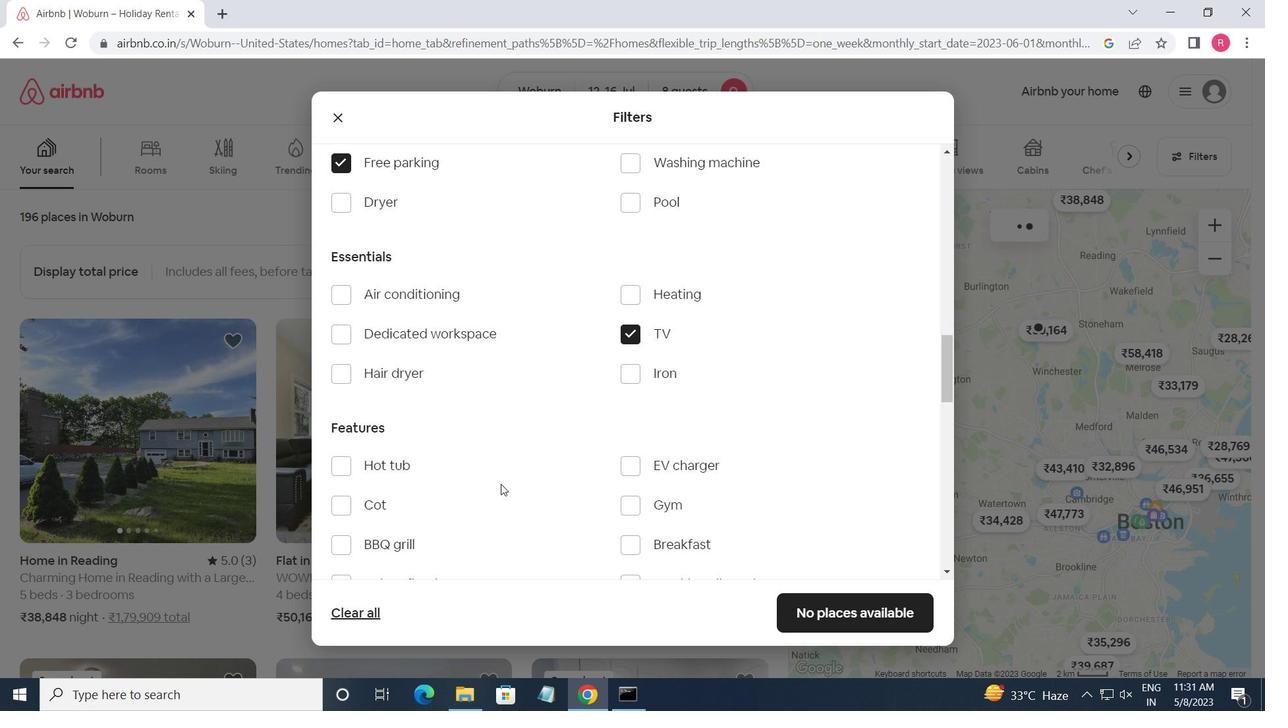 
Action: Mouse scrolled (498, 483) with delta (0, 0)
Screenshot: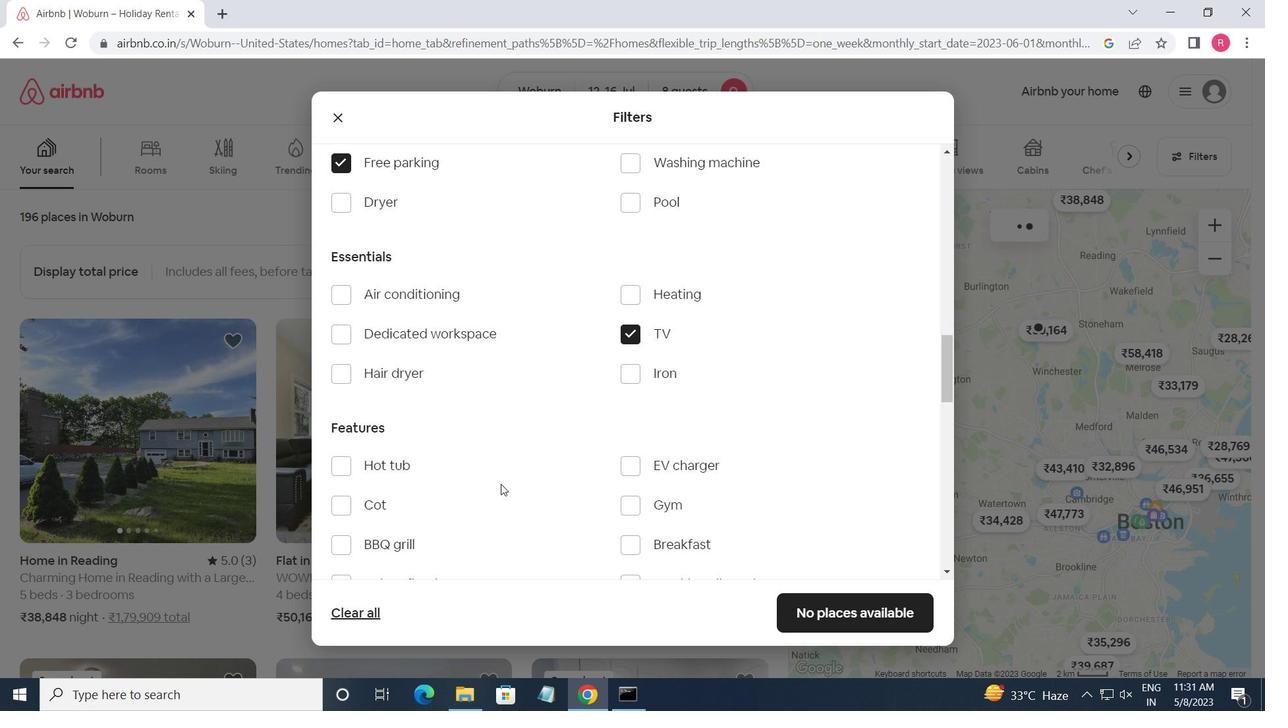 
Action: Mouse moved to (629, 261)
Screenshot: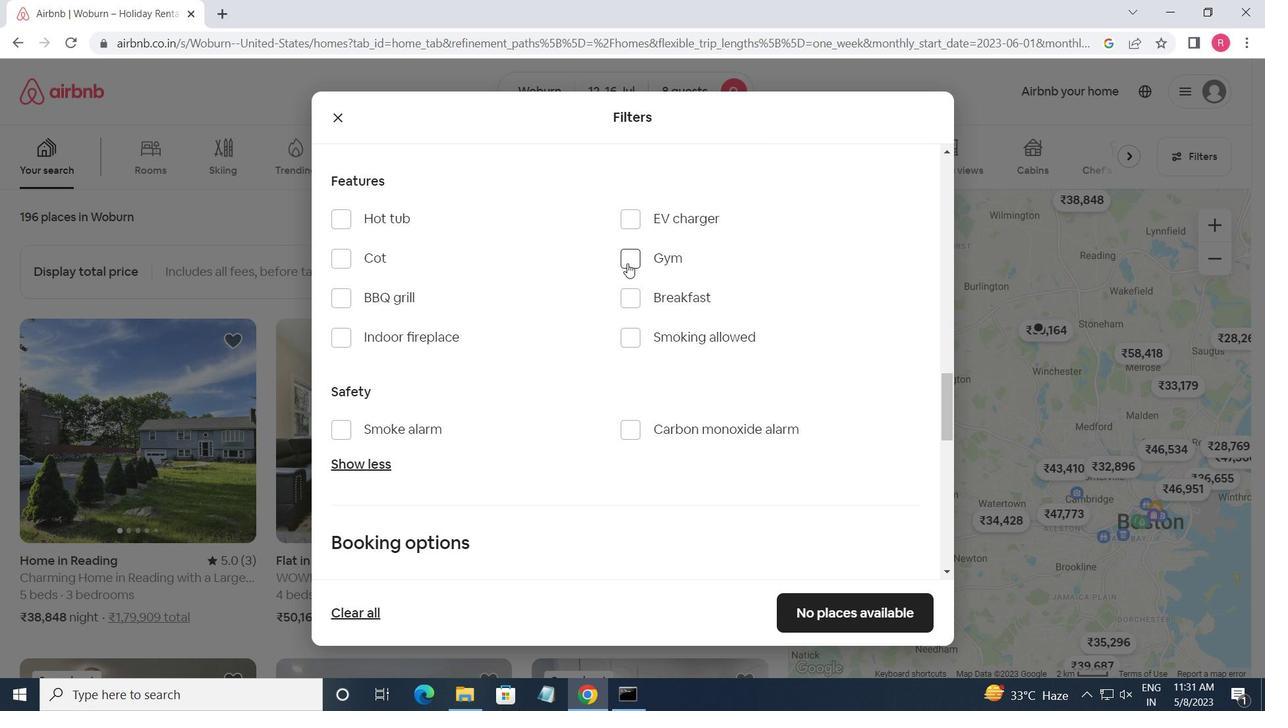 
Action: Mouse pressed left at (629, 261)
Screenshot: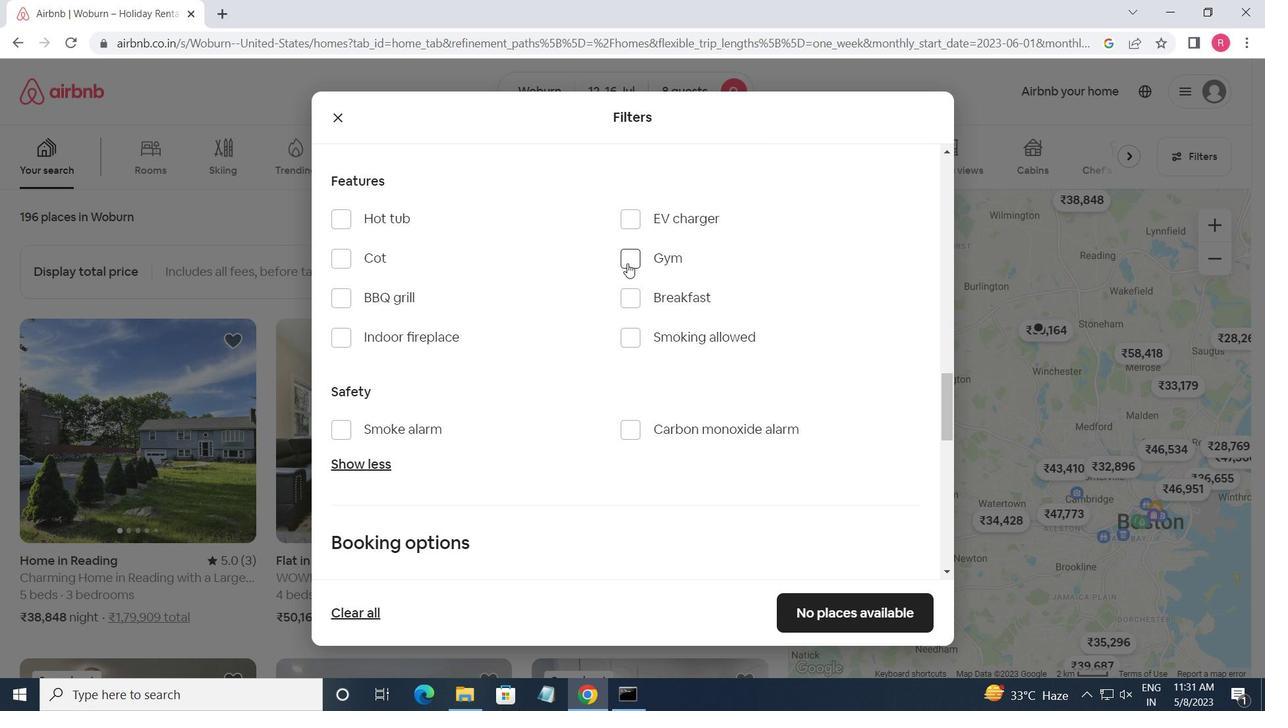 
Action: Mouse moved to (636, 303)
Screenshot: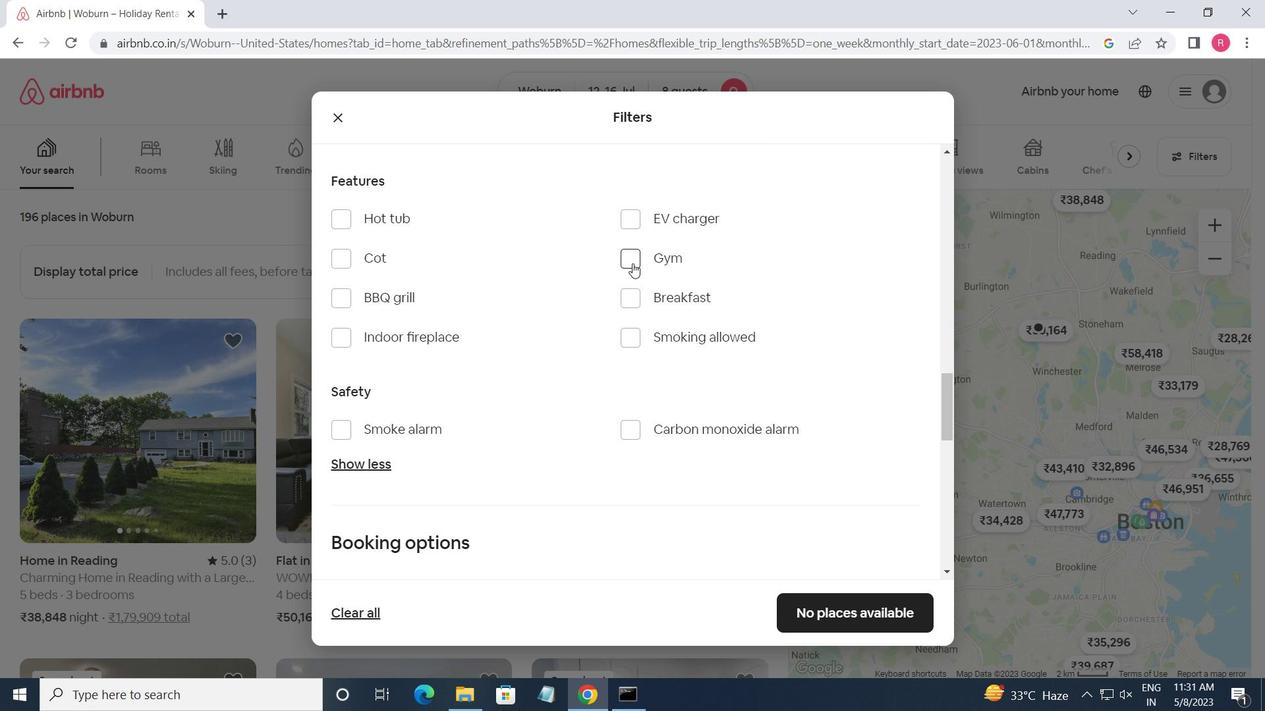 
Action: Mouse pressed left at (636, 303)
Screenshot: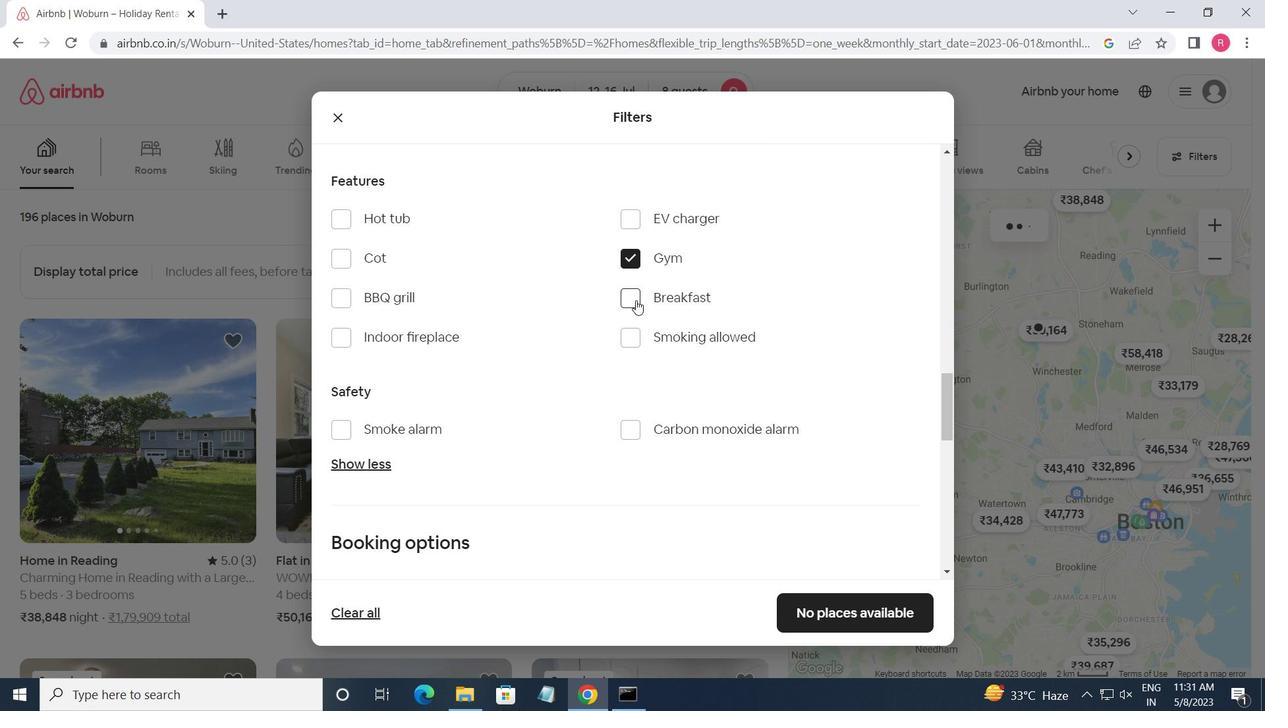 
Action: Mouse moved to (636, 304)
Screenshot: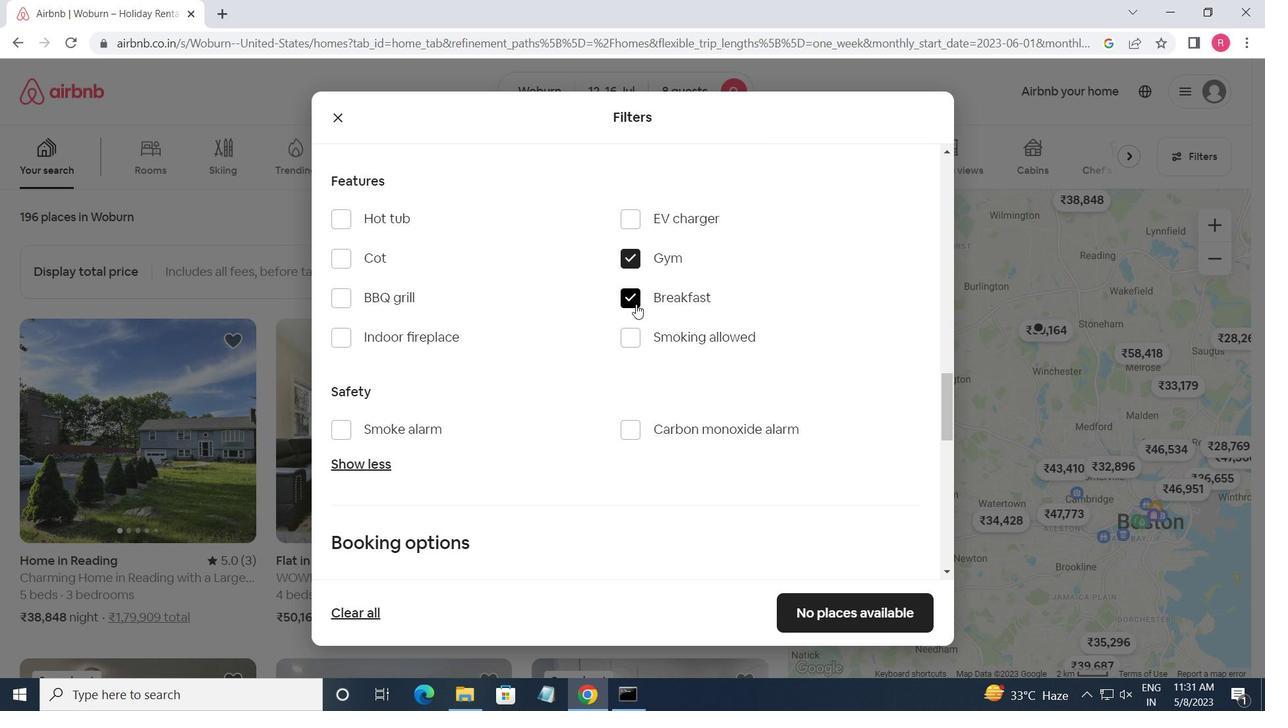 
Action: Mouse scrolled (636, 303) with delta (0, 0)
Screenshot: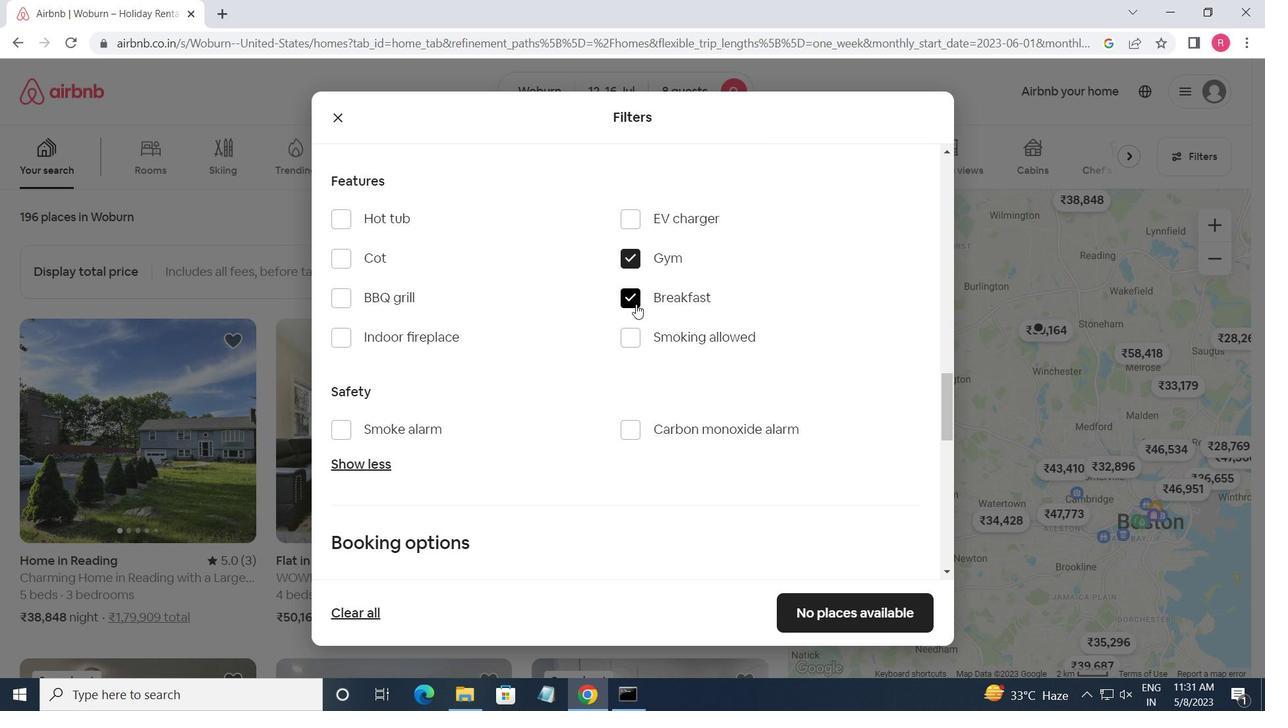 
Action: Mouse scrolled (636, 303) with delta (0, 0)
Screenshot: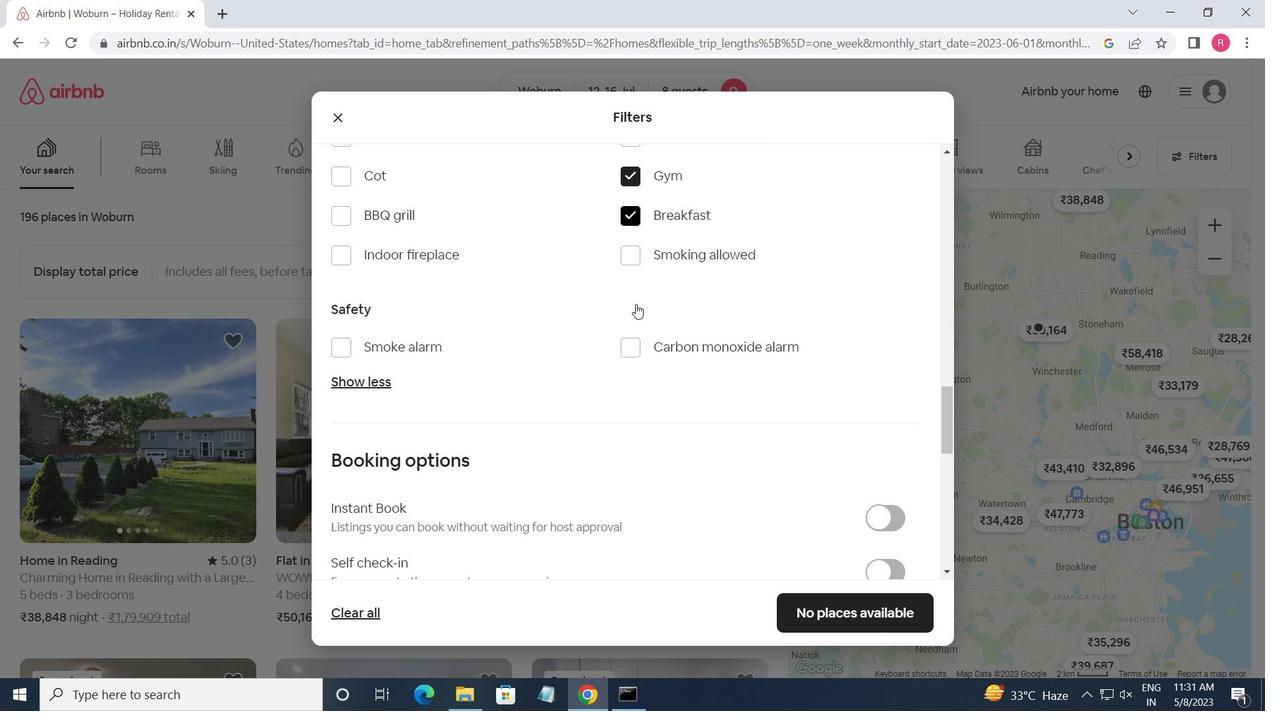 
Action: Mouse scrolled (636, 303) with delta (0, 0)
Screenshot: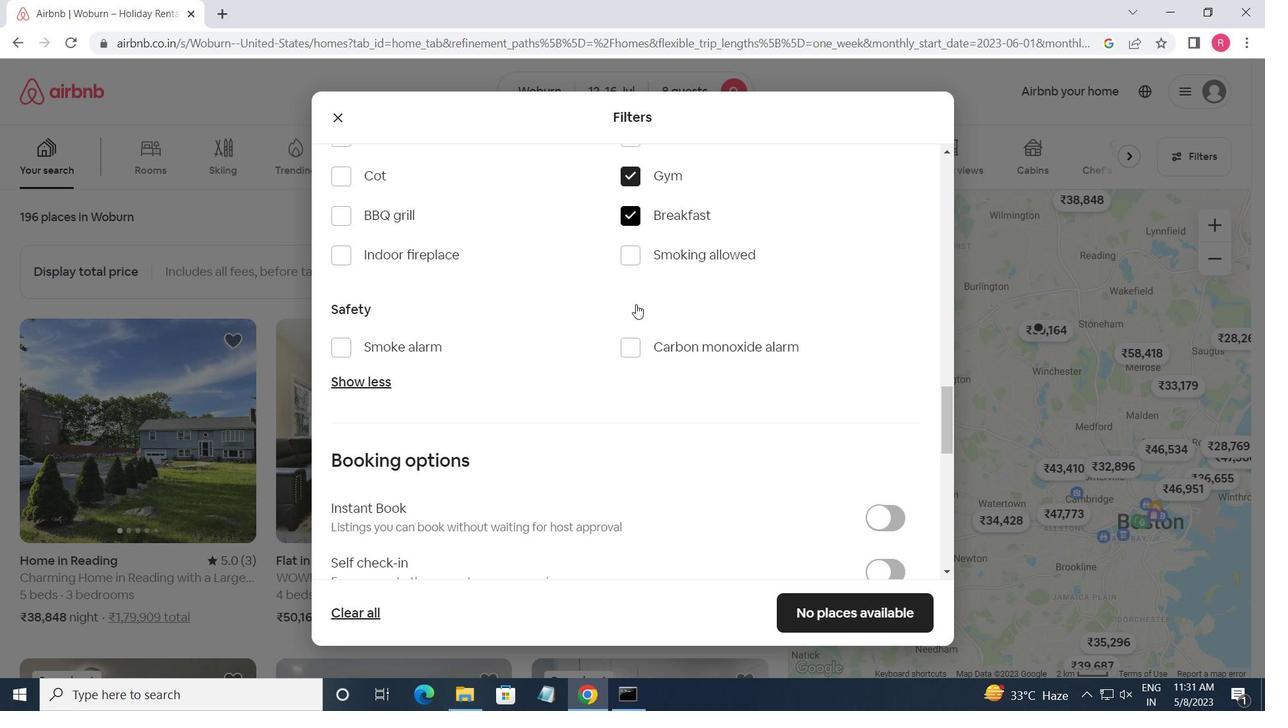 
Action: Mouse scrolled (636, 303) with delta (0, 0)
Screenshot: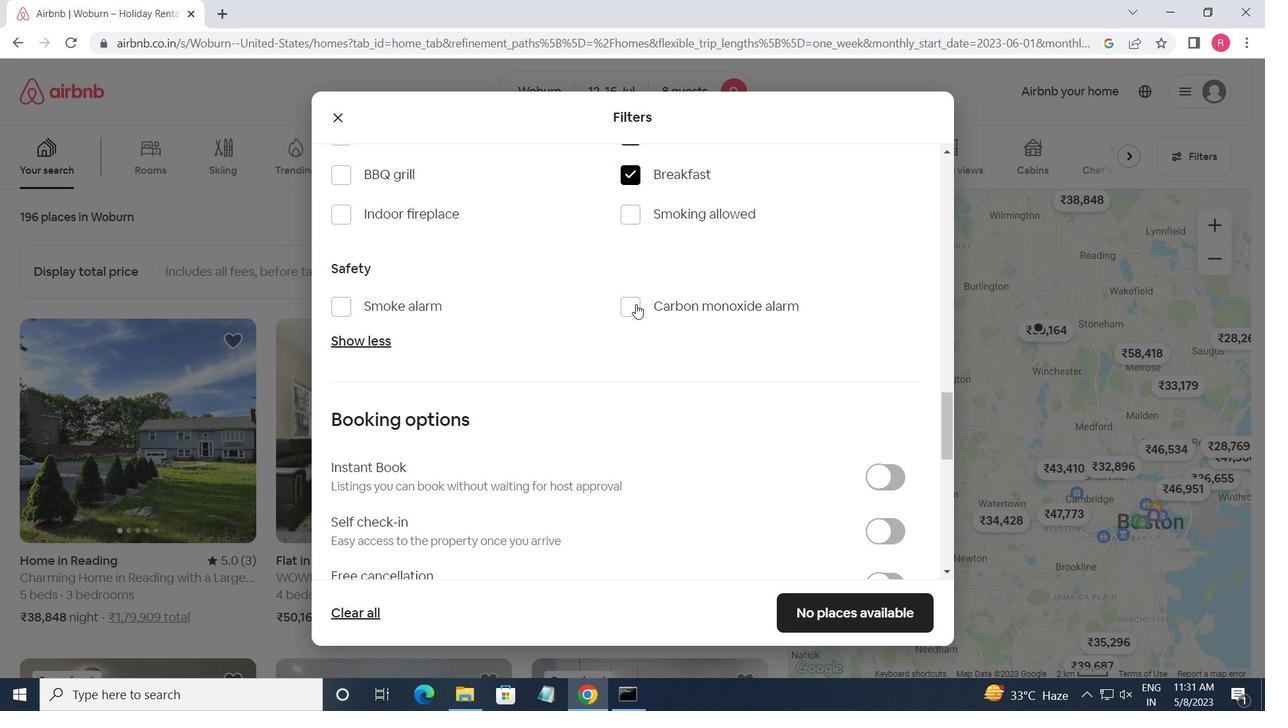 
Action: Mouse moved to (907, 321)
Screenshot: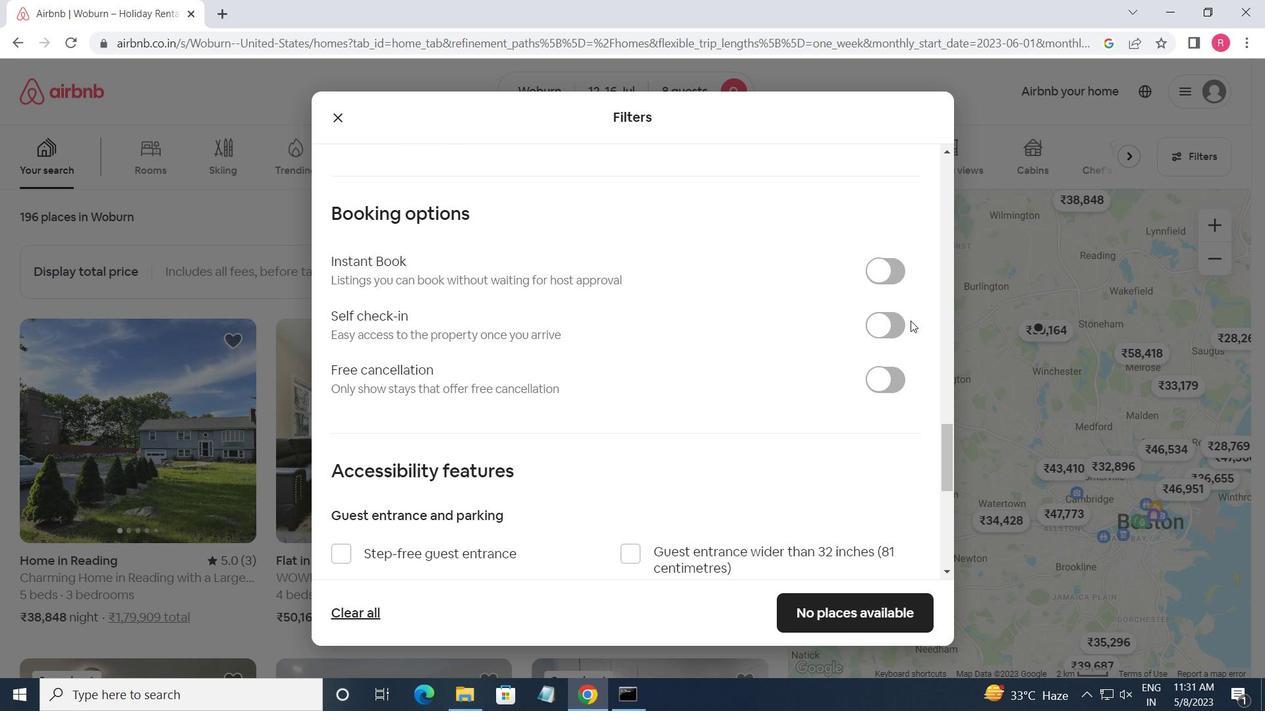 
Action: Mouse pressed left at (907, 321)
Screenshot: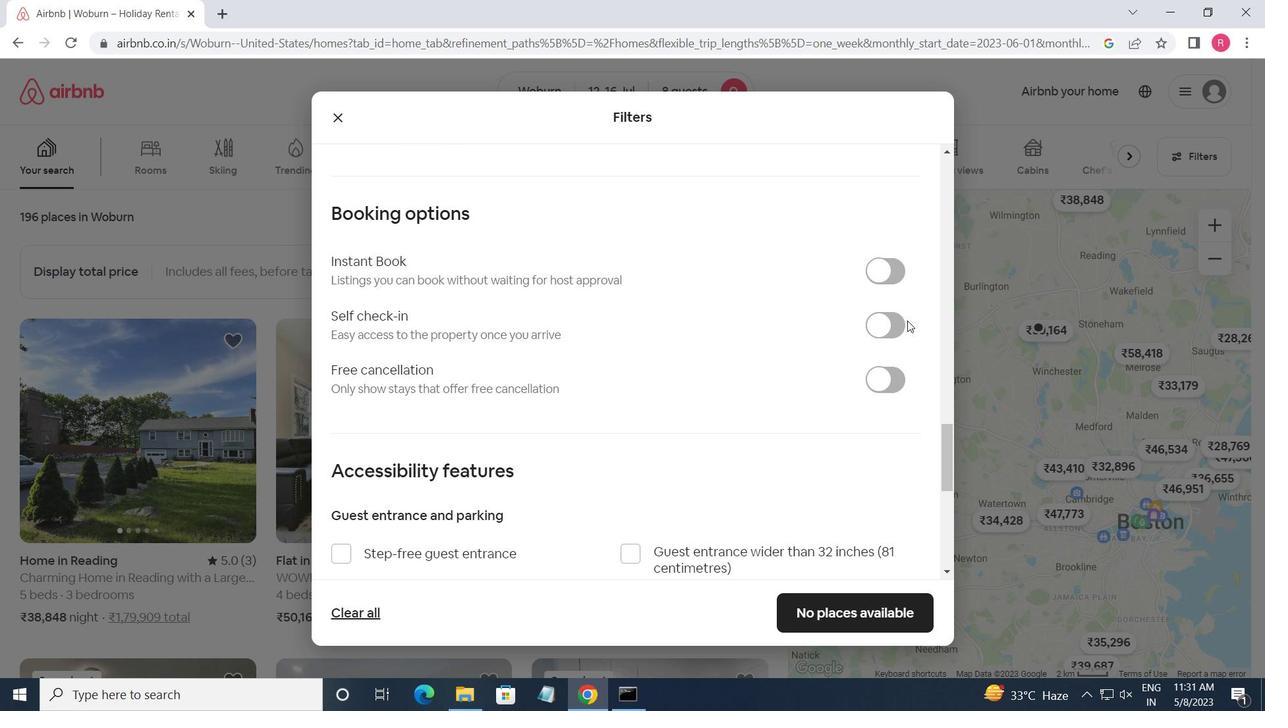 
Action: Mouse moved to (867, 323)
Screenshot: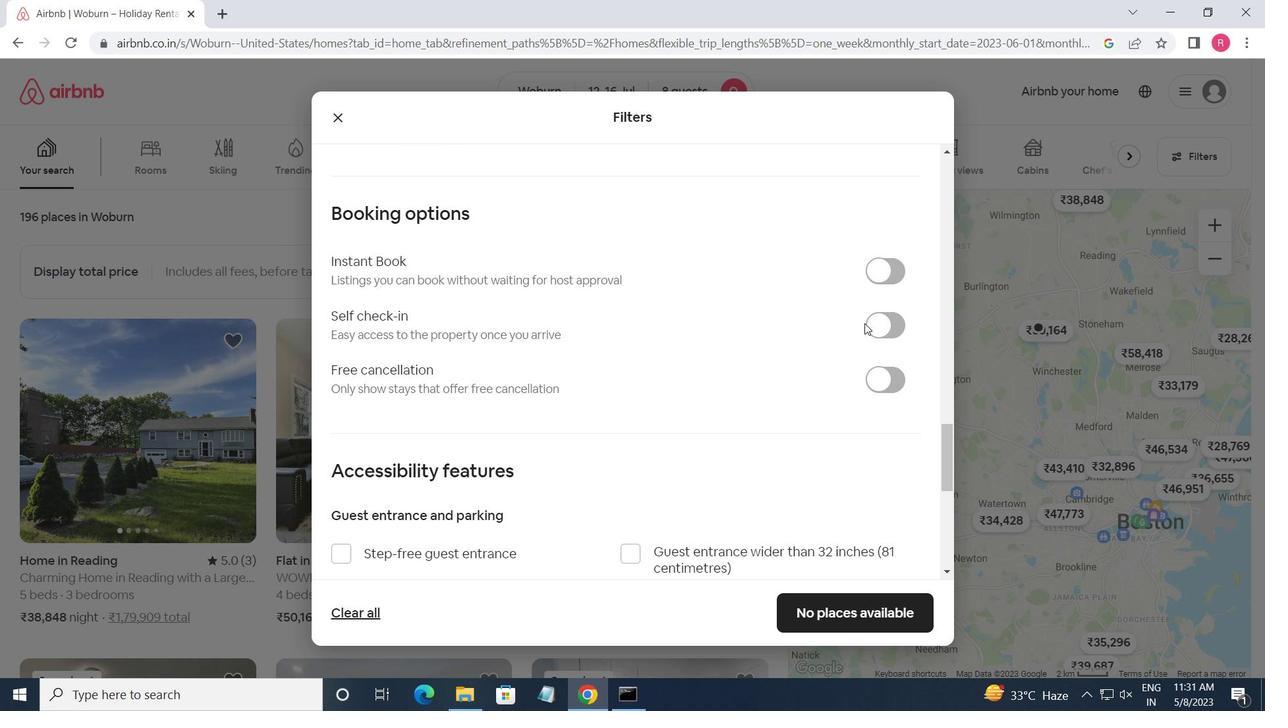 
Action: Mouse pressed left at (867, 323)
Screenshot: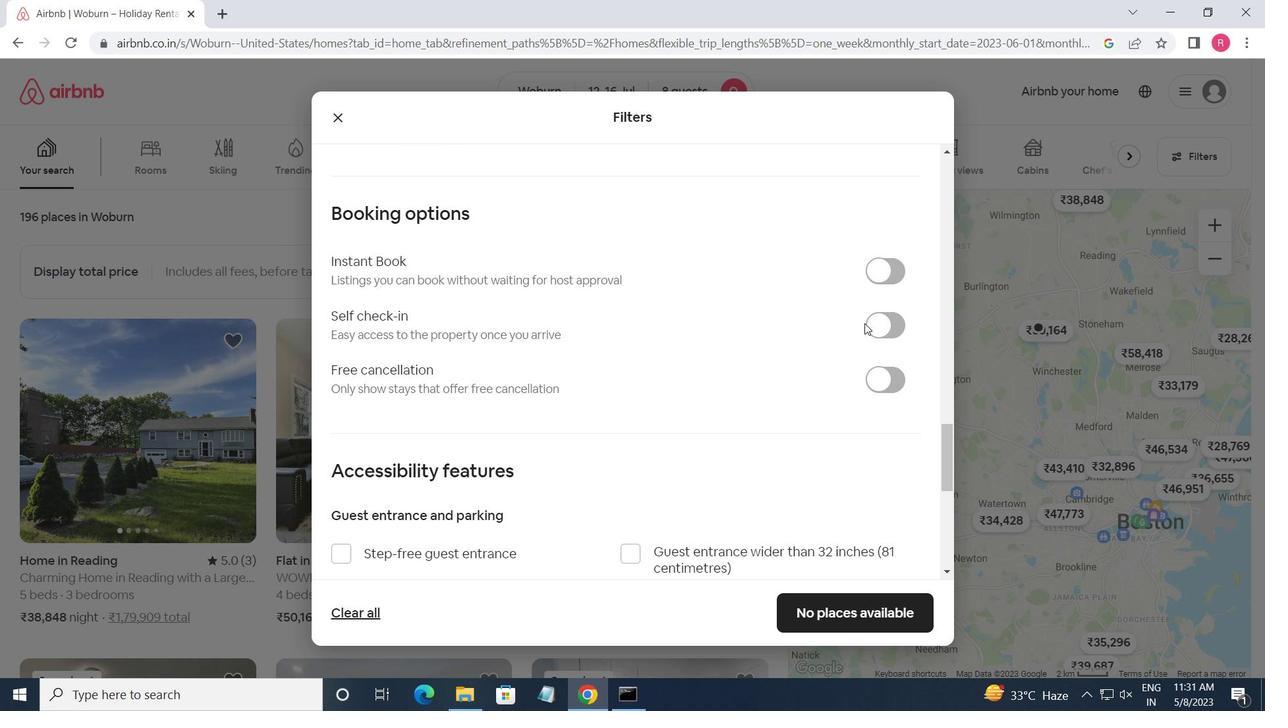 
Action: Mouse moved to (825, 363)
Screenshot: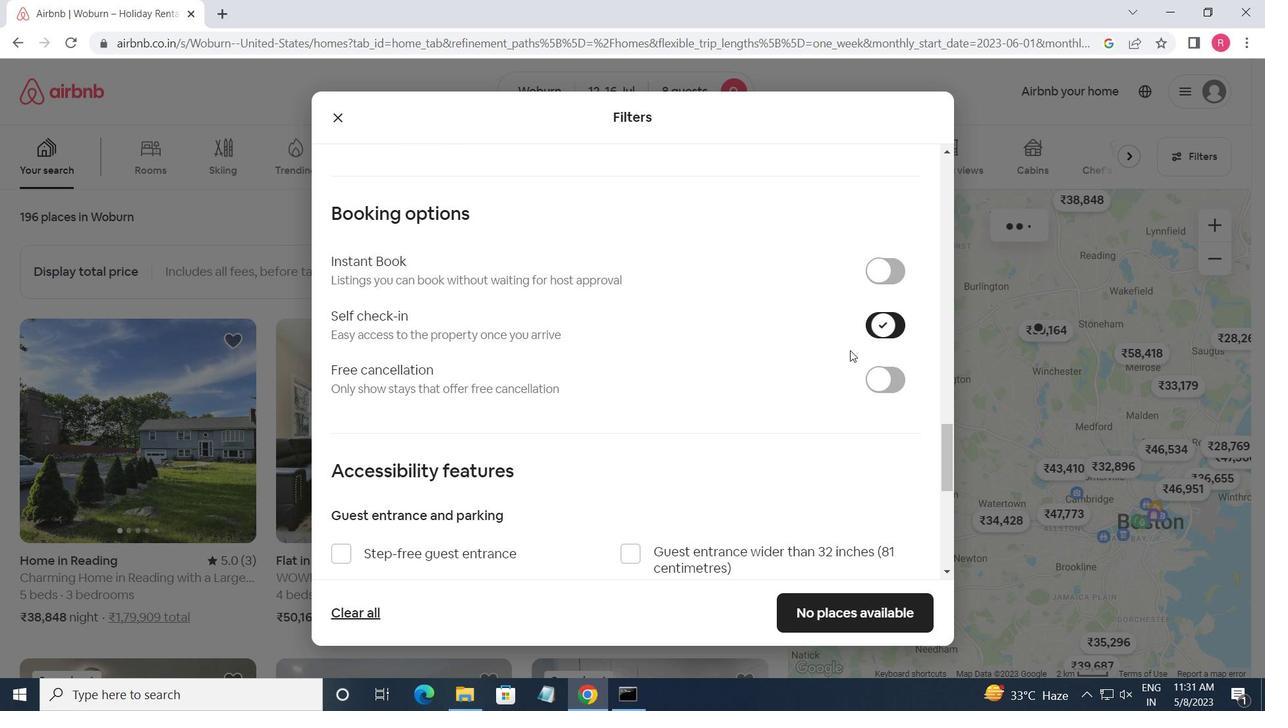 
Action: Mouse scrolled (825, 362) with delta (0, 0)
Screenshot: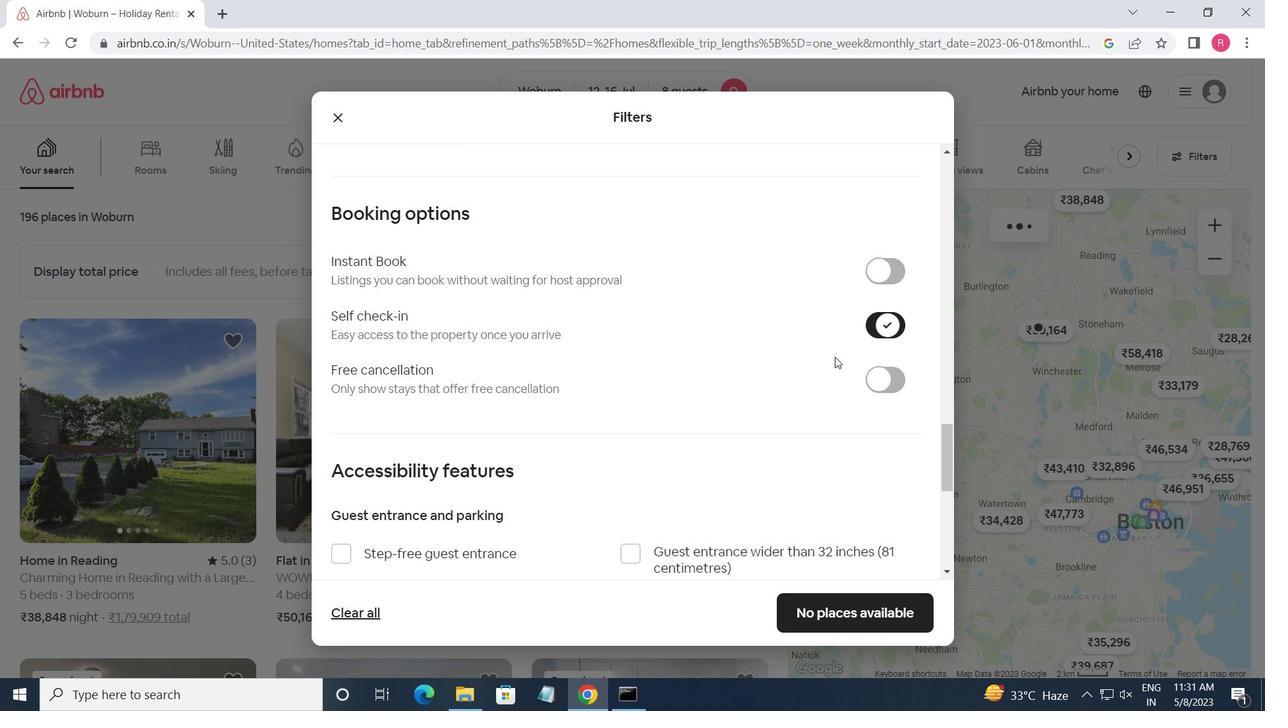 
Action: Mouse moved to (824, 363)
Screenshot: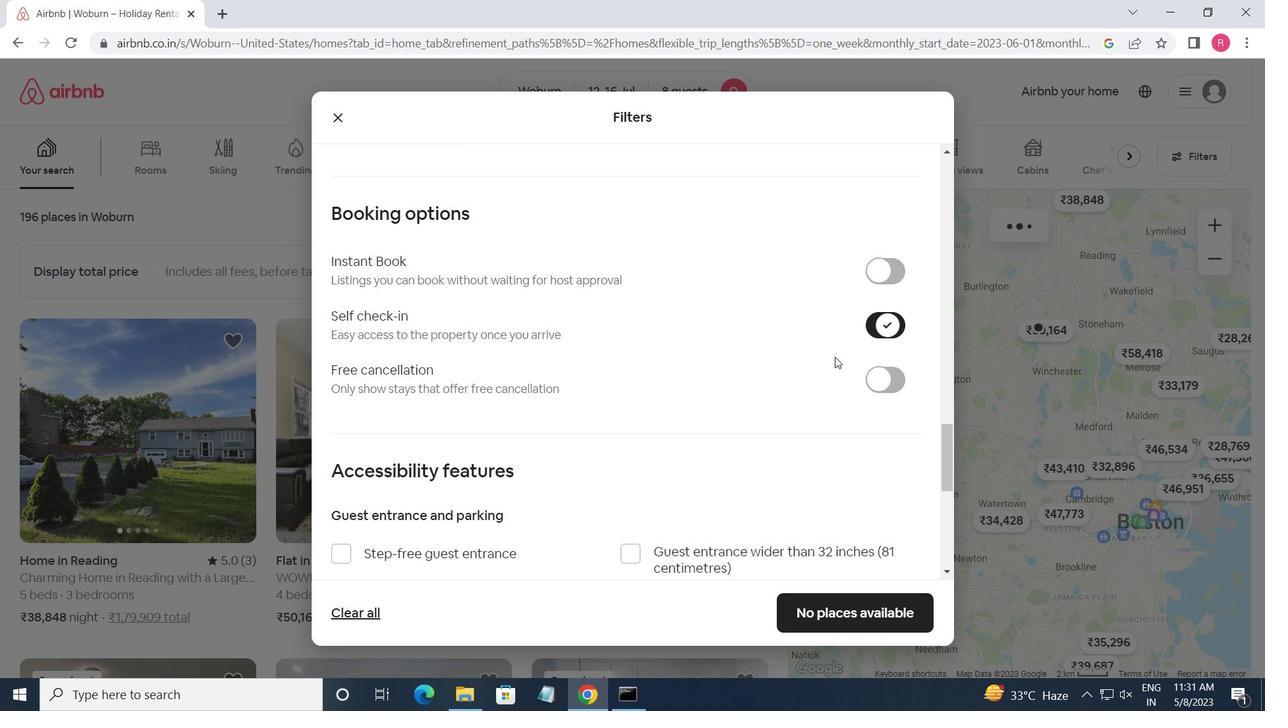 
Action: Mouse scrolled (824, 363) with delta (0, 0)
Screenshot: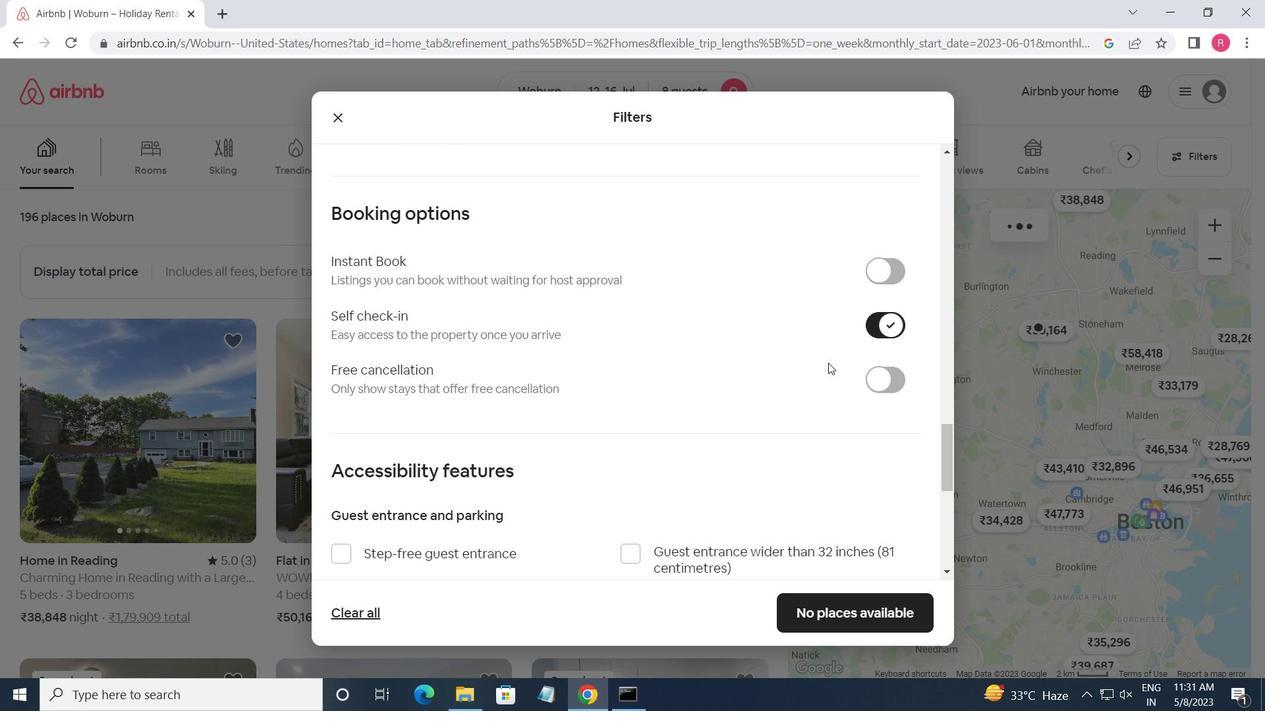
Action: Mouse moved to (822, 364)
Screenshot: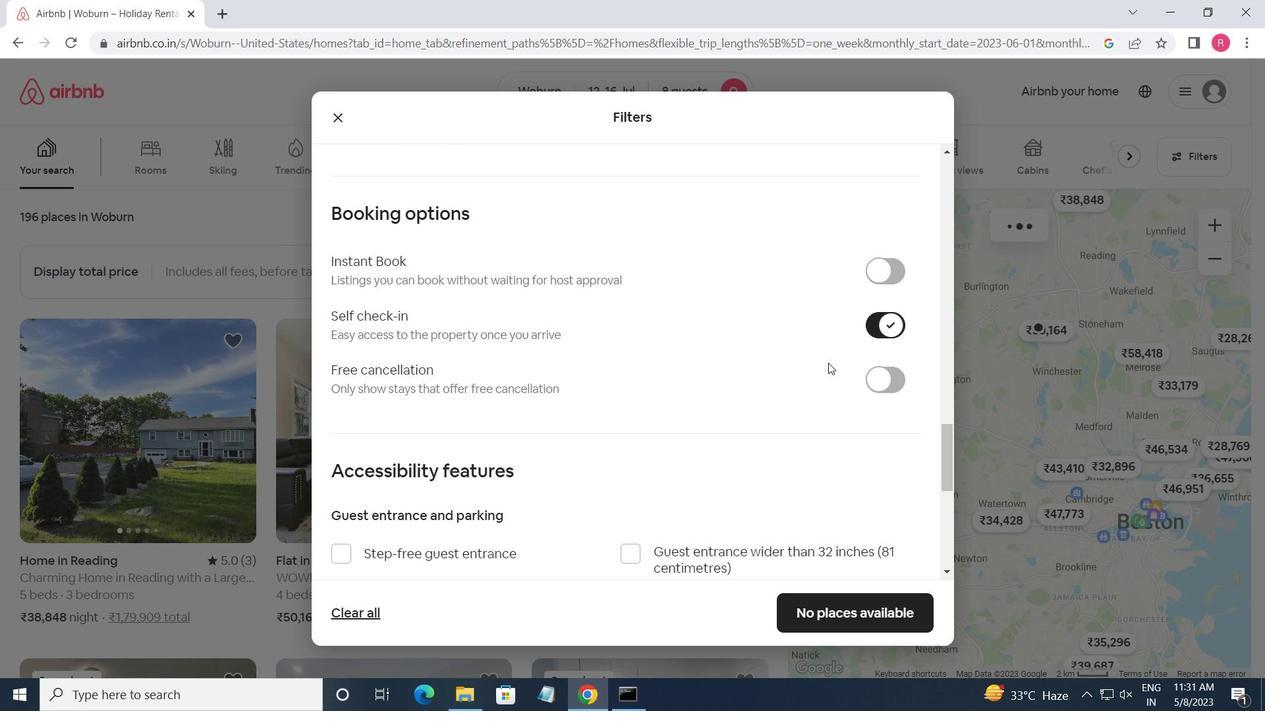 
Action: Mouse scrolled (822, 363) with delta (0, 0)
Screenshot: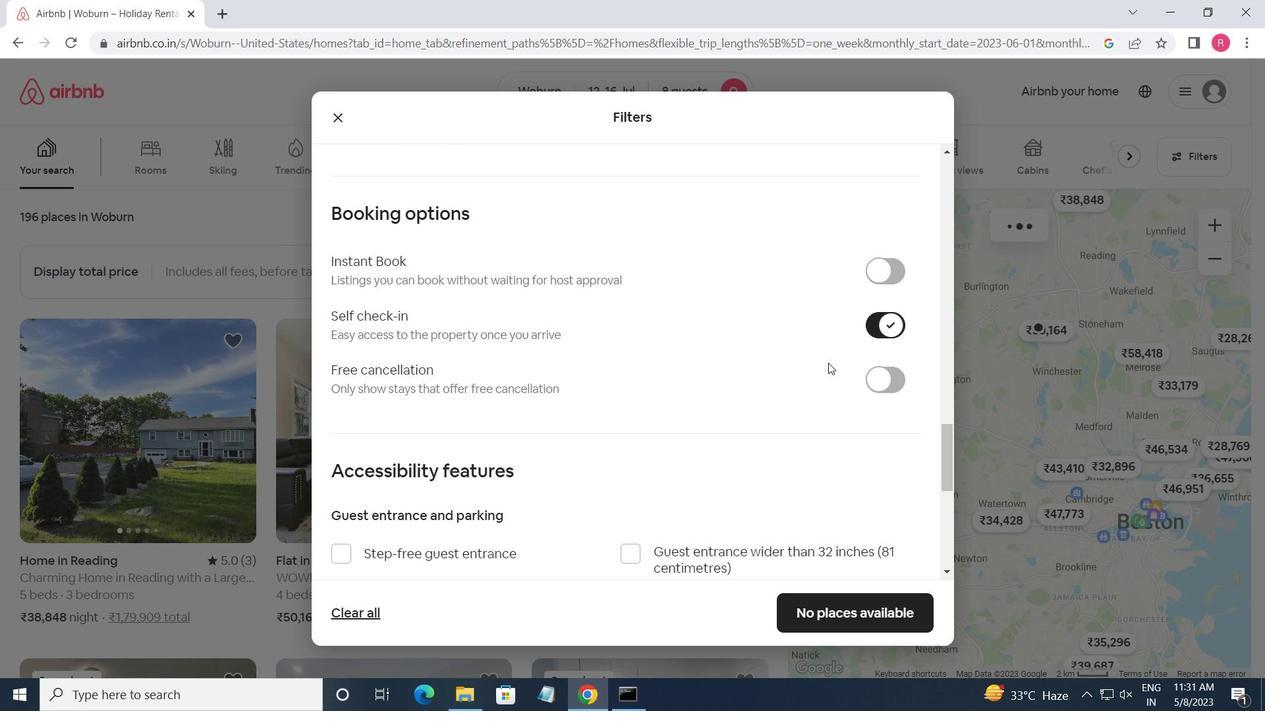 
Action: Mouse moved to (820, 364)
Screenshot: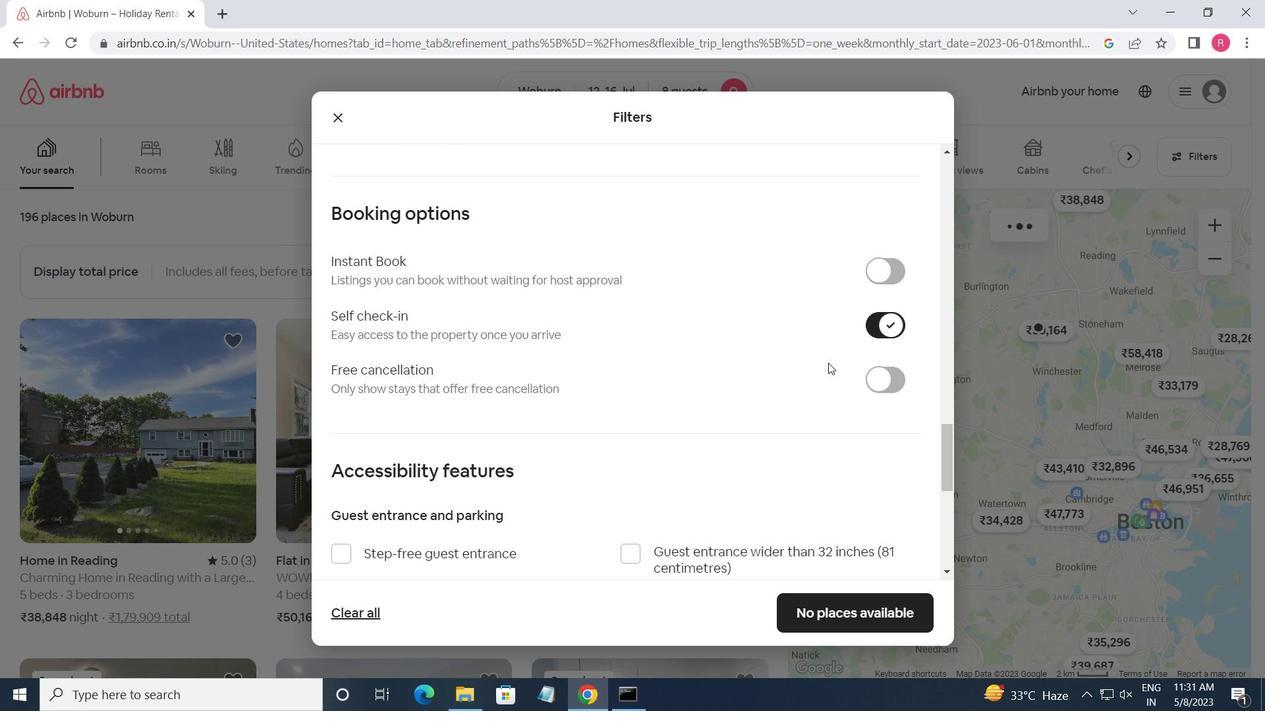
Action: Mouse scrolled (820, 363) with delta (0, 0)
Screenshot: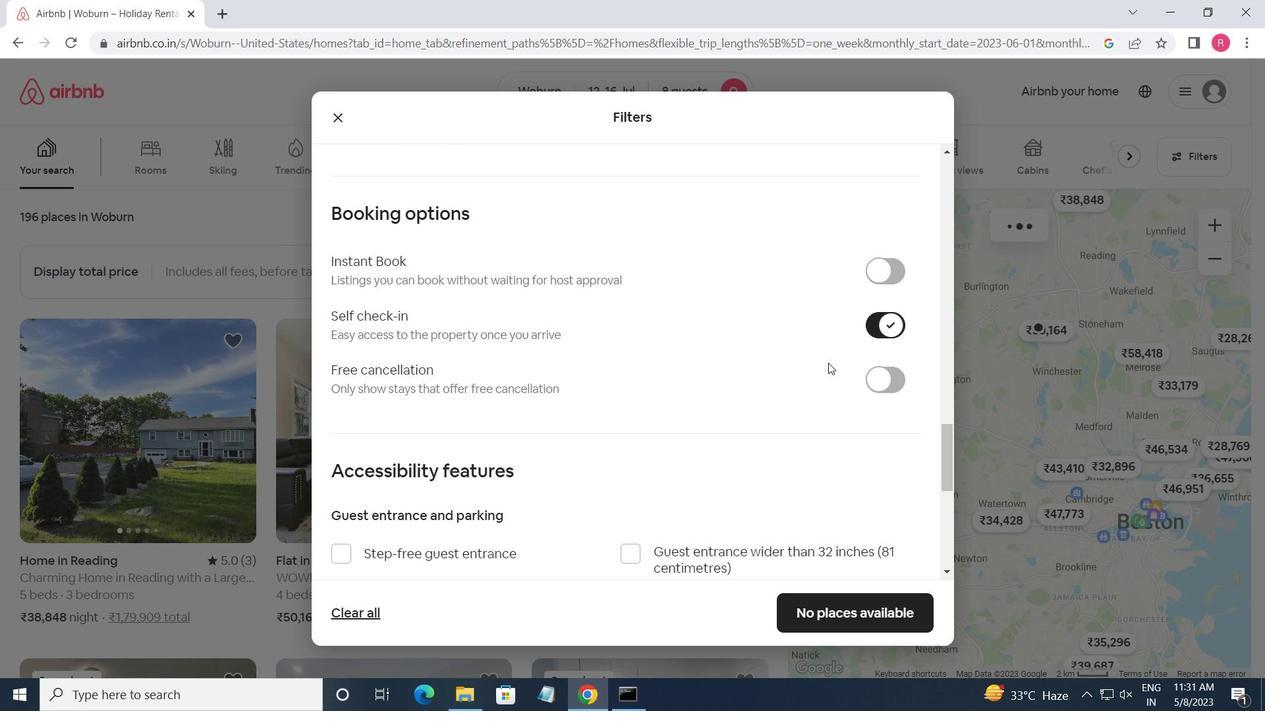 
Action: Mouse moved to (600, 373)
Screenshot: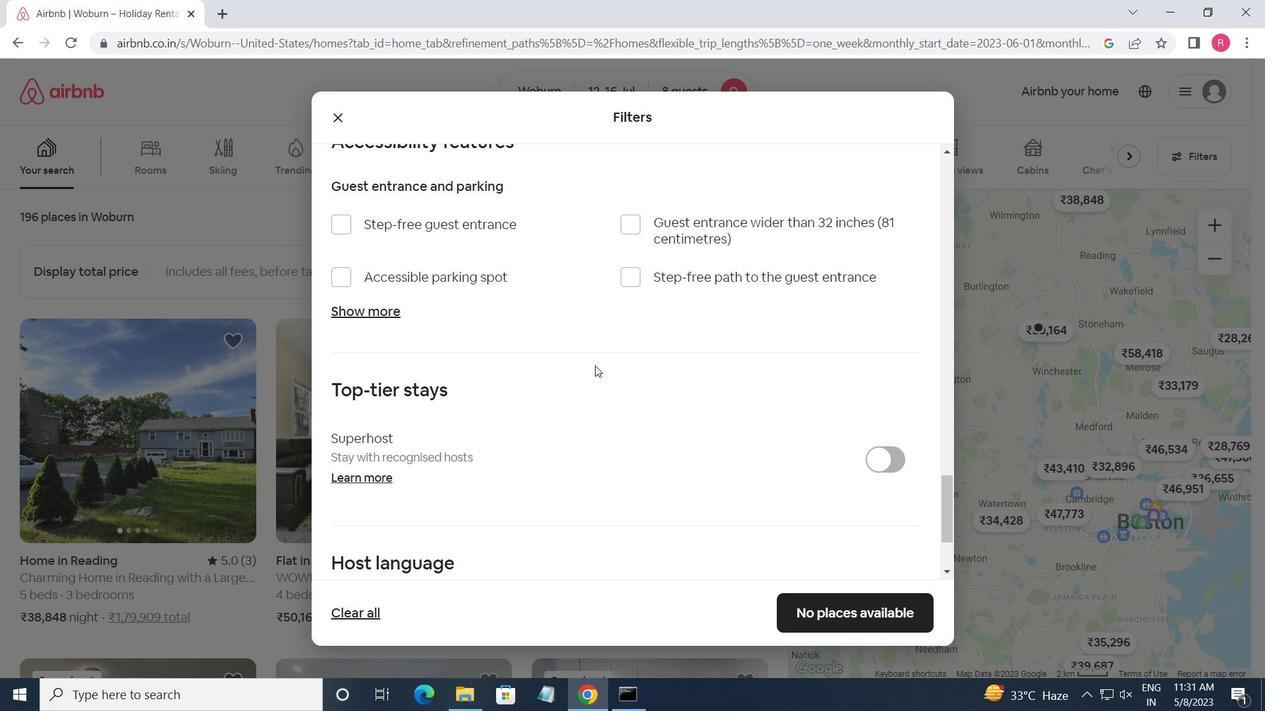 
Action: Mouse scrolled (600, 373) with delta (0, 0)
Screenshot: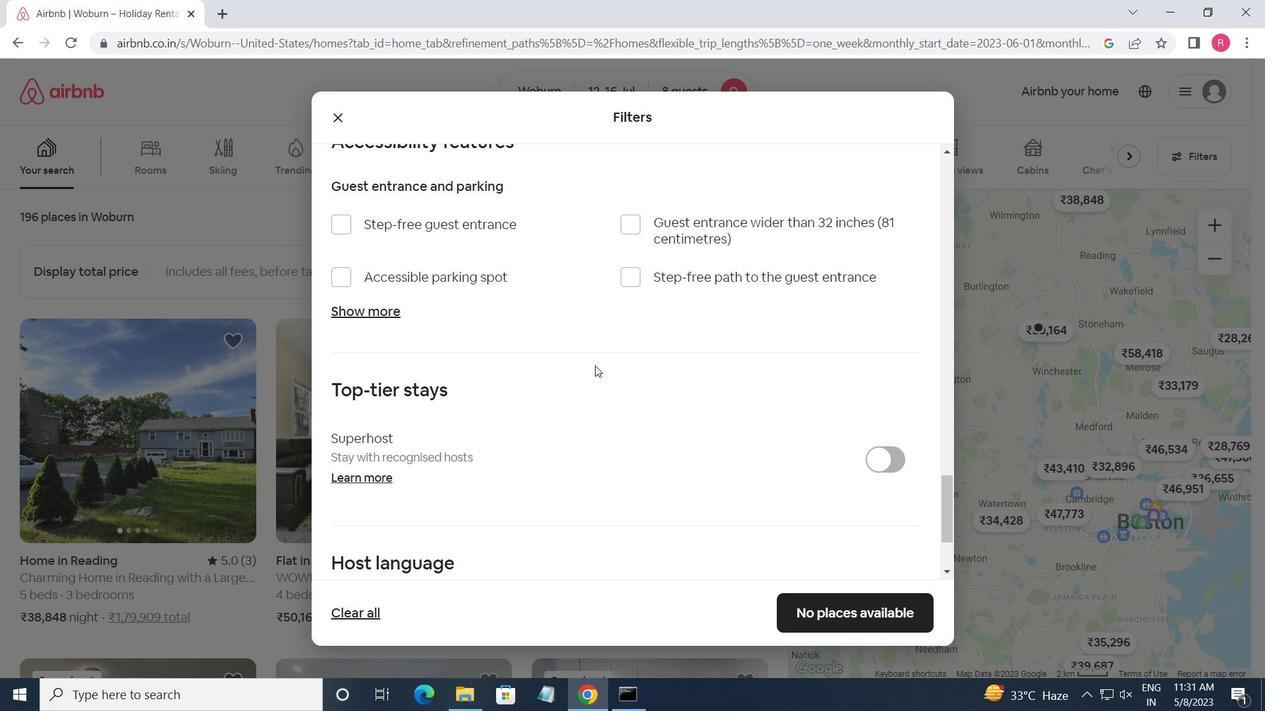 
Action: Mouse moved to (611, 377)
Screenshot: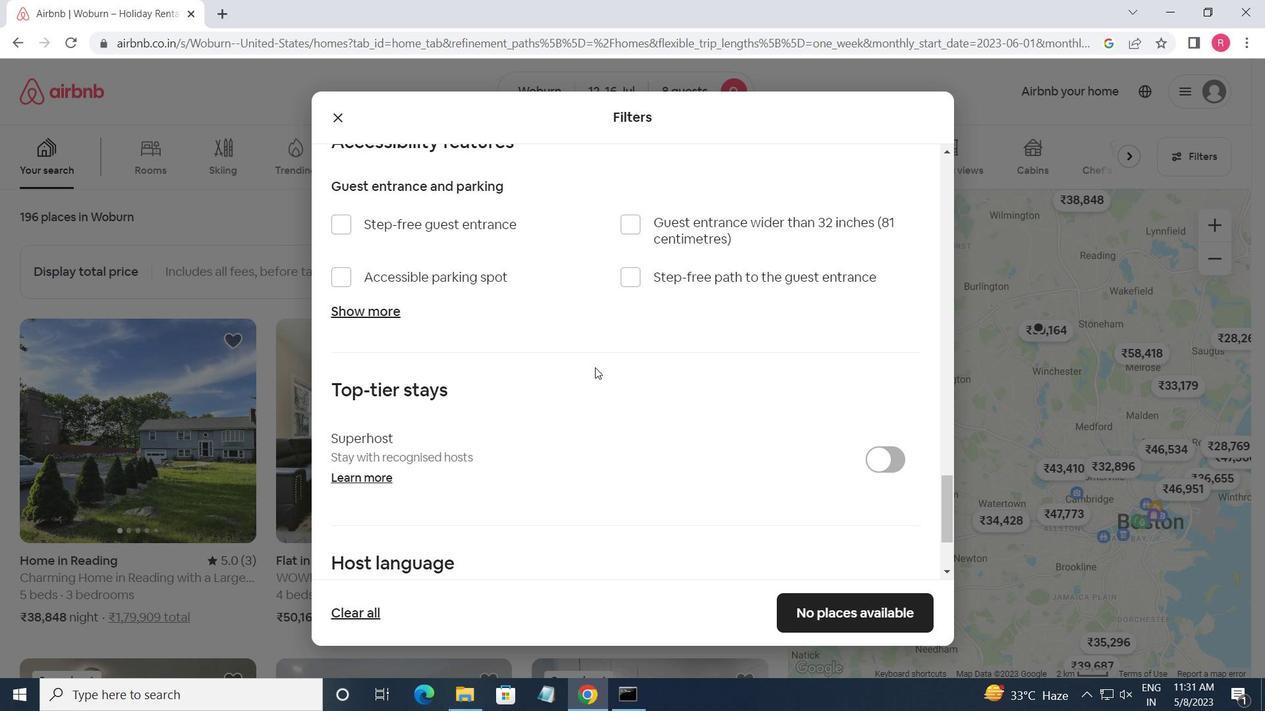 
Action: Mouse scrolled (611, 377) with delta (0, 0)
Screenshot: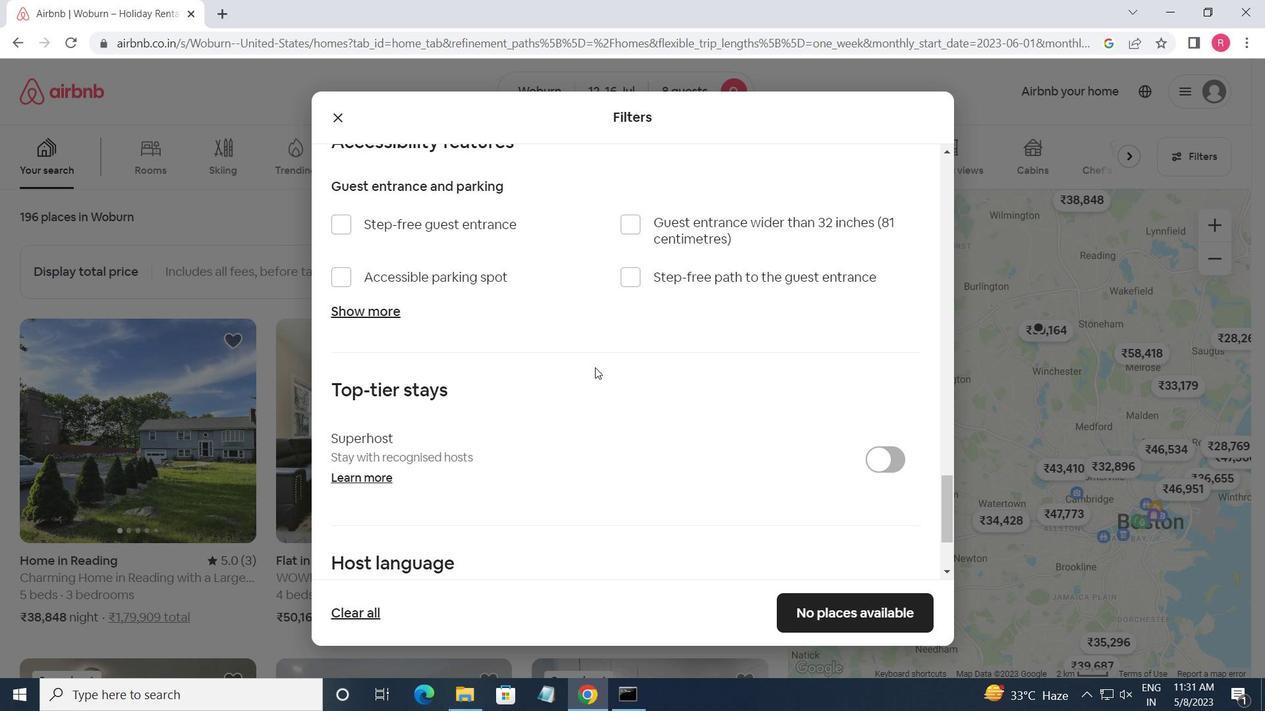 
Action: Mouse moved to (649, 378)
Screenshot: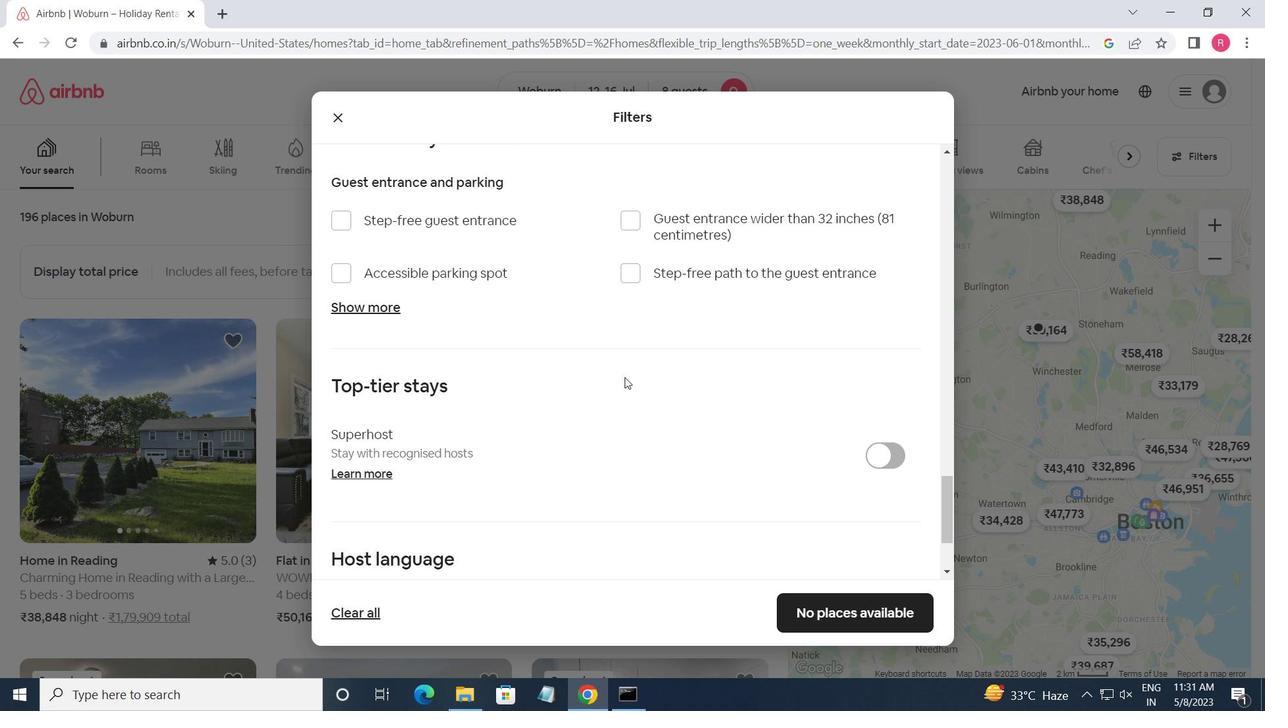 
Action: Mouse scrolled (649, 377) with delta (0, 0)
Screenshot: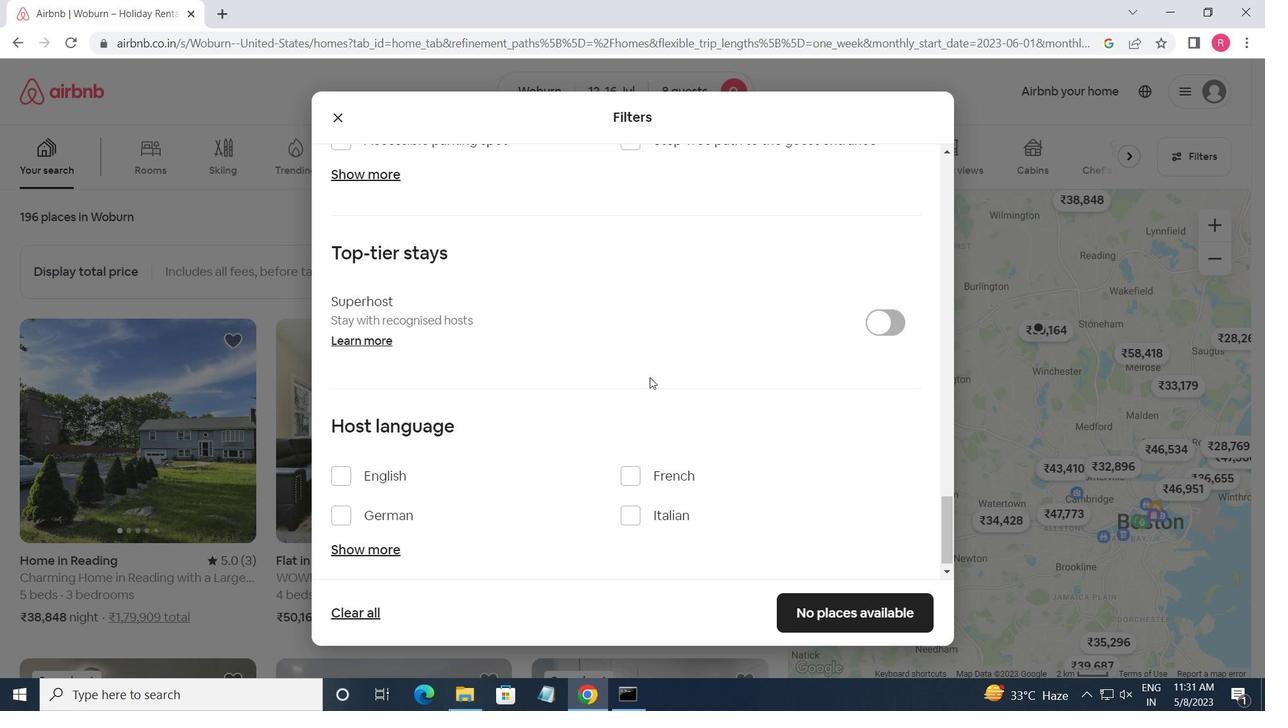 
Action: Mouse scrolled (649, 377) with delta (0, 0)
Screenshot: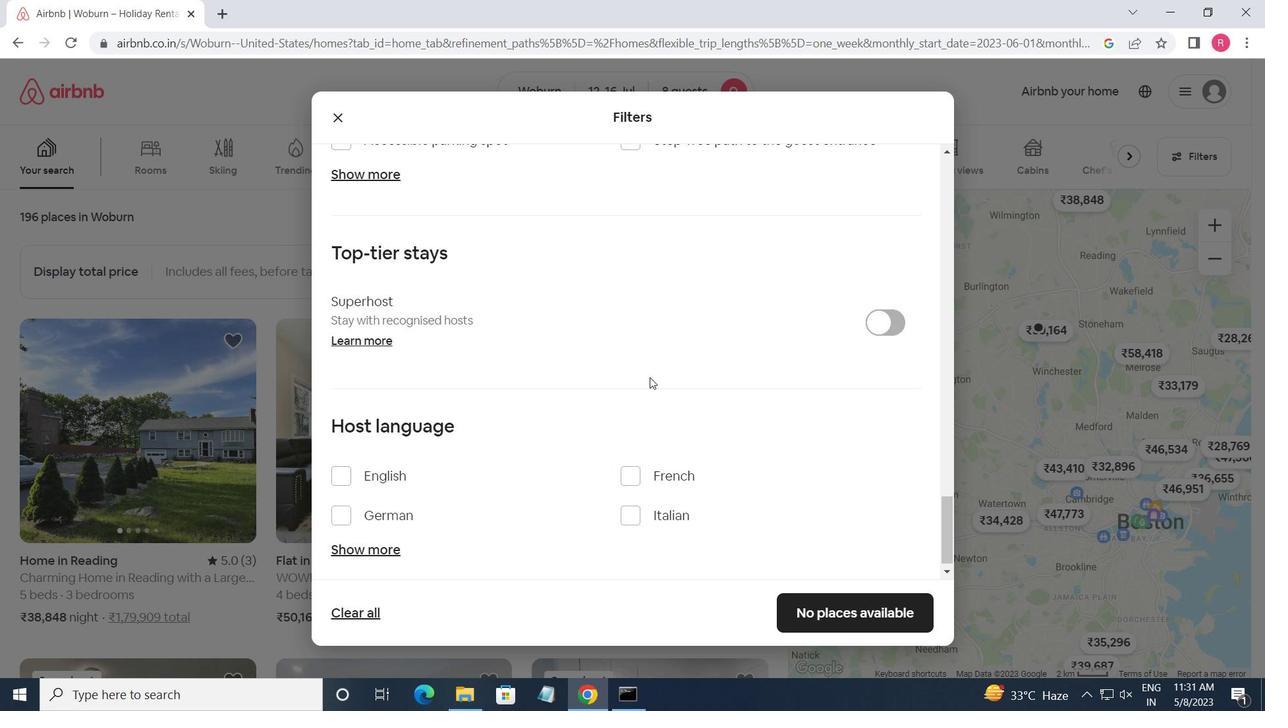 
Action: Mouse scrolled (649, 377) with delta (0, 0)
Screenshot: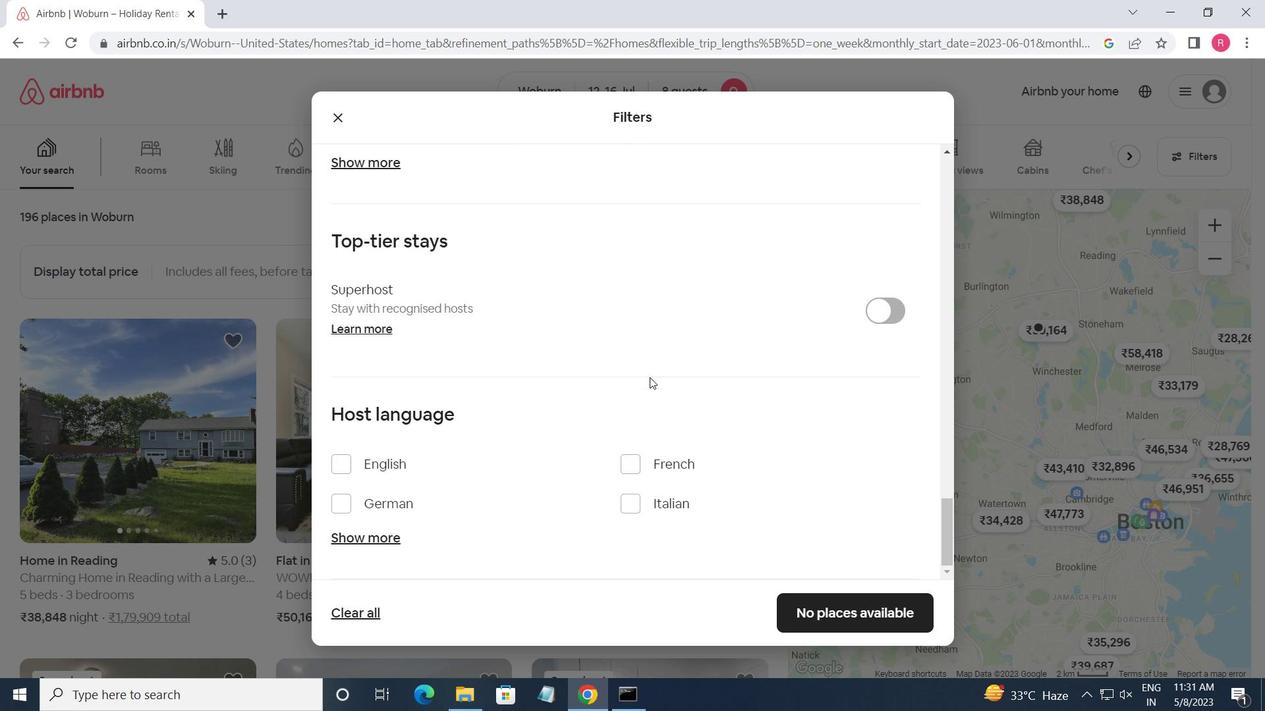
Action: Mouse moved to (340, 458)
Screenshot: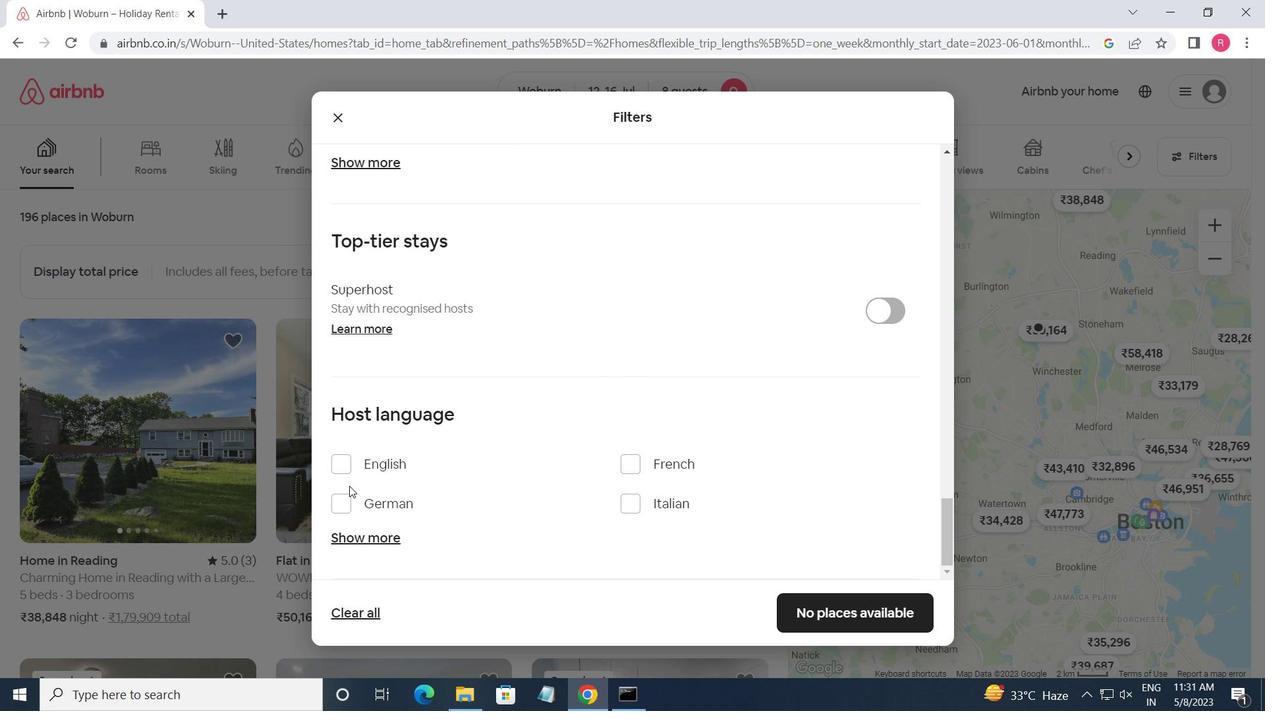 
Action: Mouse pressed left at (340, 458)
Screenshot: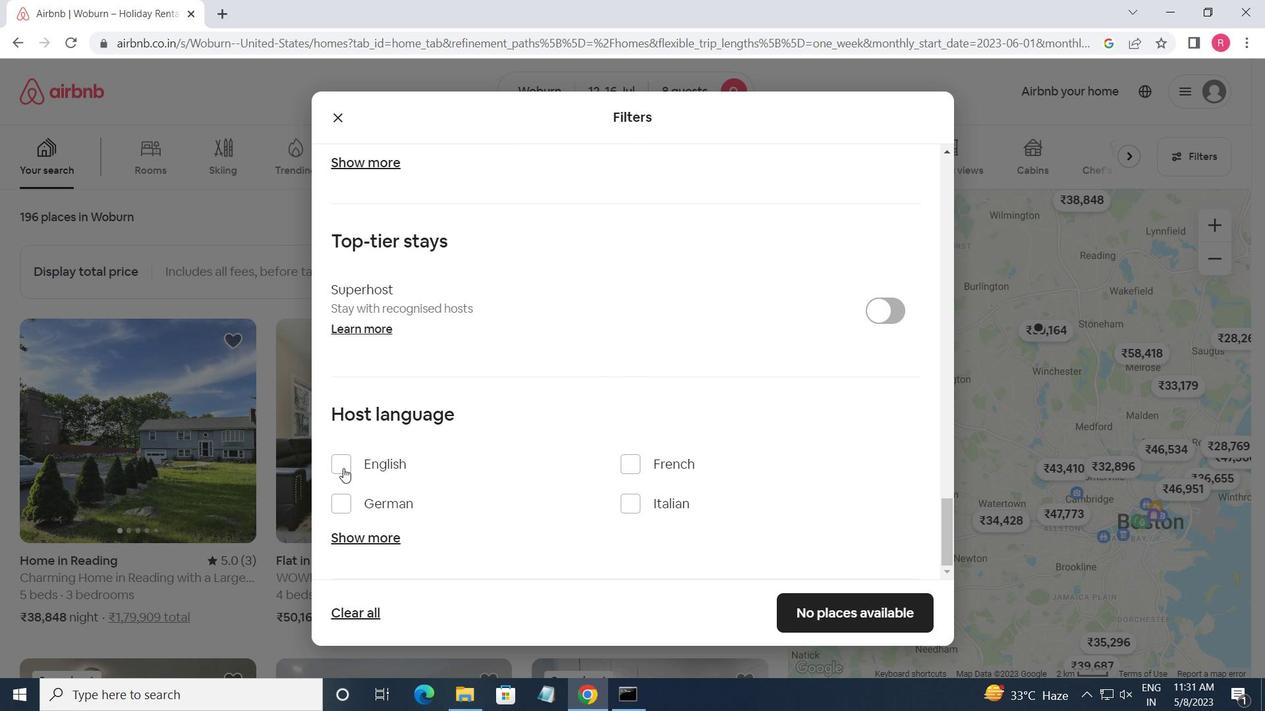 
Action: Mouse moved to (830, 615)
Screenshot: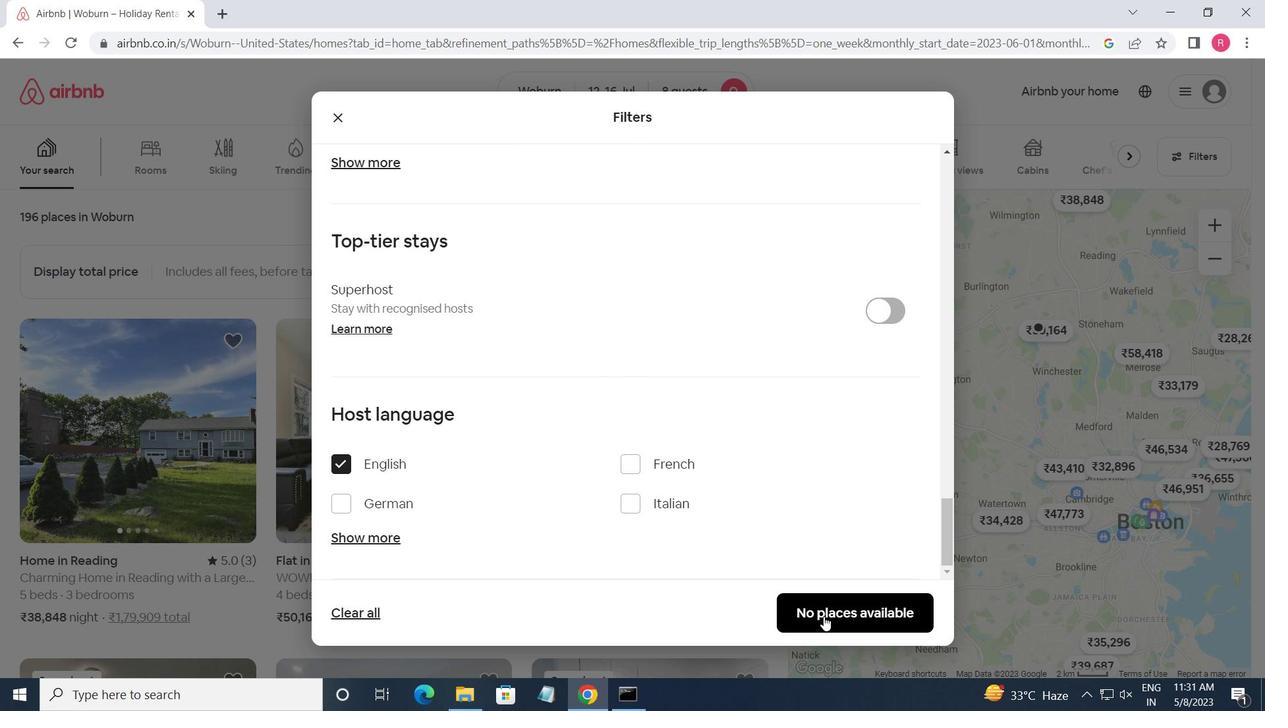 
Action: Mouse pressed left at (830, 615)
Screenshot: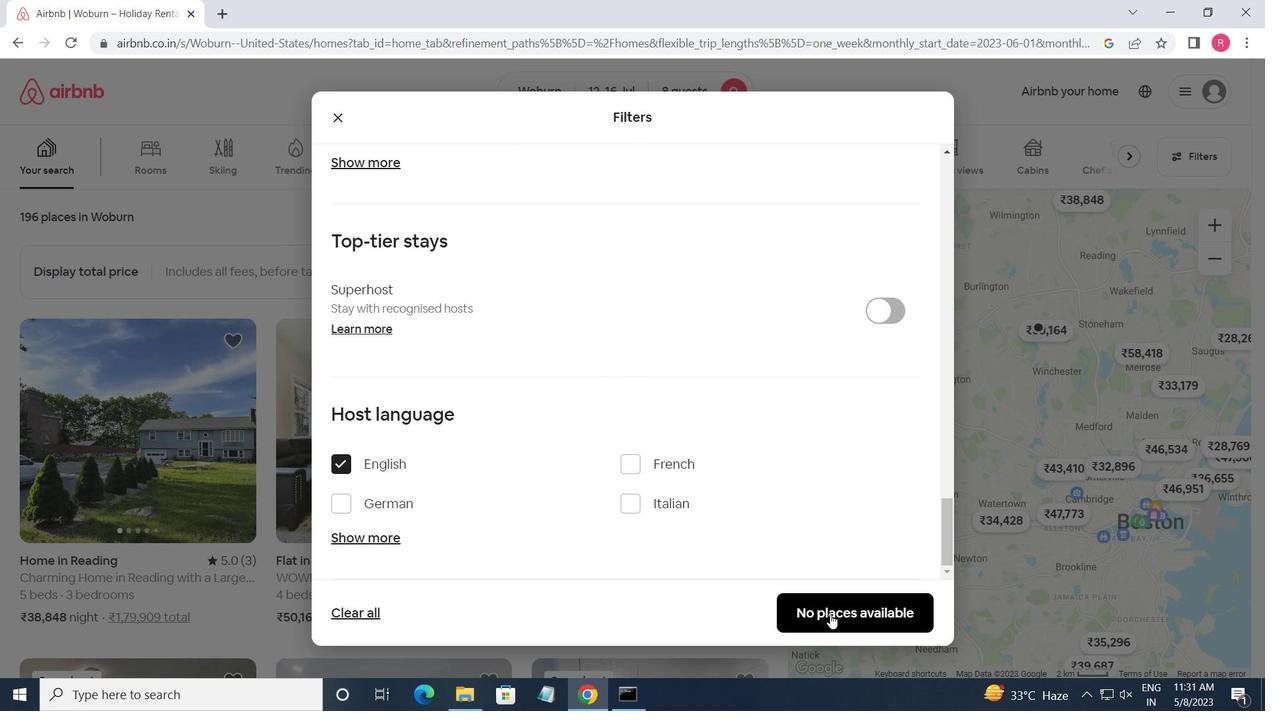 
Action: Mouse moved to (831, 614)
Screenshot: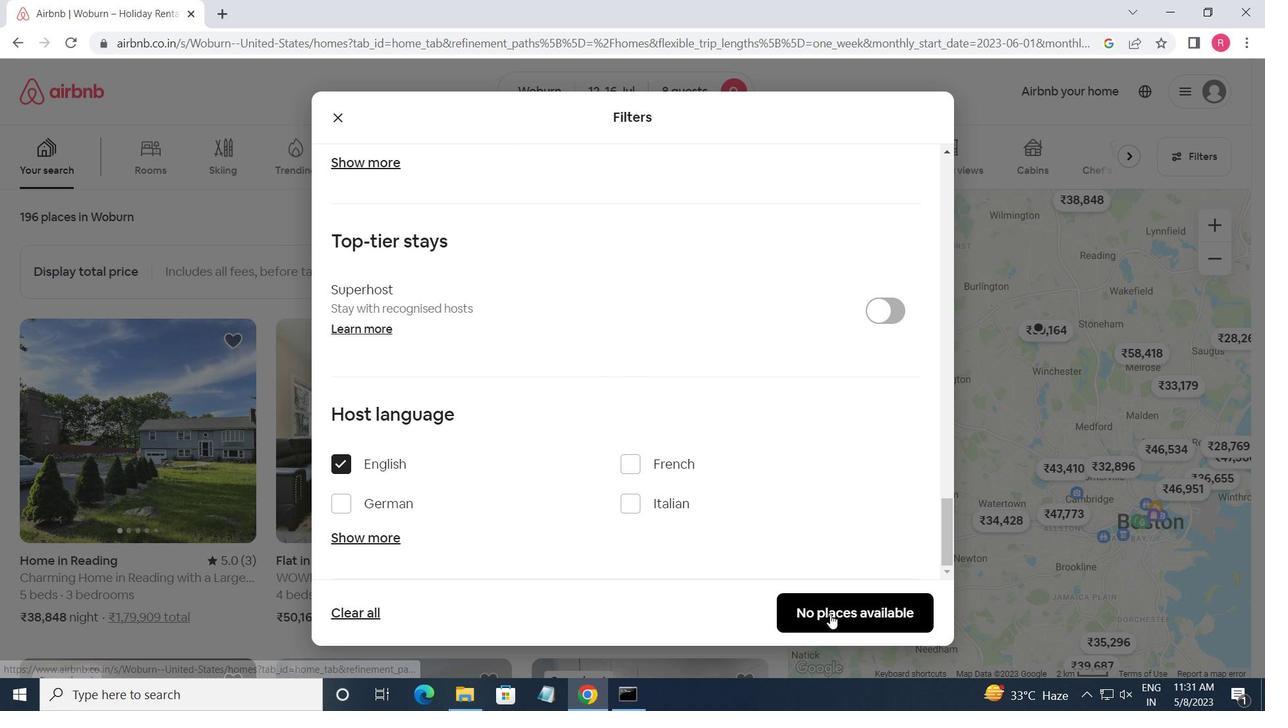 
